 Task: Play online Dominion games in easy mode.
Action: Mouse moved to (293, 340)
Screenshot: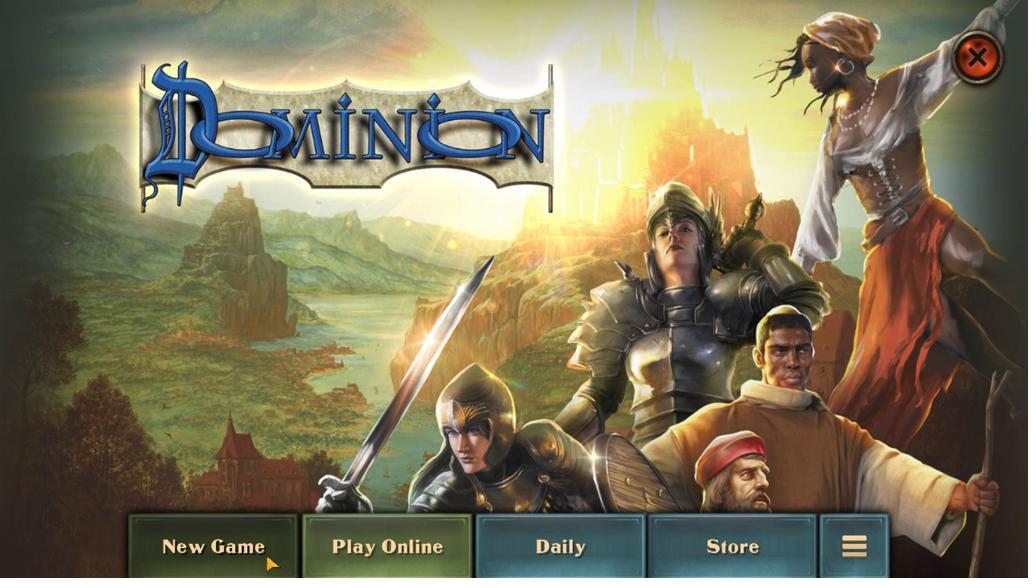 
Action: Mouse pressed left at (293, 340)
Screenshot: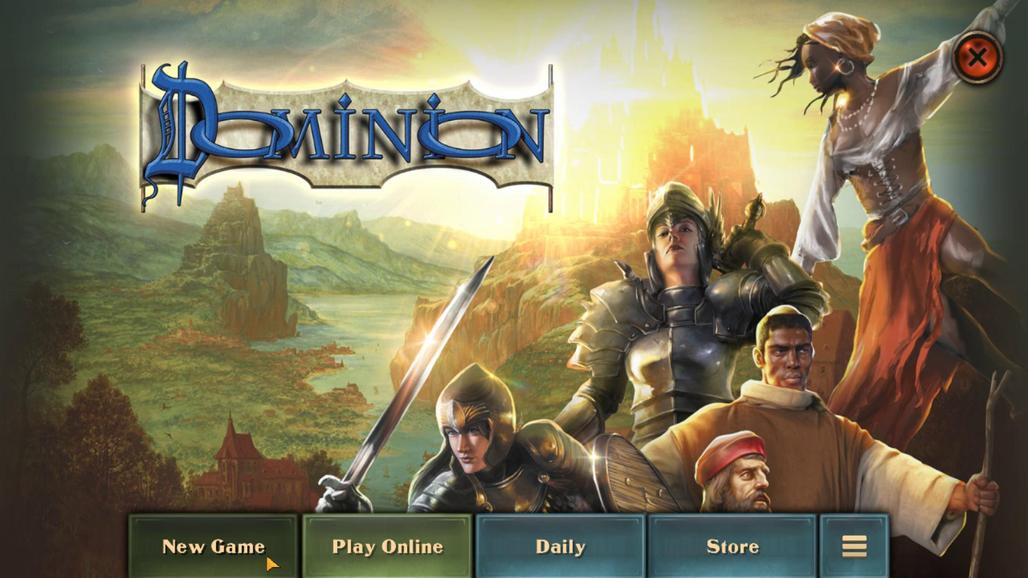 
Action: Mouse moved to (514, 234)
Screenshot: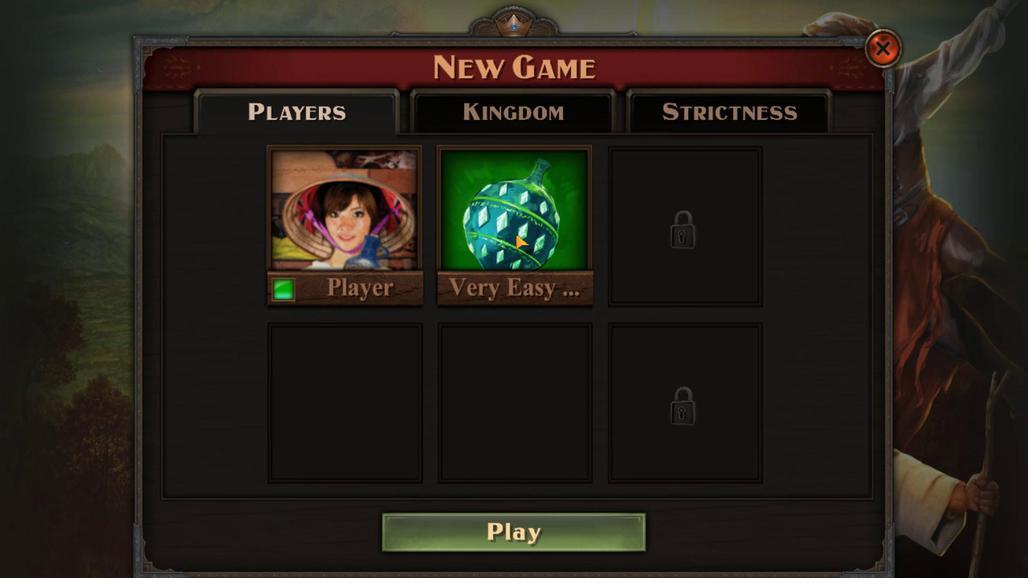 
Action: Mouse pressed left at (514, 234)
Screenshot: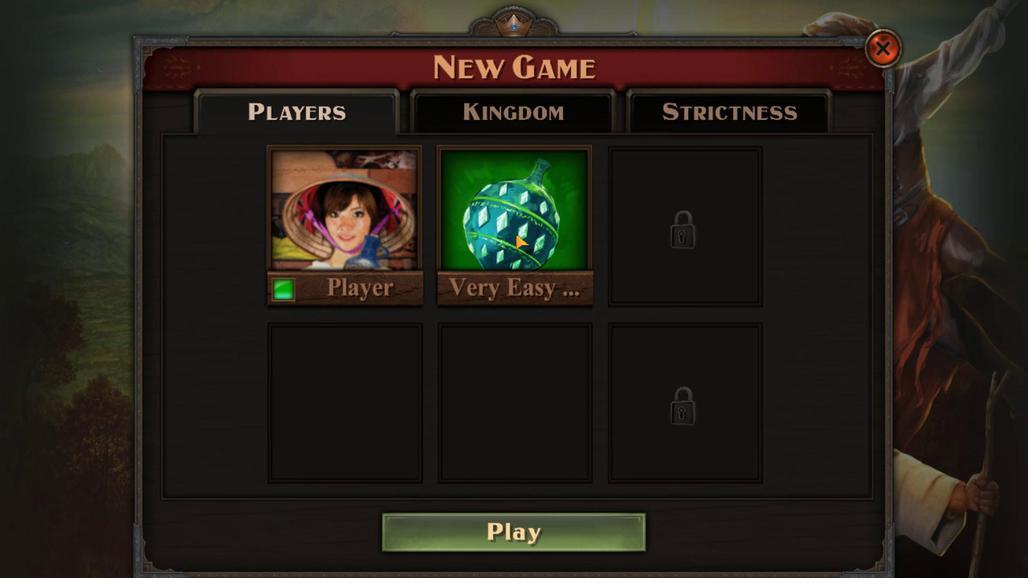 
Action: Mouse moved to (416, 263)
Screenshot: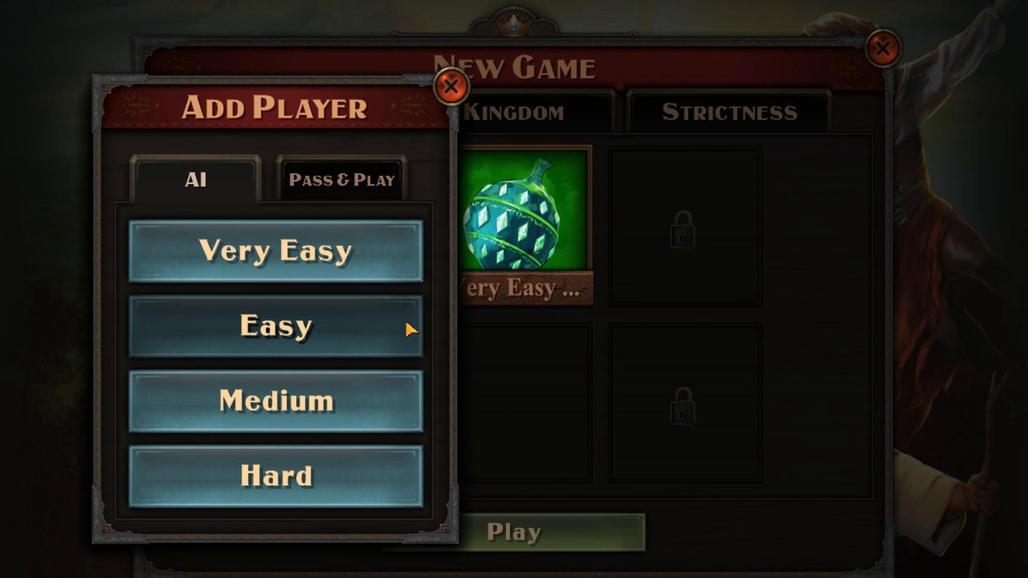 
Action: Mouse pressed left at (416, 263)
Screenshot: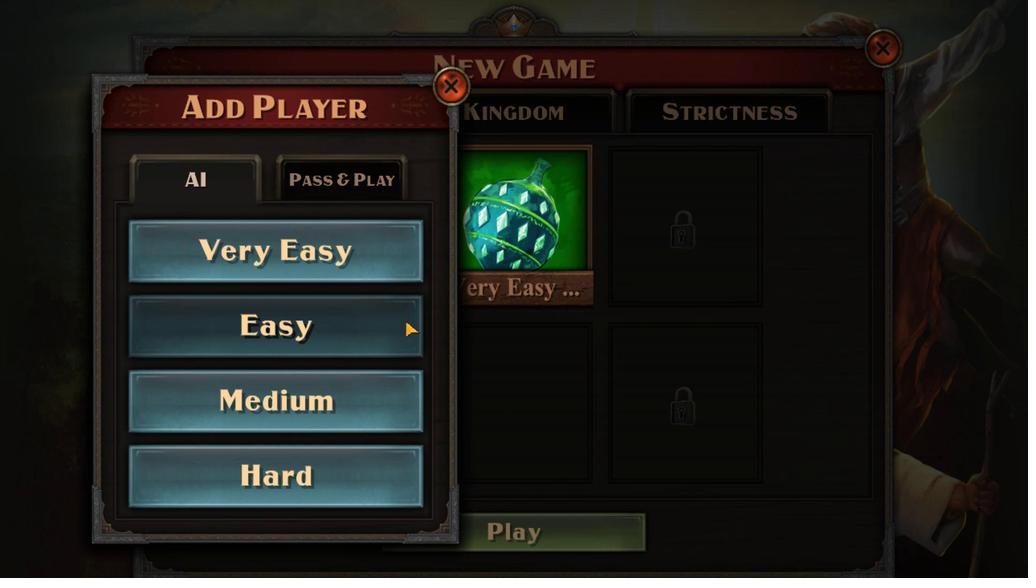 
Action: Mouse moved to (573, 332)
Screenshot: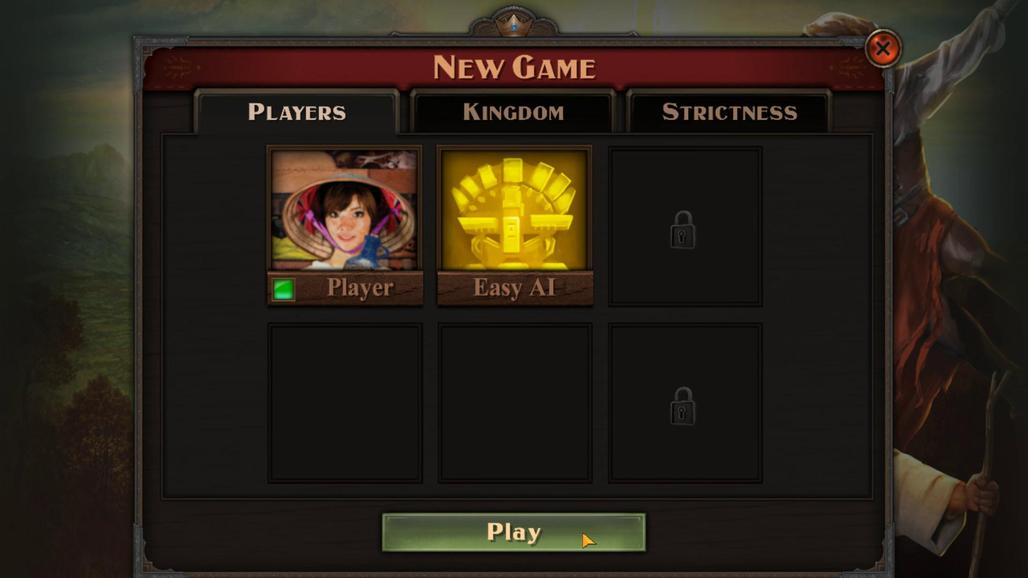 
Action: Mouse pressed left at (573, 332)
Screenshot: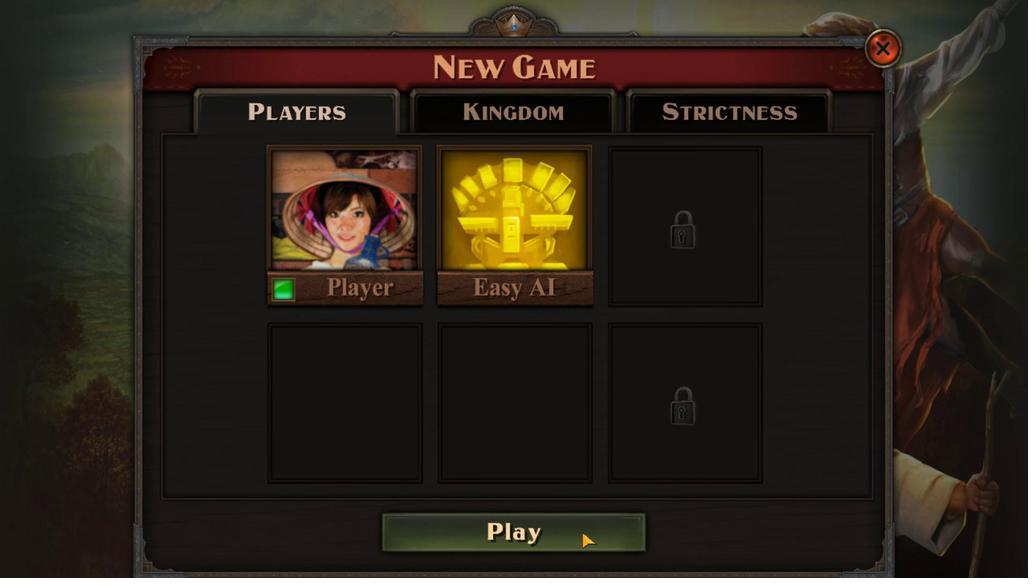 
Action: Mouse moved to (565, 317)
Screenshot: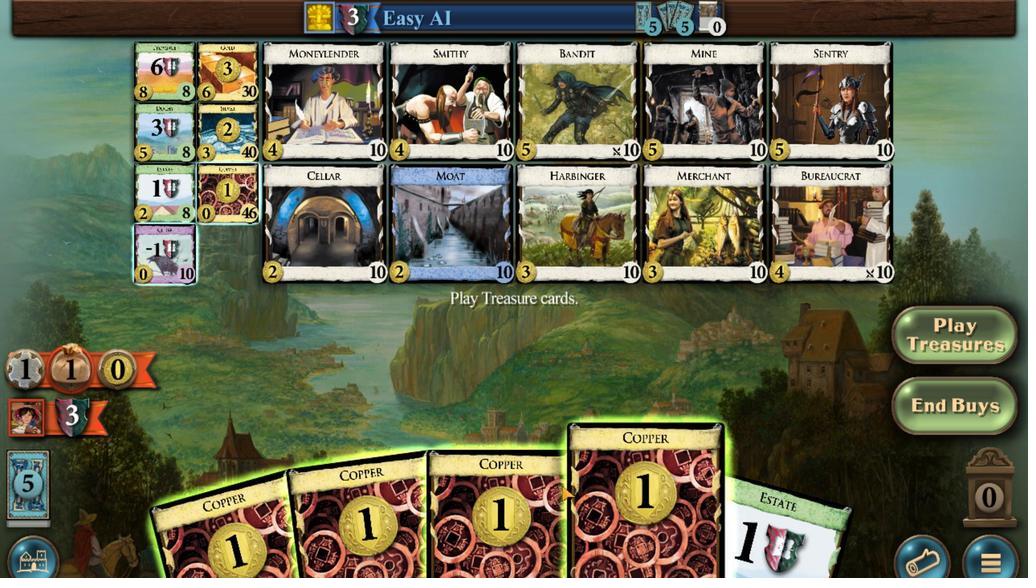 
Action: Mouse scrolled (565, 317) with delta (0, 0)
Screenshot: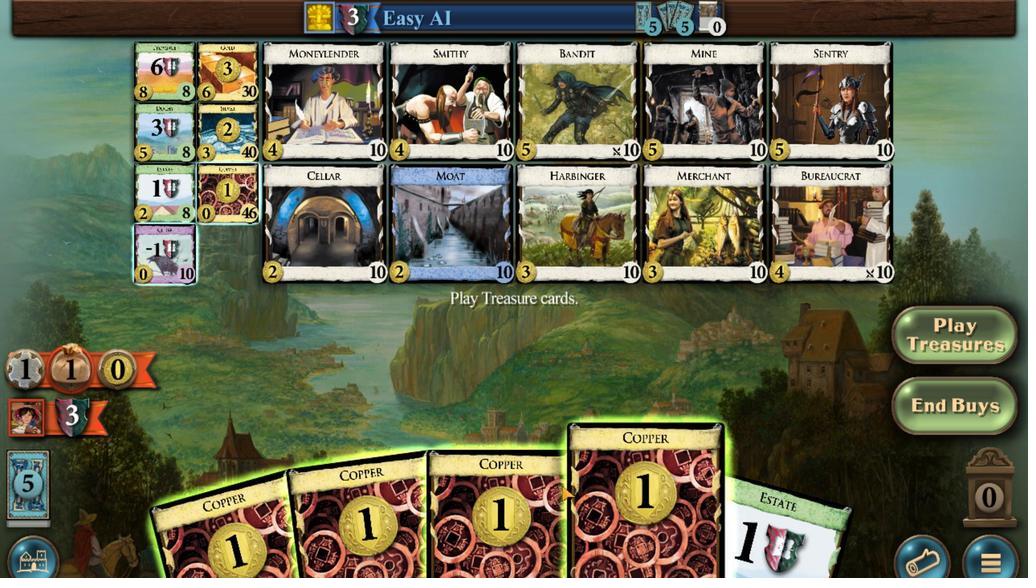 
Action: Mouse moved to (530, 315)
Screenshot: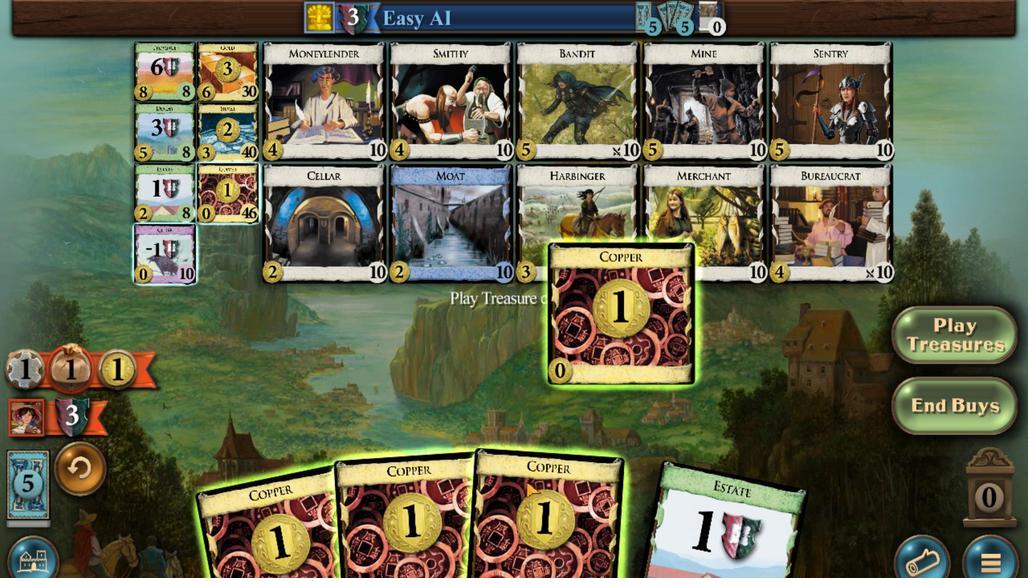 
Action: Mouse scrolled (530, 315) with delta (0, 0)
Screenshot: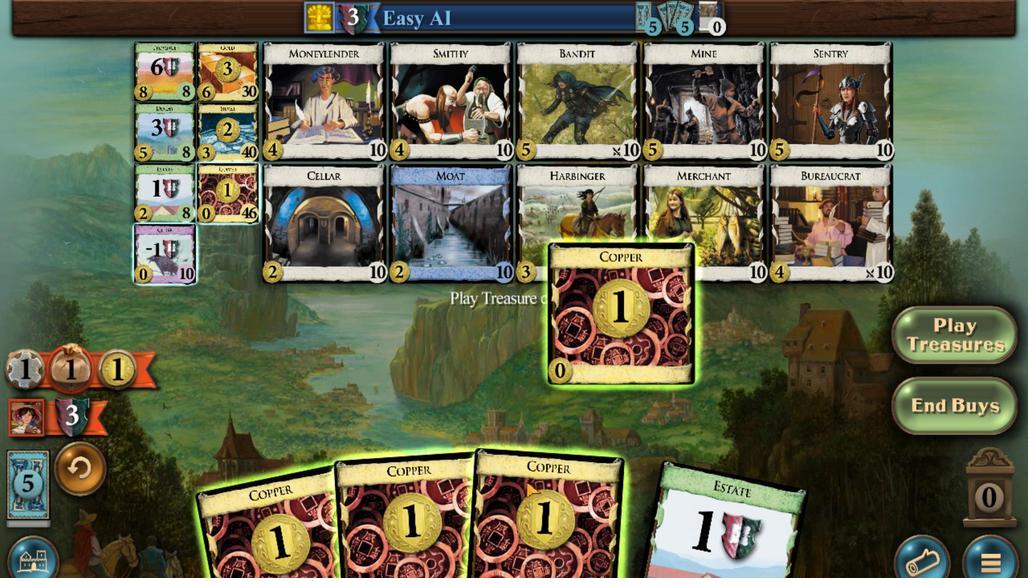 
Action: Mouse moved to (501, 315)
Screenshot: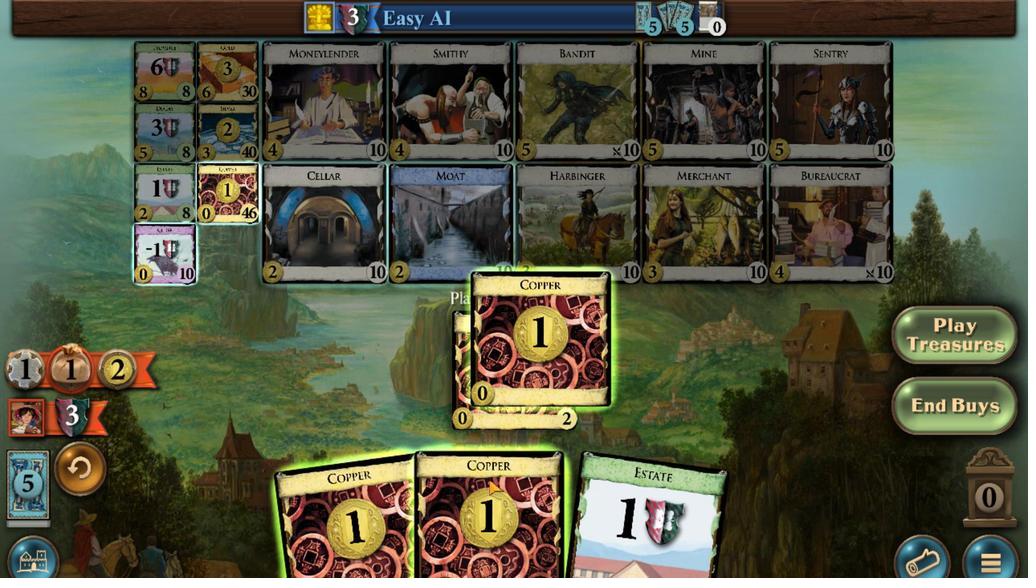 
Action: Mouse scrolled (501, 315) with delta (0, 0)
Screenshot: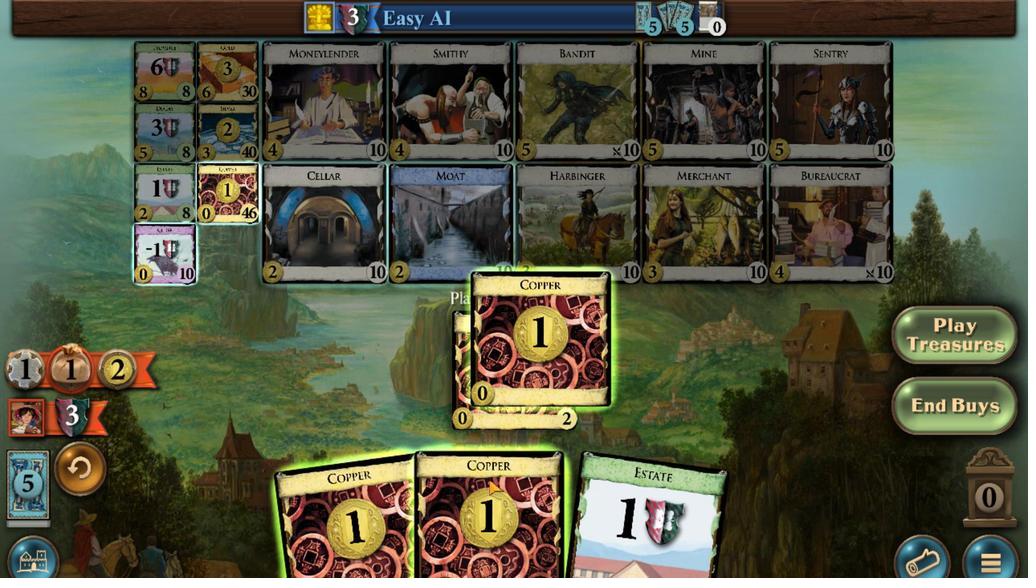 
Action: Mouse moved to (262, 202)
Screenshot: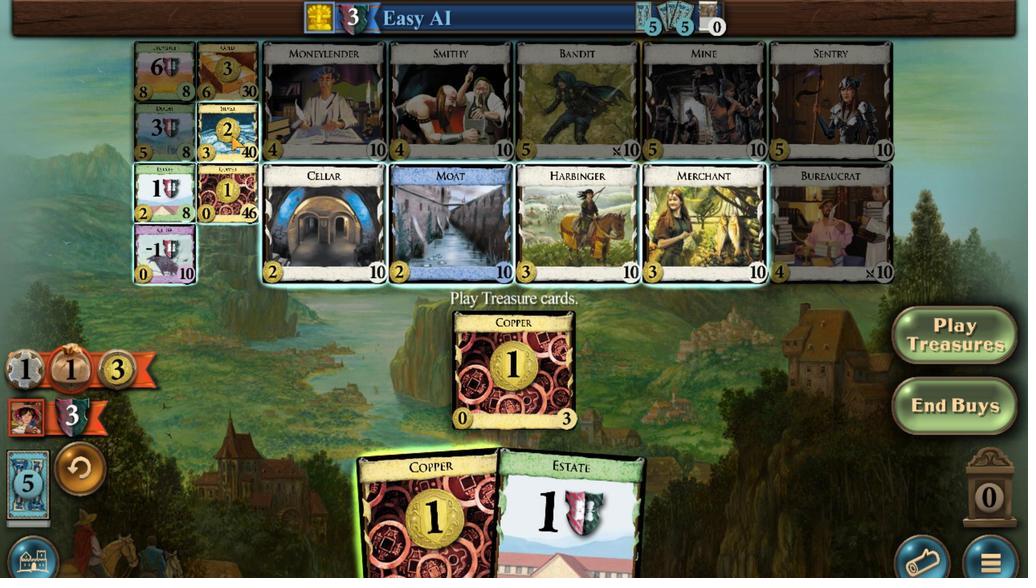 
Action: Mouse scrolled (262, 202) with delta (0, 0)
Screenshot: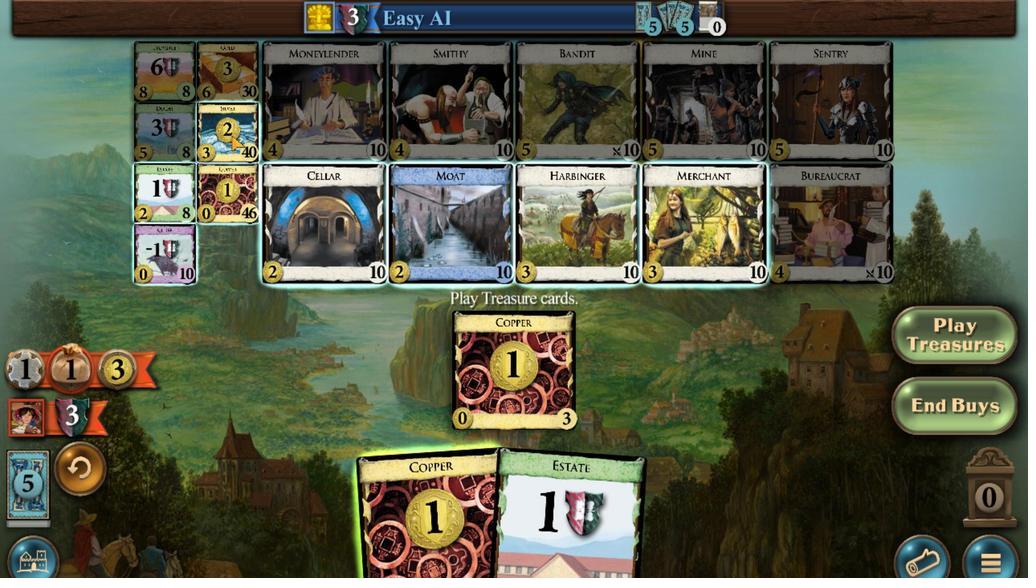 
Action: Mouse scrolled (262, 202) with delta (0, 0)
Screenshot: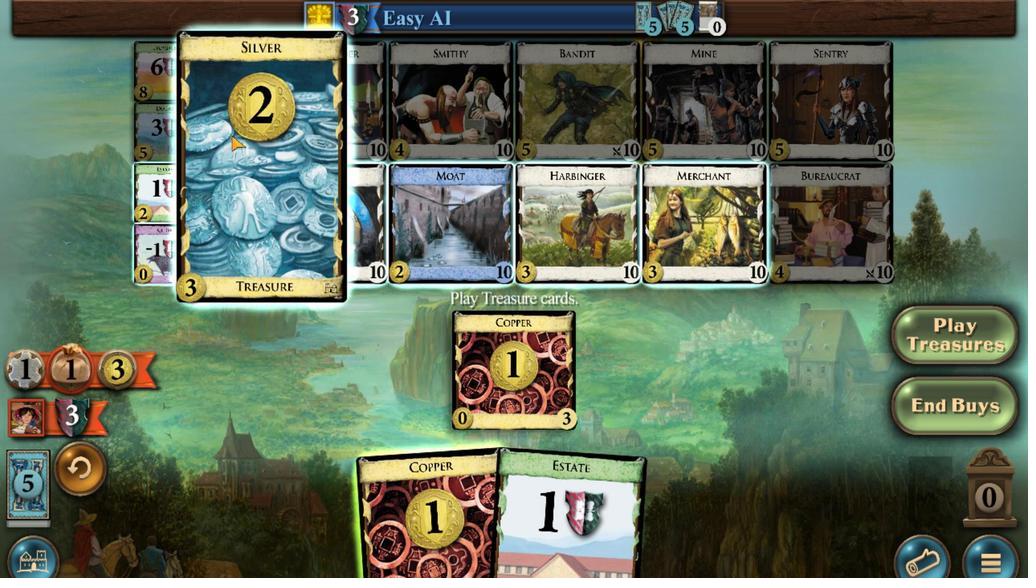 
Action: Mouse scrolled (262, 202) with delta (0, 0)
Screenshot: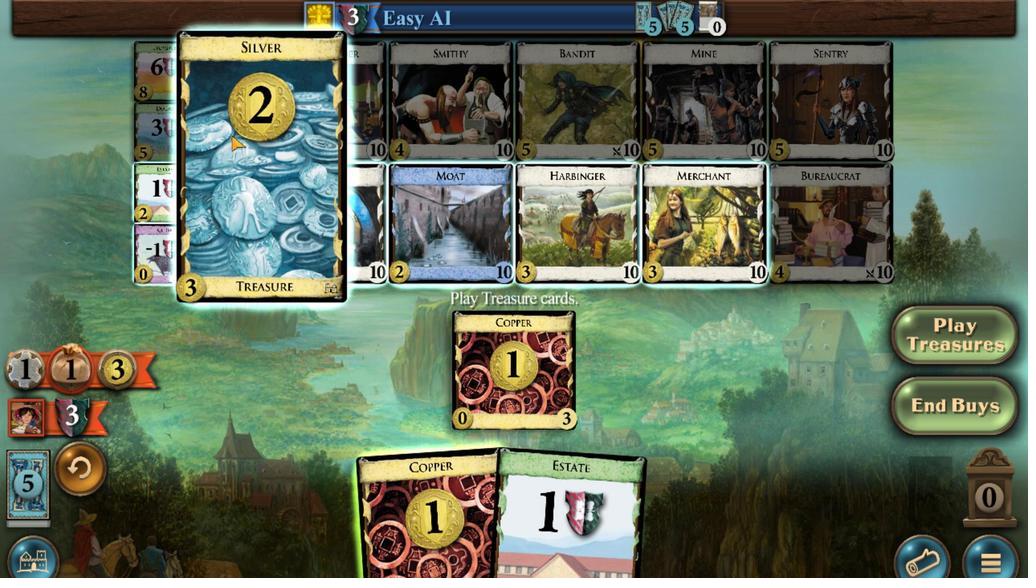 
Action: Mouse scrolled (262, 202) with delta (0, 0)
Screenshot: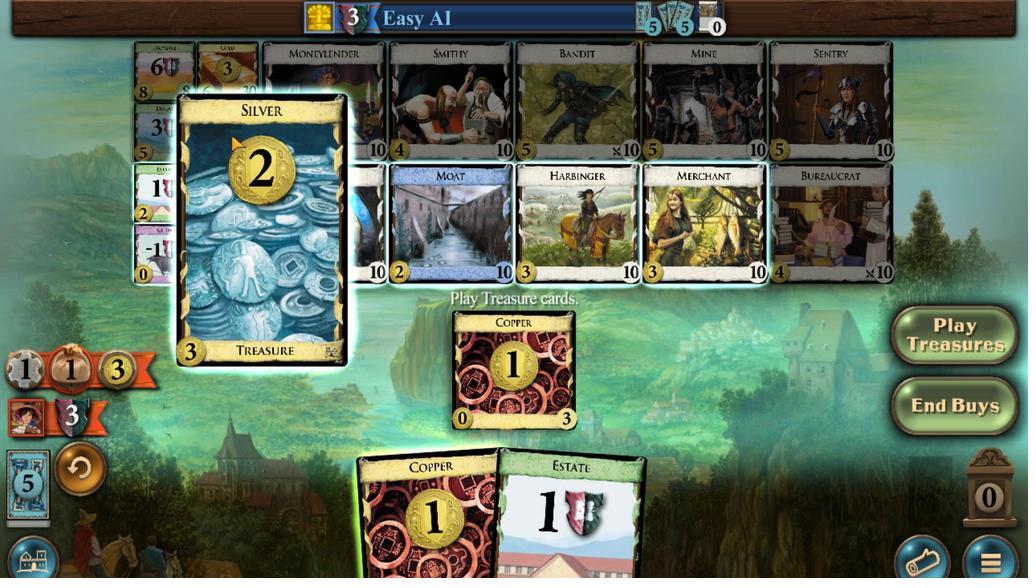 
Action: Mouse scrolled (262, 202) with delta (0, 0)
Screenshot: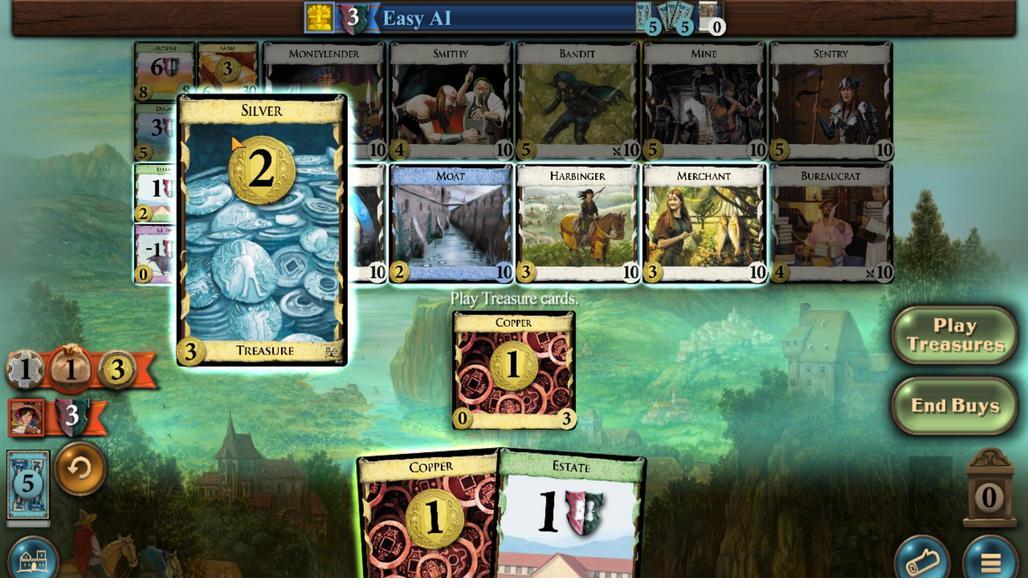 
Action: Mouse scrolled (262, 202) with delta (0, 0)
Screenshot: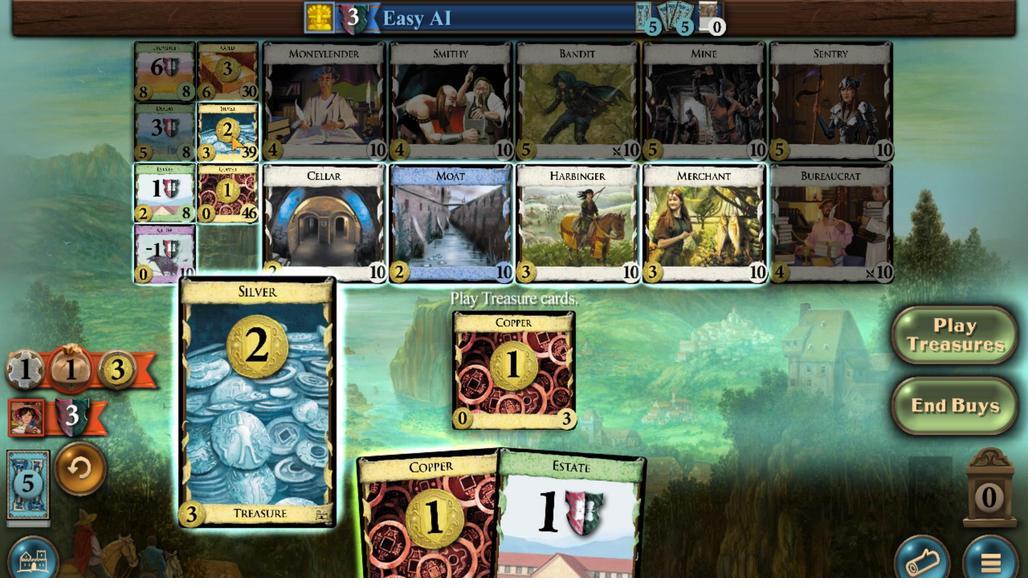 
Action: Mouse moved to (508, 315)
Screenshot: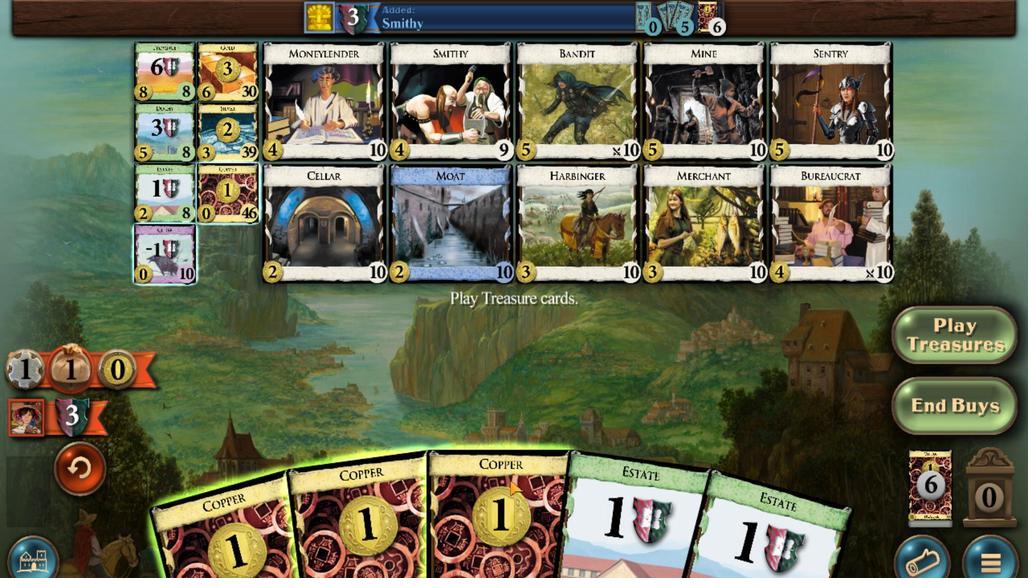 
Action: Mouse scrolled (508, 314) with delta (0, 0)
Screenshot: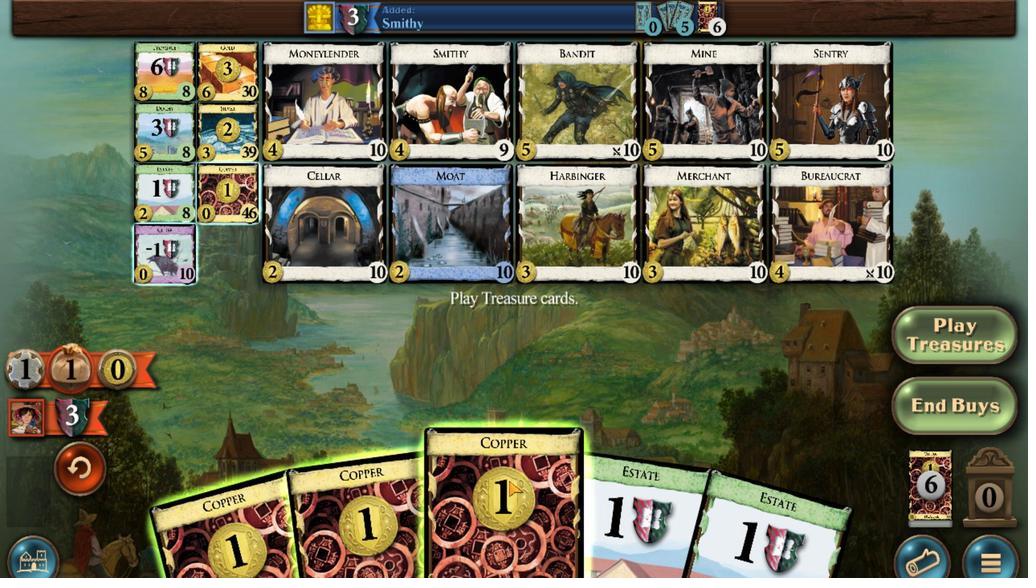 
Action: Mouse moved to (460, 316)
Screenshot: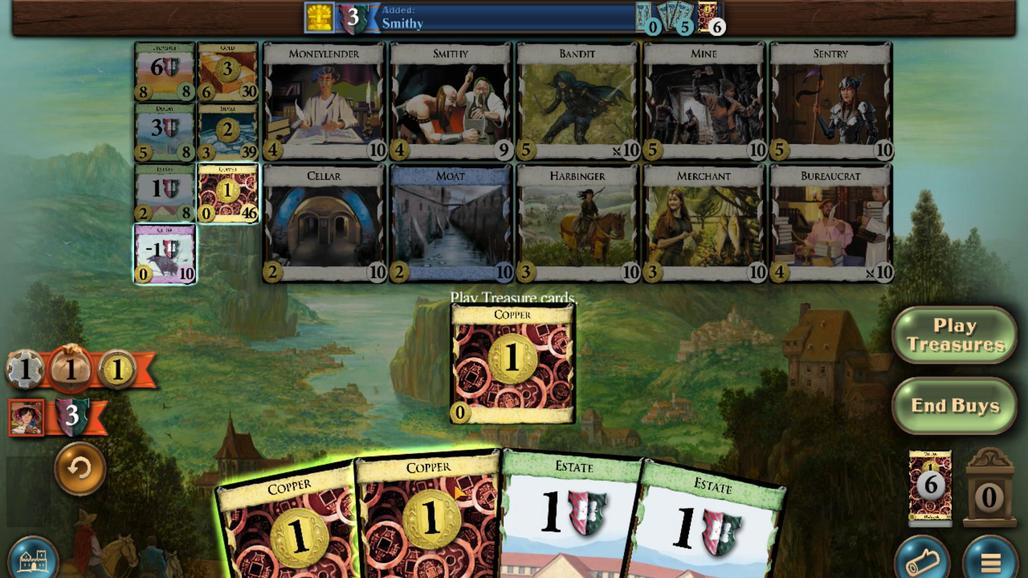 
Action: Mouse scrolled (460, 316) with delta (0, 0)
Screenshot: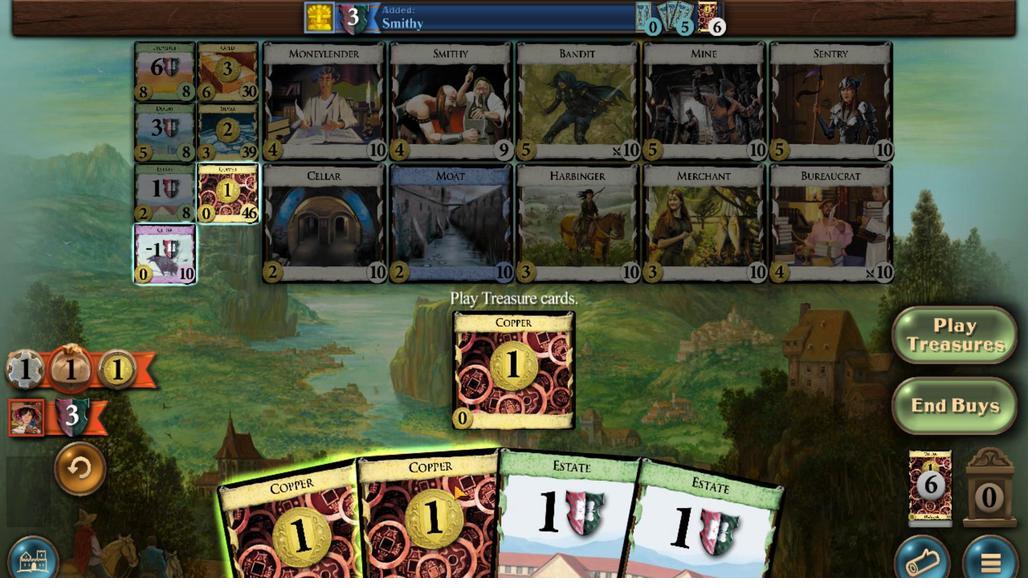 
Action: Mouse moved to (378, 329)
Screenshot: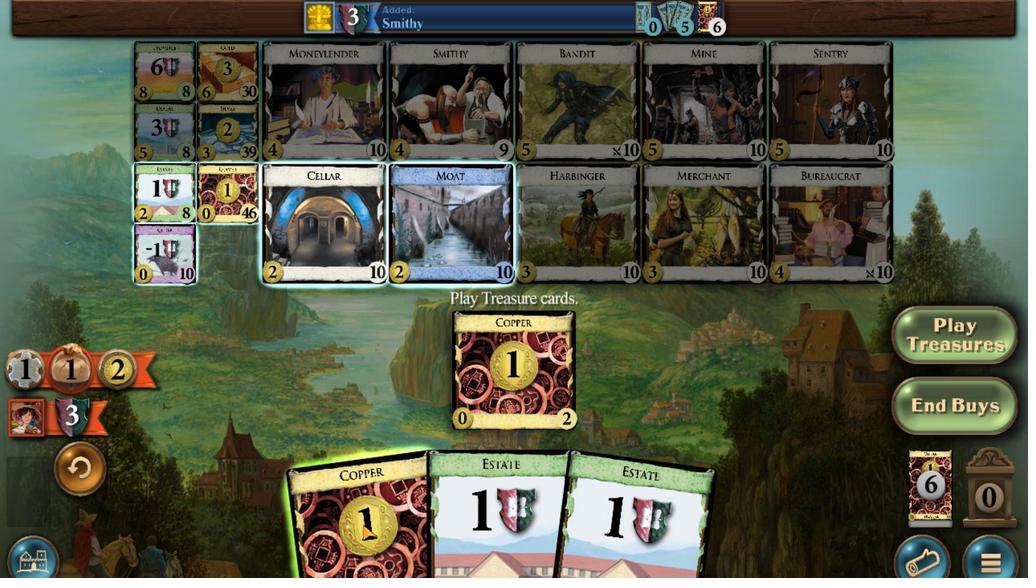 
Action: Mouse scrolled (378, 329) with delta (0, 0)
Screenshot: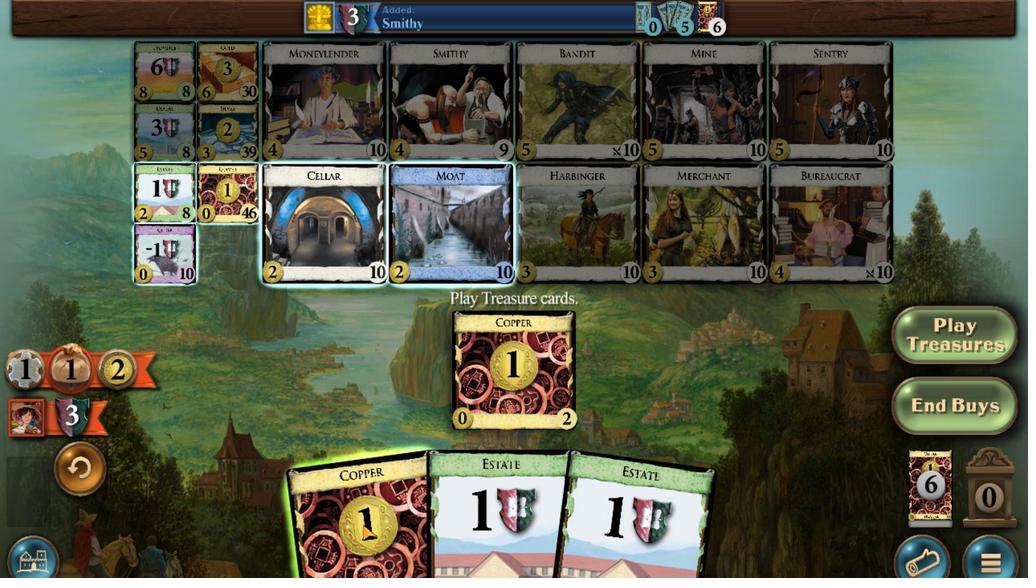 
Action: Mouse moved to (265, 205)
Screenshot: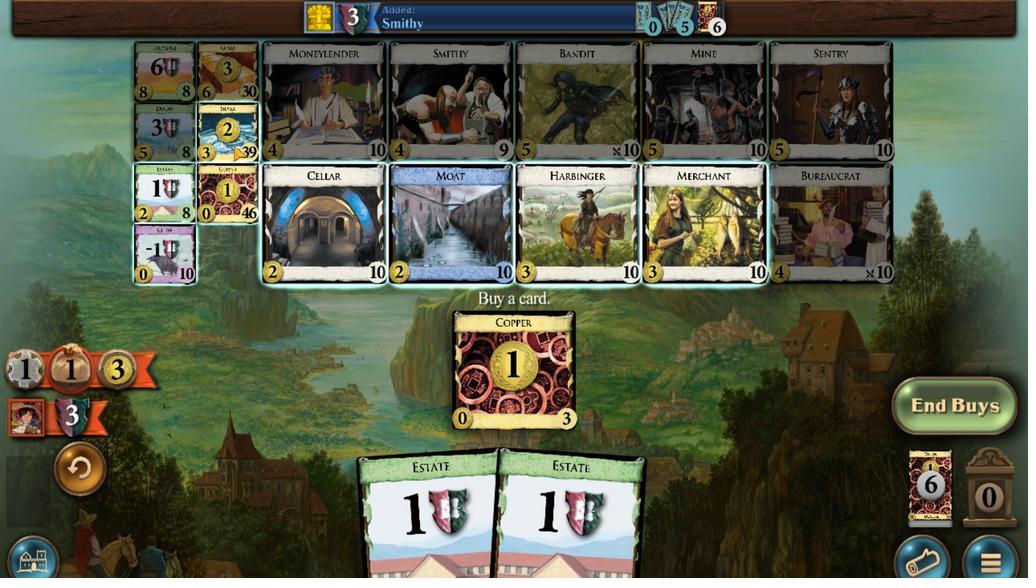 
Action: Mouse scrolled (265, 206) with delta (0, 0)
Screenshot: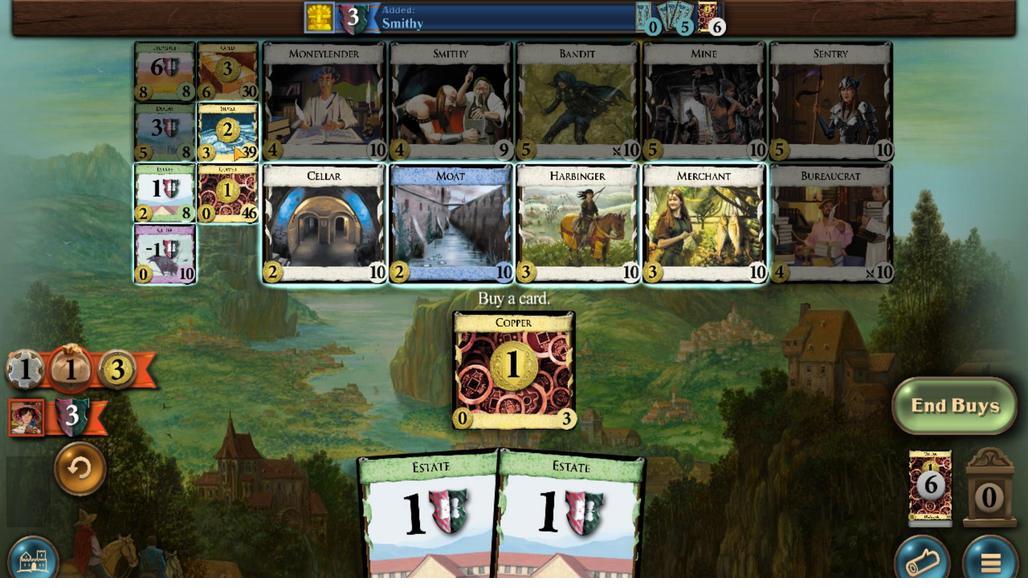 
Action: Mouse scrolled (265, 206) with delta (0, 0)
Screenshot: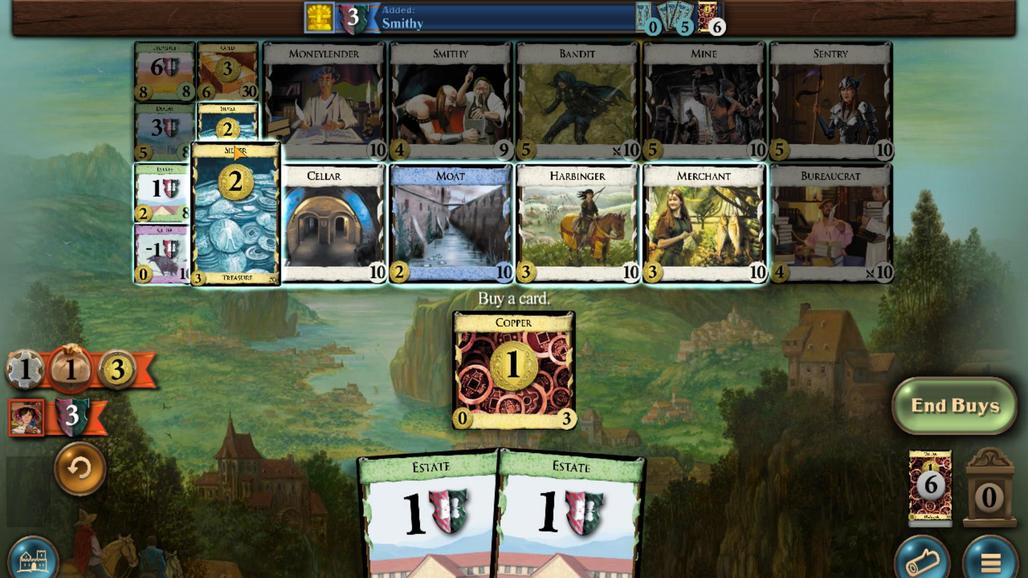 
Action: Mouse scrolled (265, 206) with delta (0, 0)
Screenshot: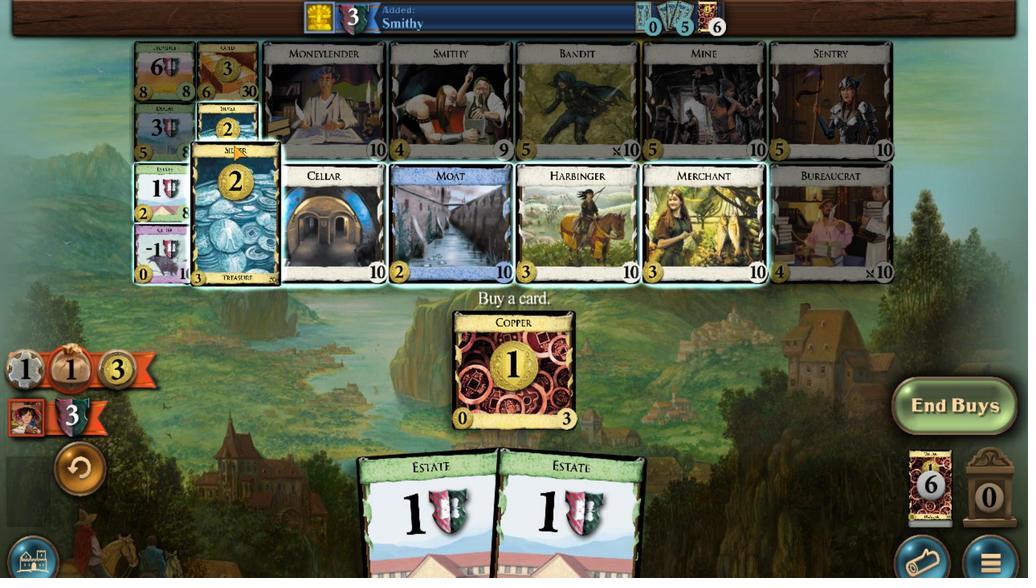
Action: Mouse scrolled (265, 206) with delta (0, 0)
Screenshot: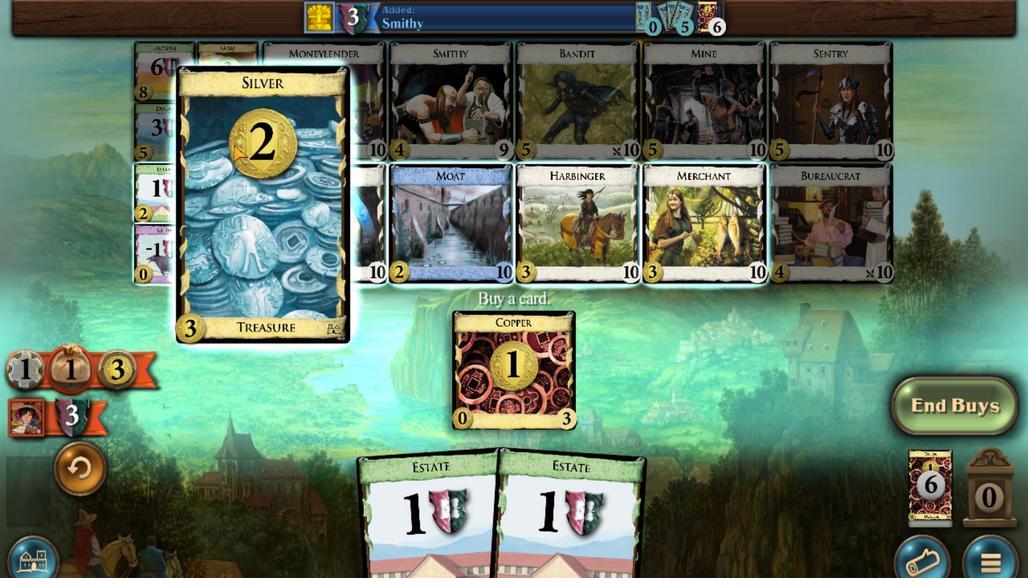 
Action: Mouse scrolled (265, 206) with delta (0, 0)
Screenshot: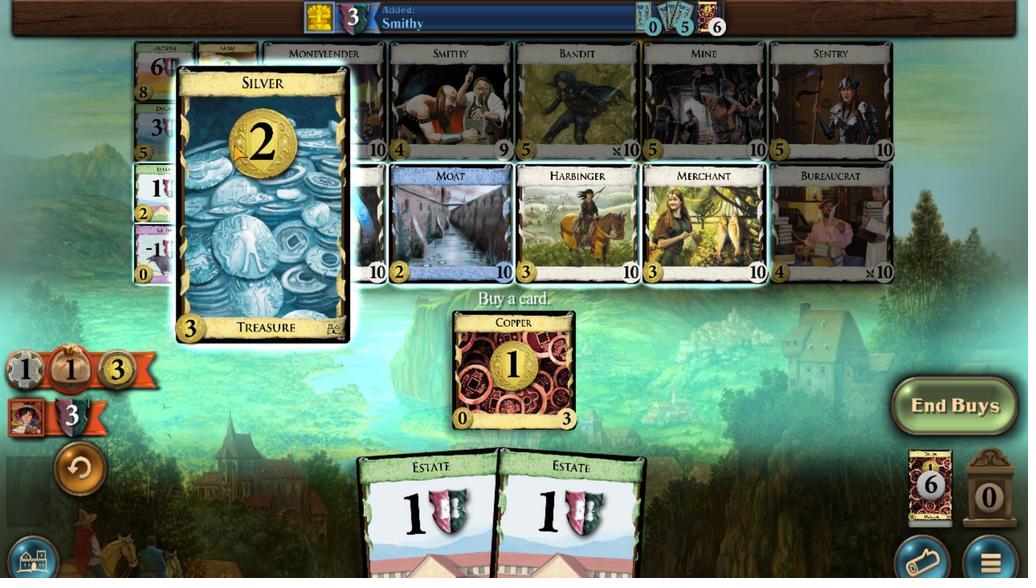 
Action: Mouse moved to (590, 322)
Screenshot: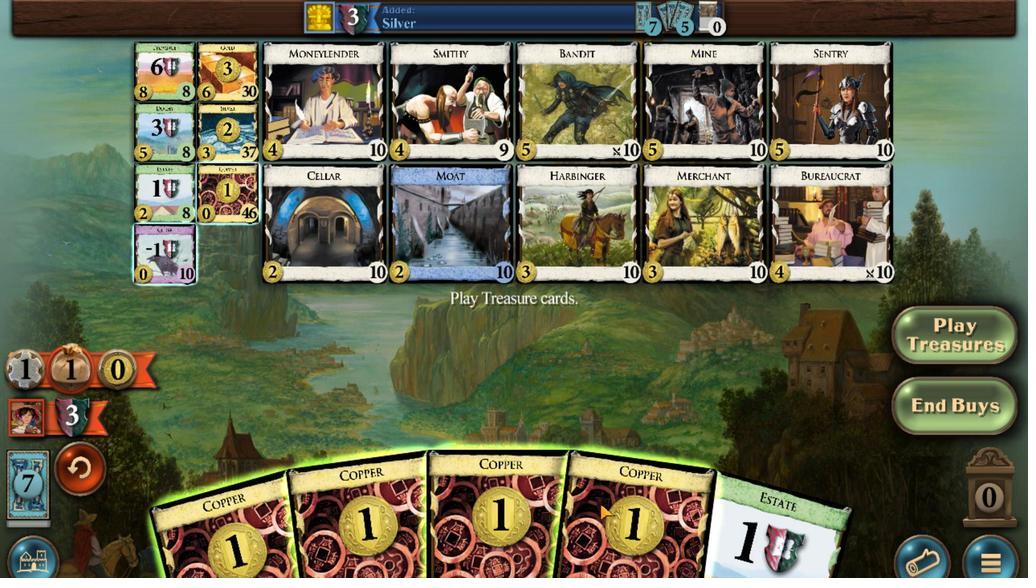 
Action: Mouse scrolled (590, 322) with delta (0, 0)
Screenshot: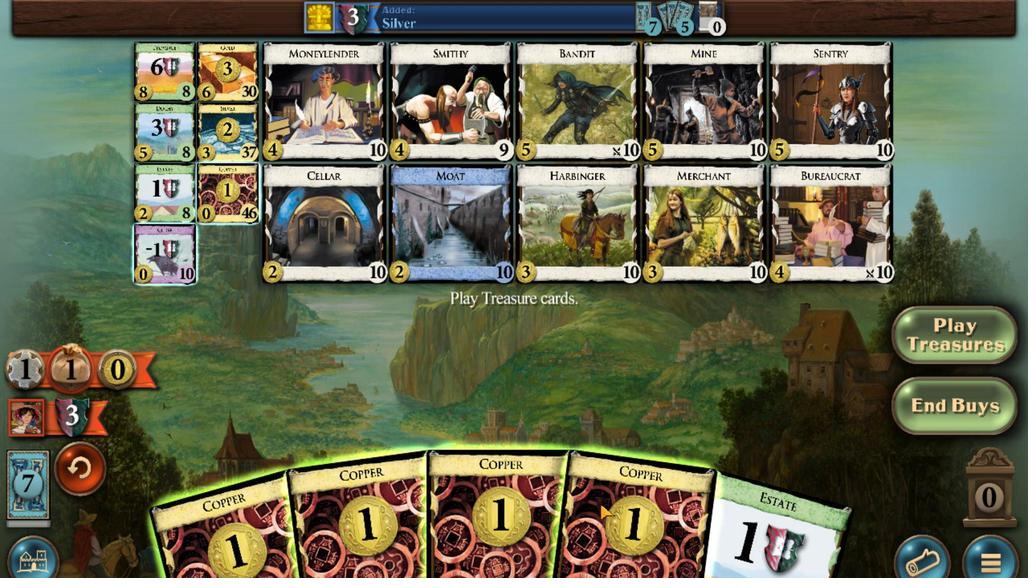 
Action: Mouse moved to (571, 325)
Screenshot: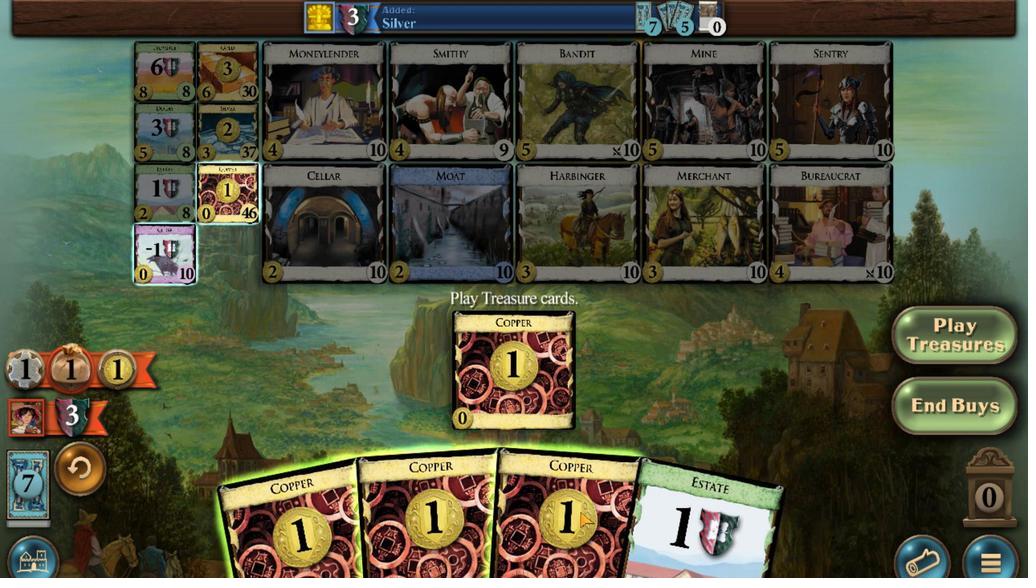 
Action: Mouse scrolled (571, 325) with delta (0, 0)
Screenshot: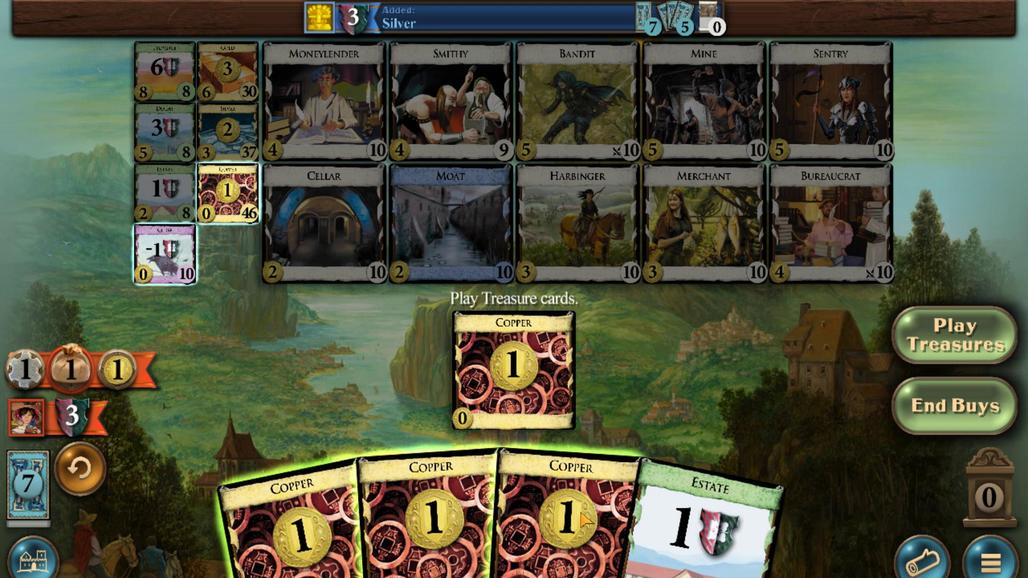 
Action: Mouse moved to (536, 326)
Screenshot: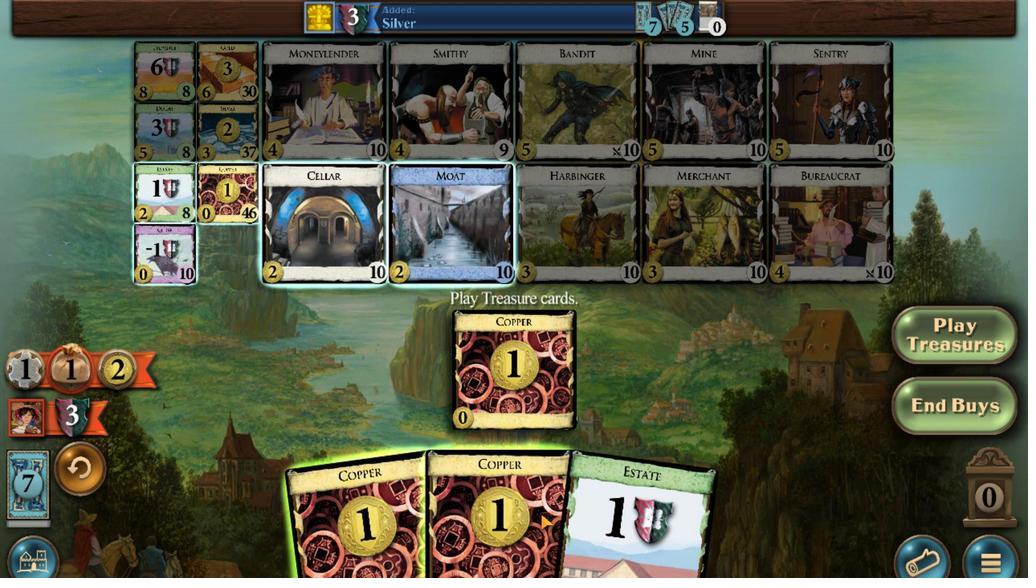 
Action: Mouse scrolled (536, 326) with delta (0, 0)
Screenshot: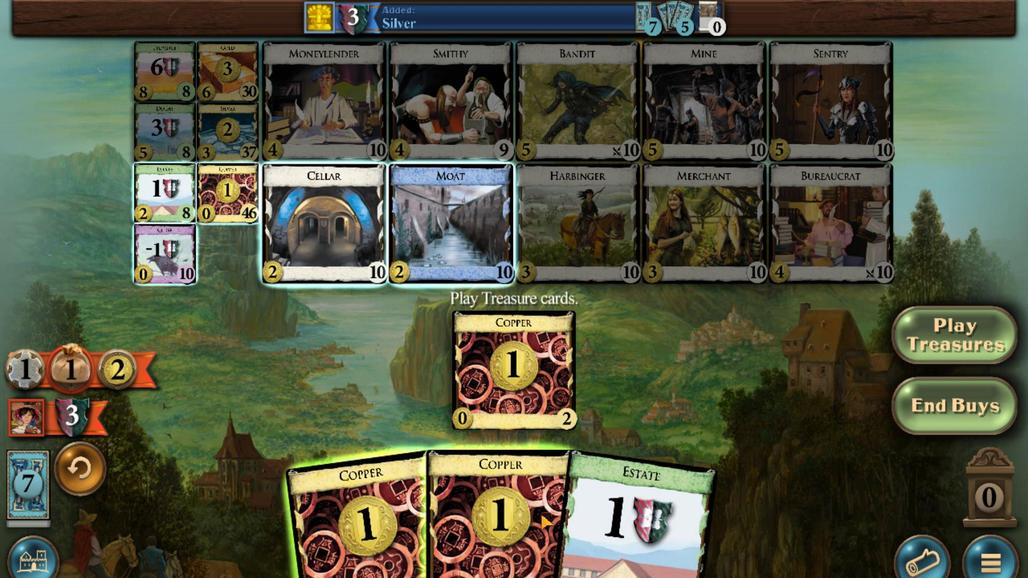 
Action: Mouse moved to (259, 198)
Screenshot: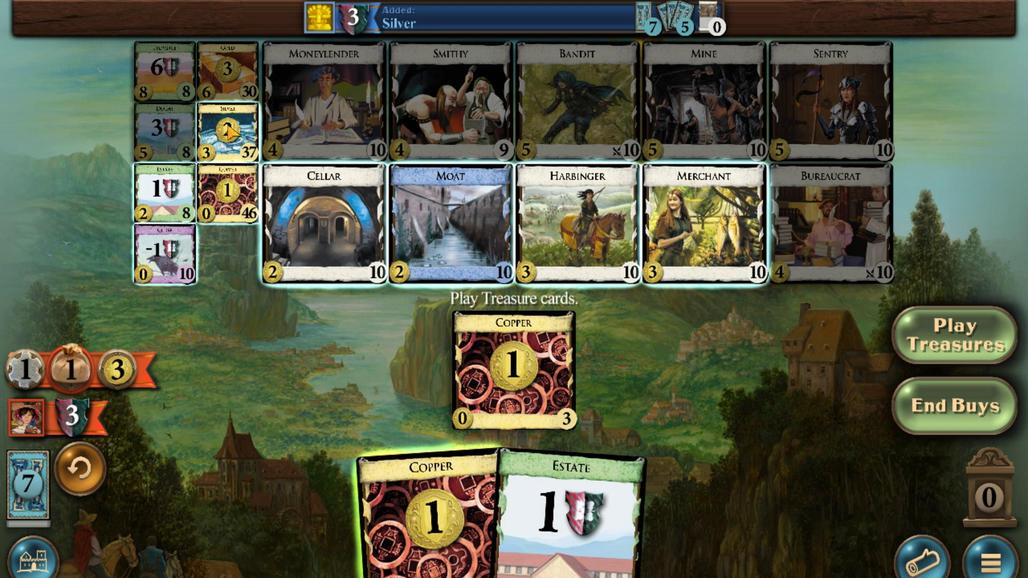 
Action: Mouse scrolled (259, 199) with delta (0, 0)
Screenshot: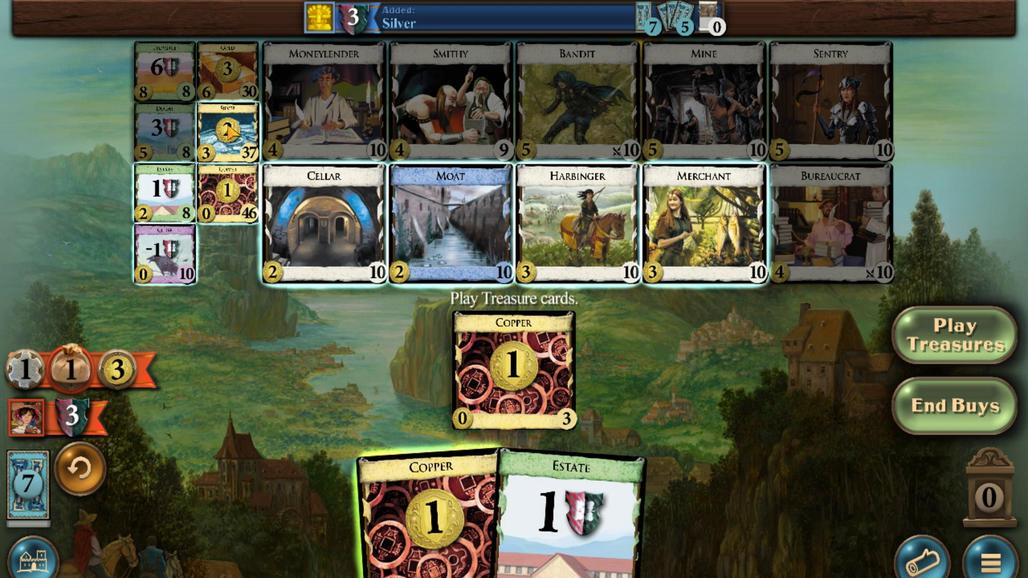 
Action: Mouse scrolled (259, 199) with delta (0, 0)
Screenshot: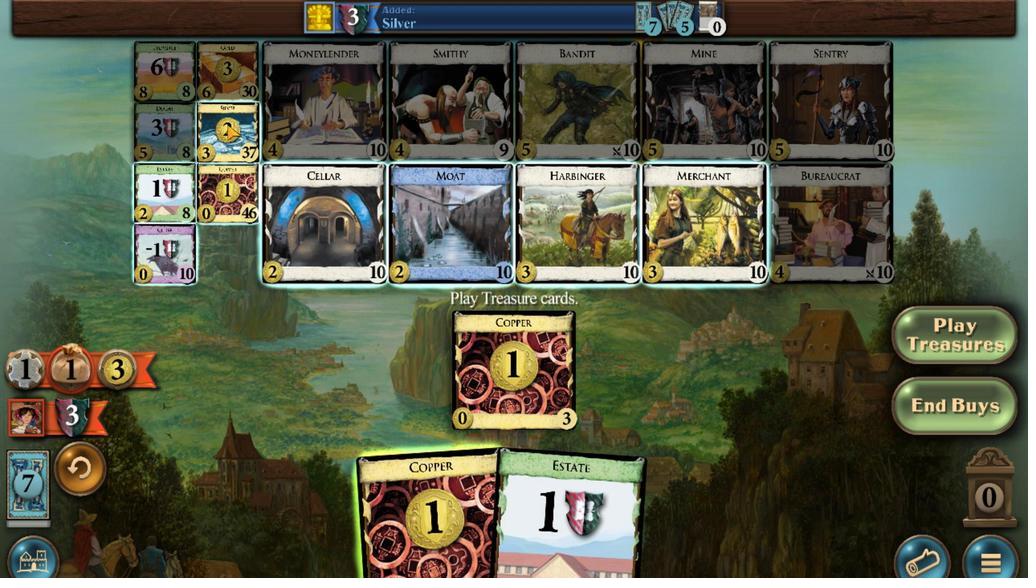 
Action: Mouse scrolled (259, 199) with delta (0, 0)
Screenshot: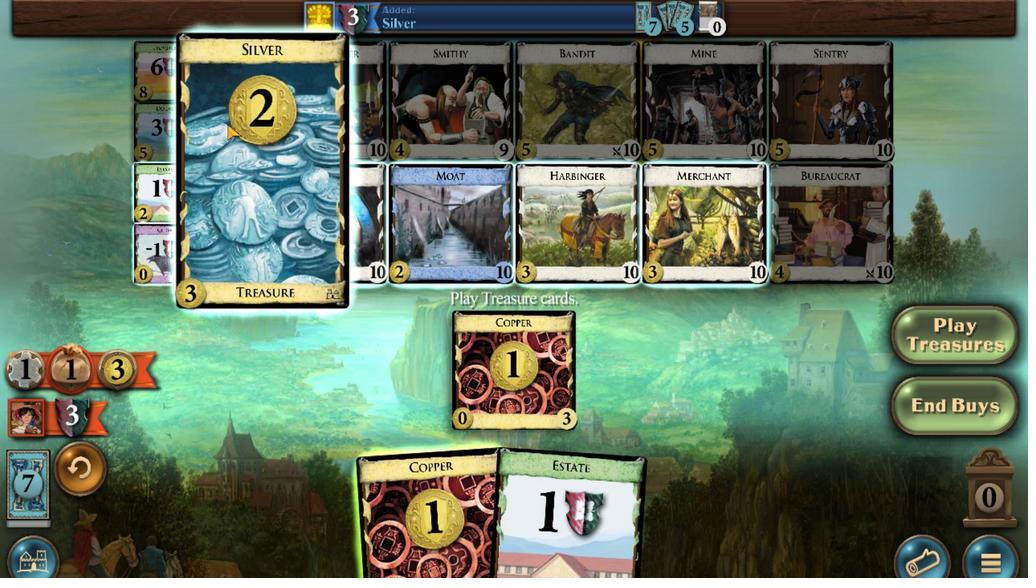 
Action: Mouse scrolled (259, 199) with delta (0, 0)
Screenshot: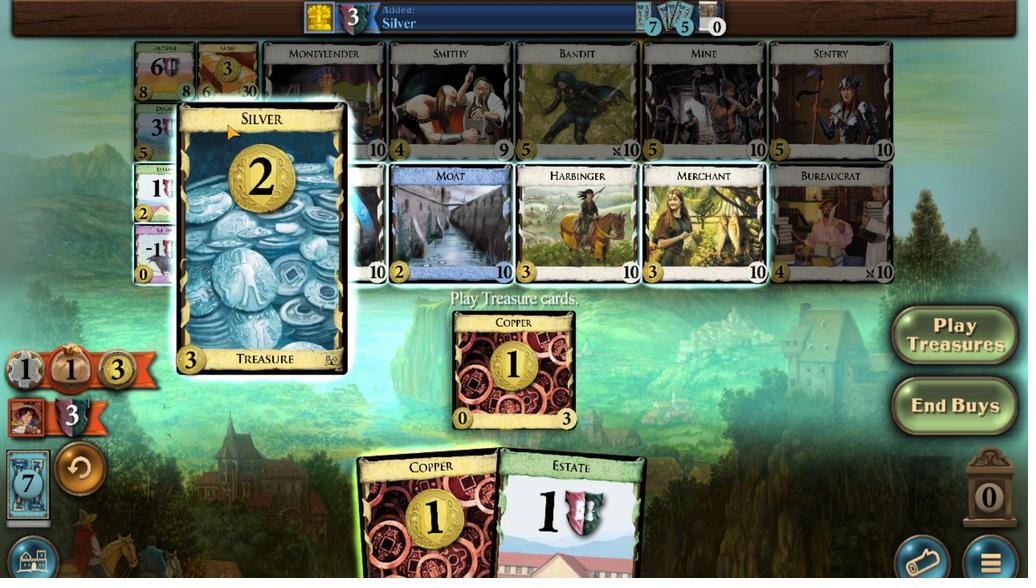 
Action: Mouse scrolled (259, 199) with delta (0, 0)
Screenshot: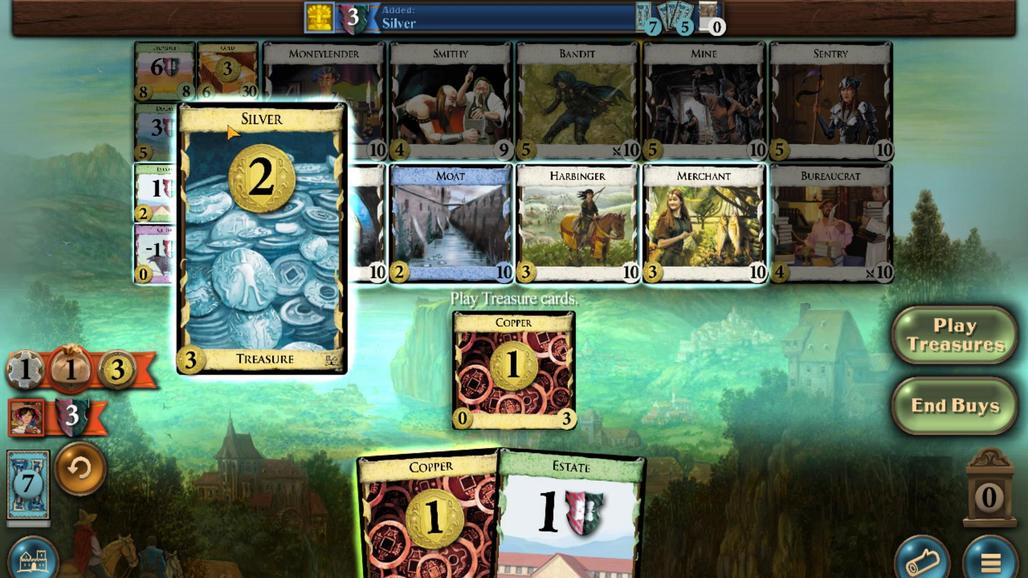 
Action: Mouse moved to (594, 314)
Screenshot: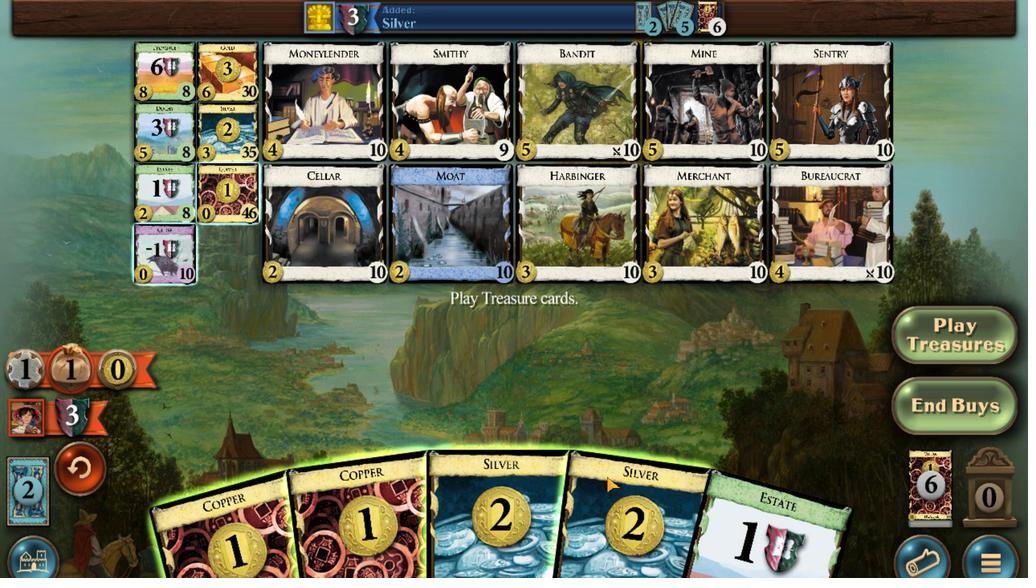 
Action: Mouse scrolled (594, 313) with delta (0, 0)
Screenshot: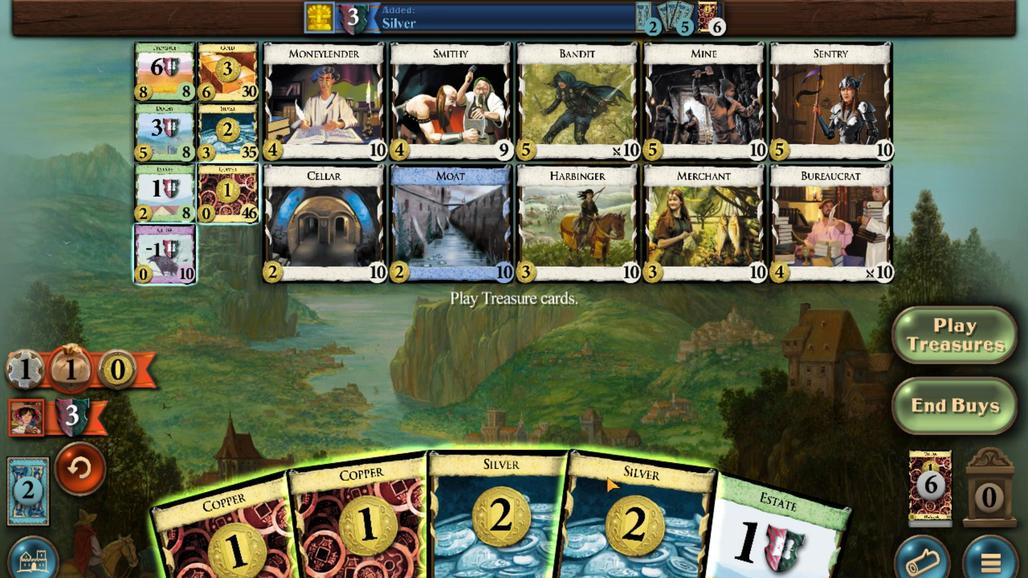 
Action: Mouse moved to (558, 318)
Screenshot: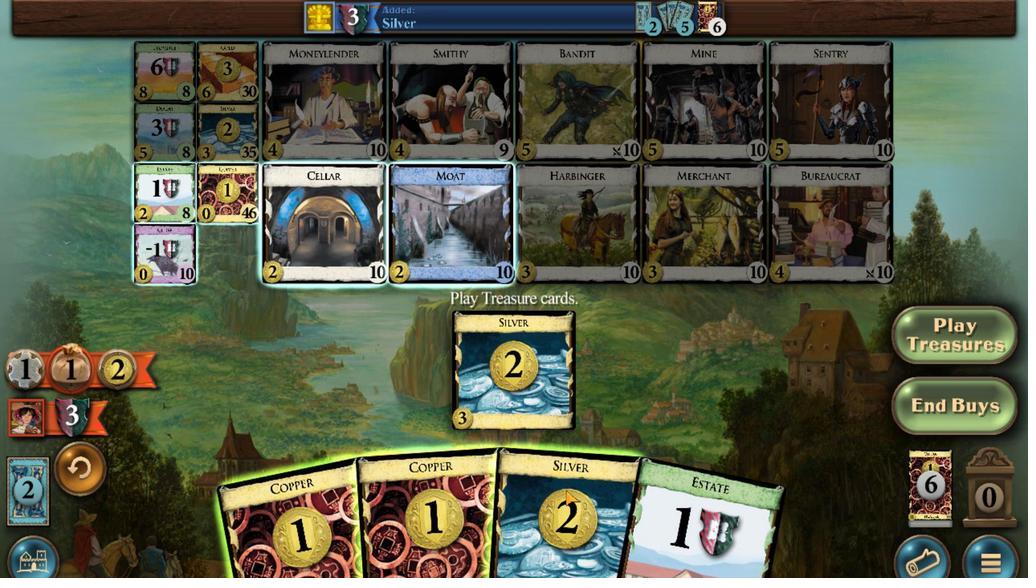 
Action: Mouse scrolled (558, 318) with delta (0, 0)
Screenshot: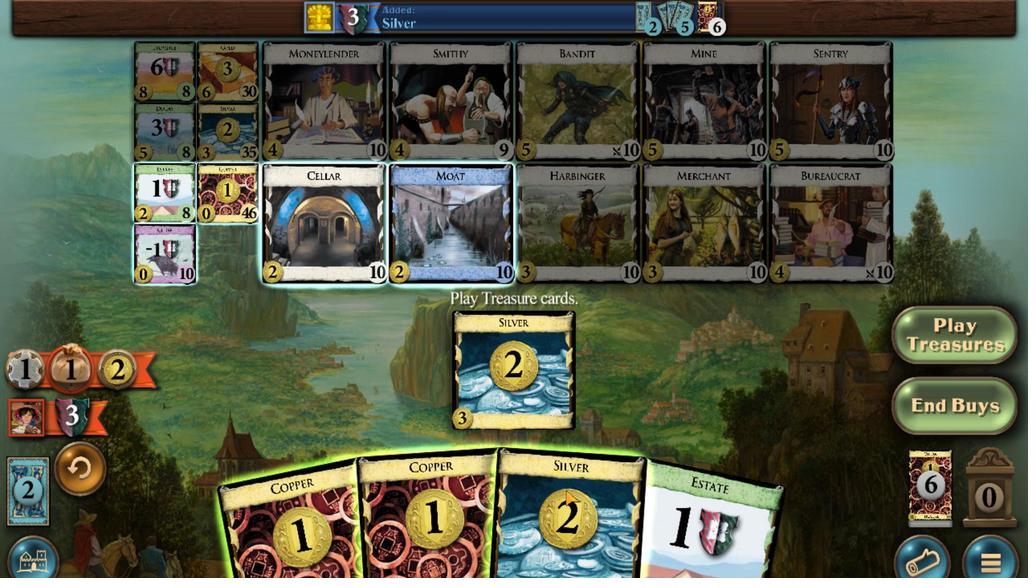 
Action: Mouse moved to (517, 319)
Screenshot: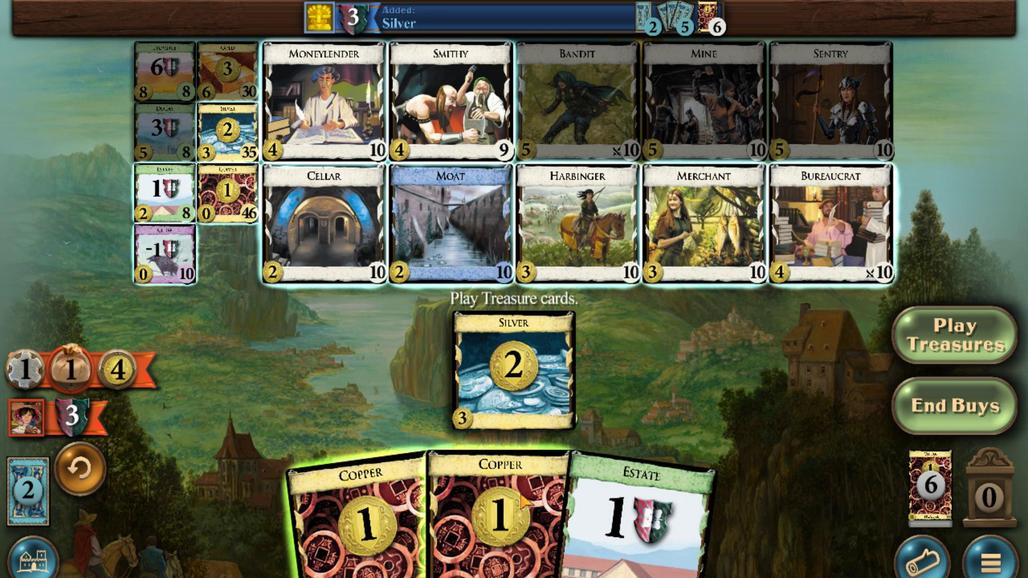 
Action: Mouse scrolled (517, 319) with delta (0, 0)
Screenshot: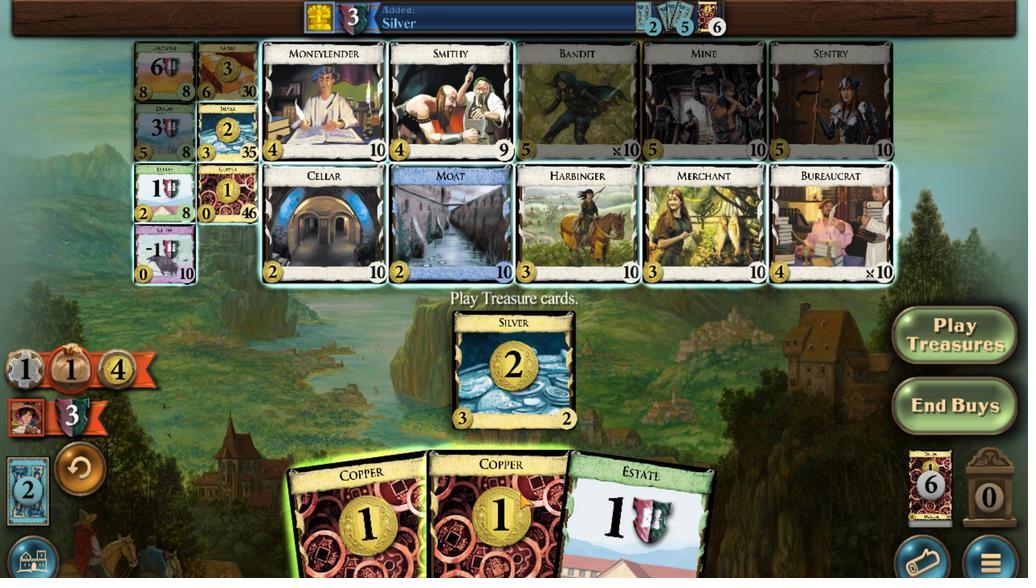 
Action: Mouse moved to (460, 315)
Screenshot: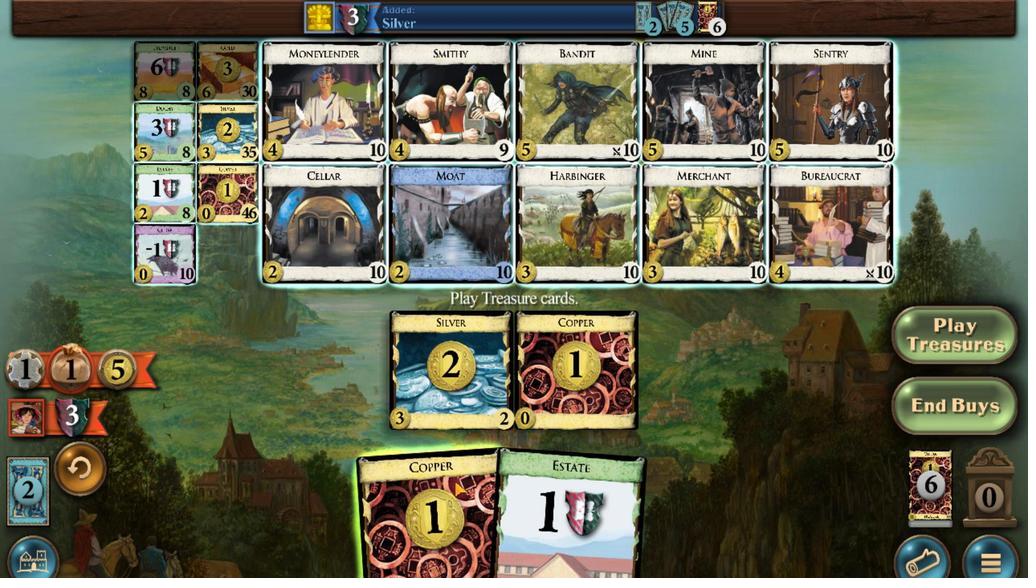 
Action: Mouse scrolled (460, 315) with delta (0, 0)
Screenshot: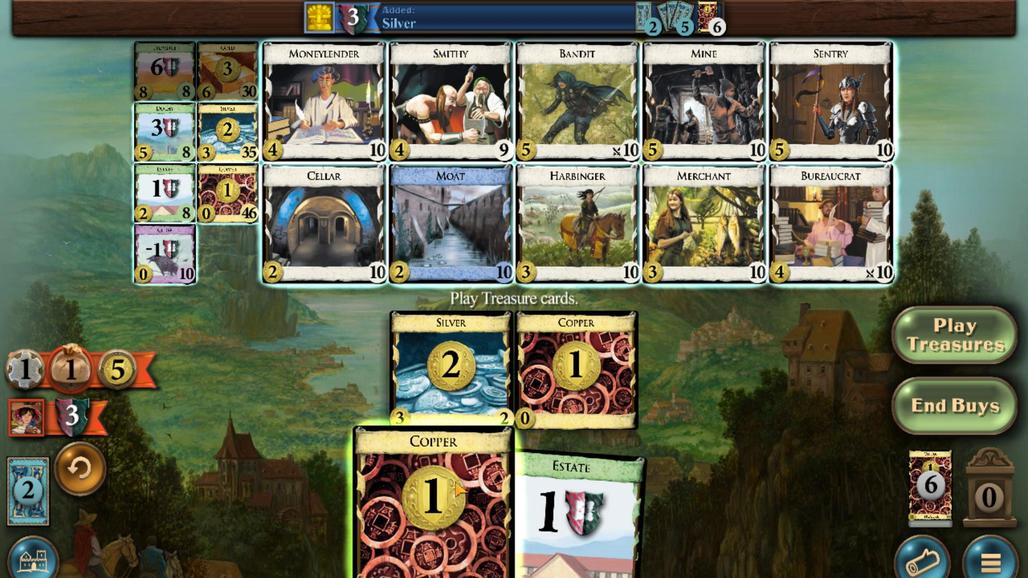 
Action: Mouse moved to (264, 179)
Screenshot: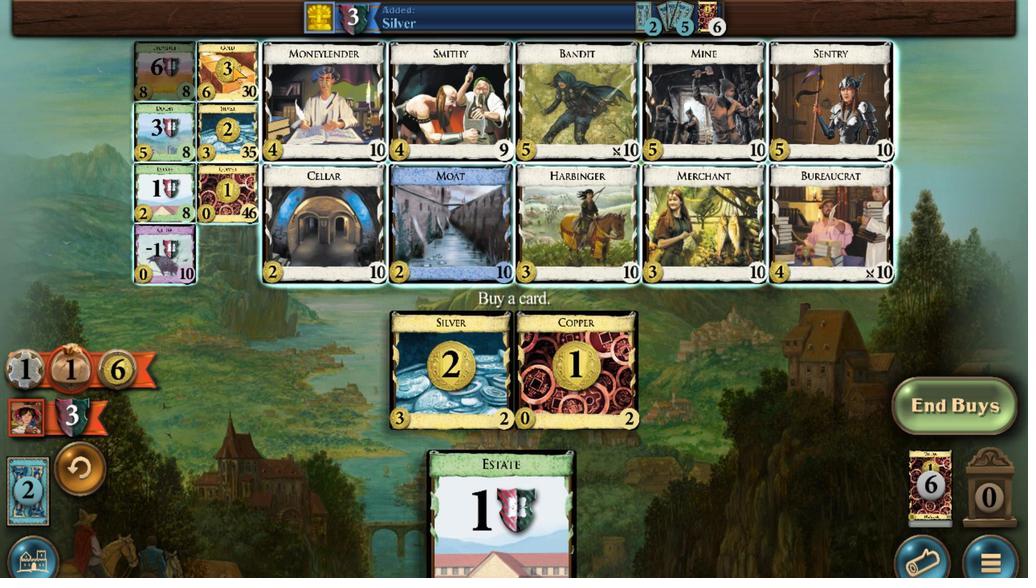 
Action: Mouse scrolled (264, 179) with delta (0, 0)
Screenshot: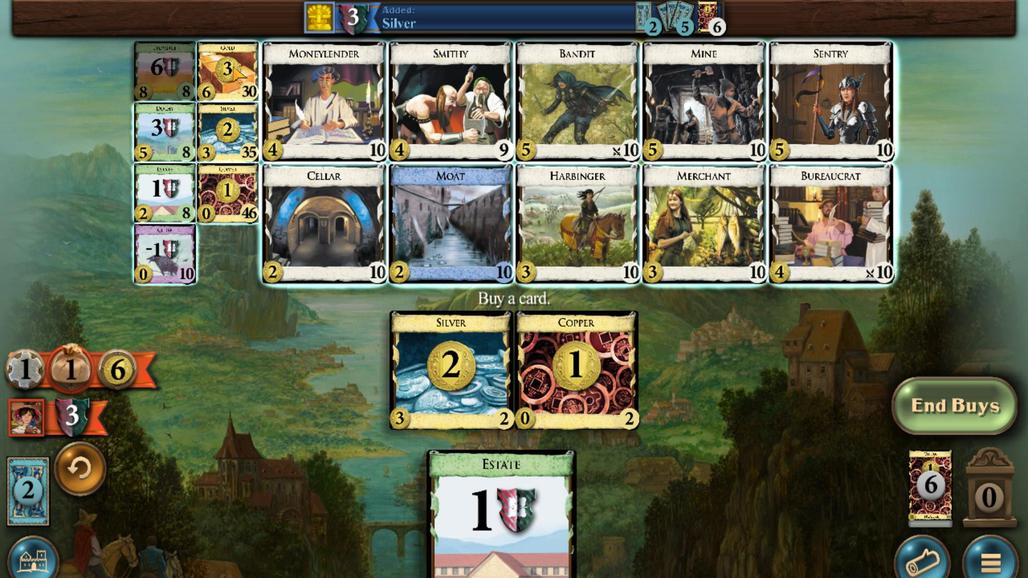 
Action: Mouse scrolled (264, 179) with delta (0, 0)
Screenshot: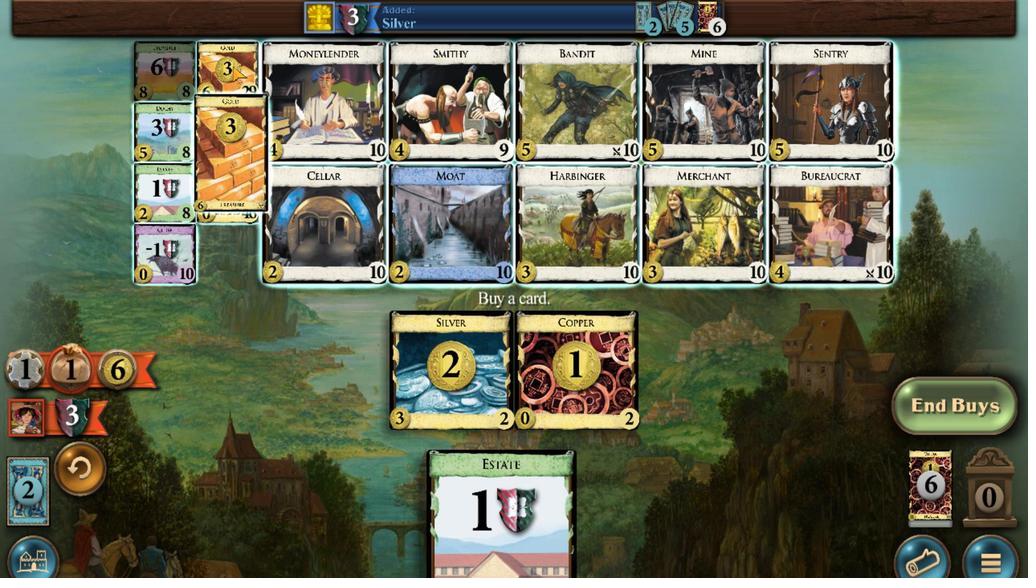 
Action: Mouse scrolled (264, 179) with delta (0, 0)
Screenshot: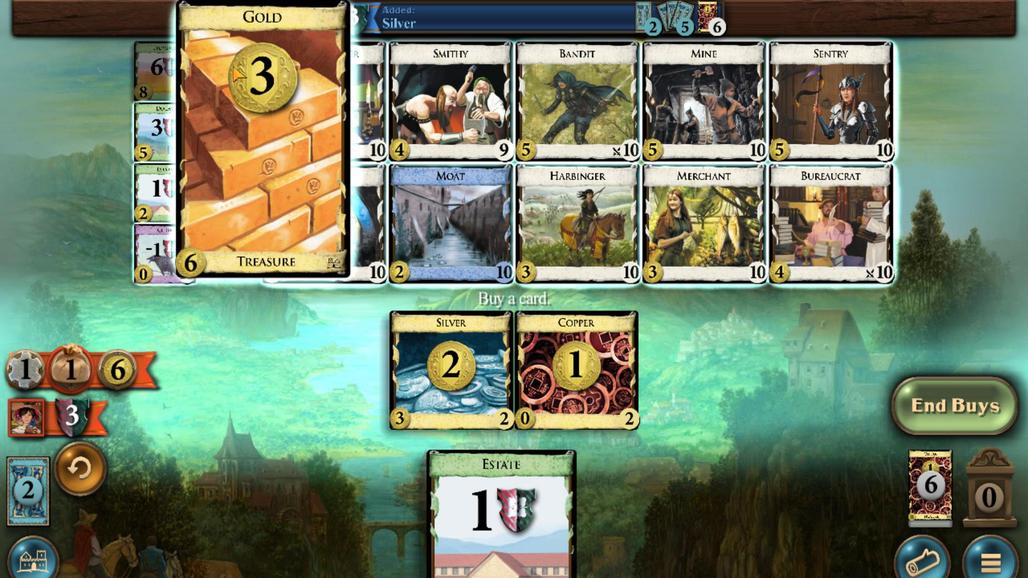 
Action: Mouse scrolled (264, 179) with delta (0, 0)
Screenshot: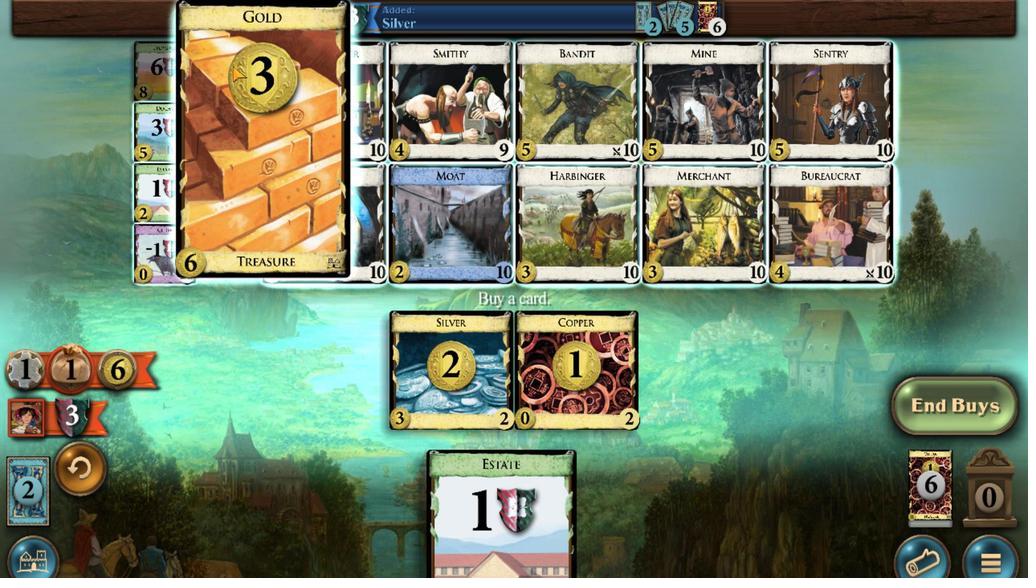 
Action: Mouse scrolled (264, 179) with delta (0, 0)
Screenshot: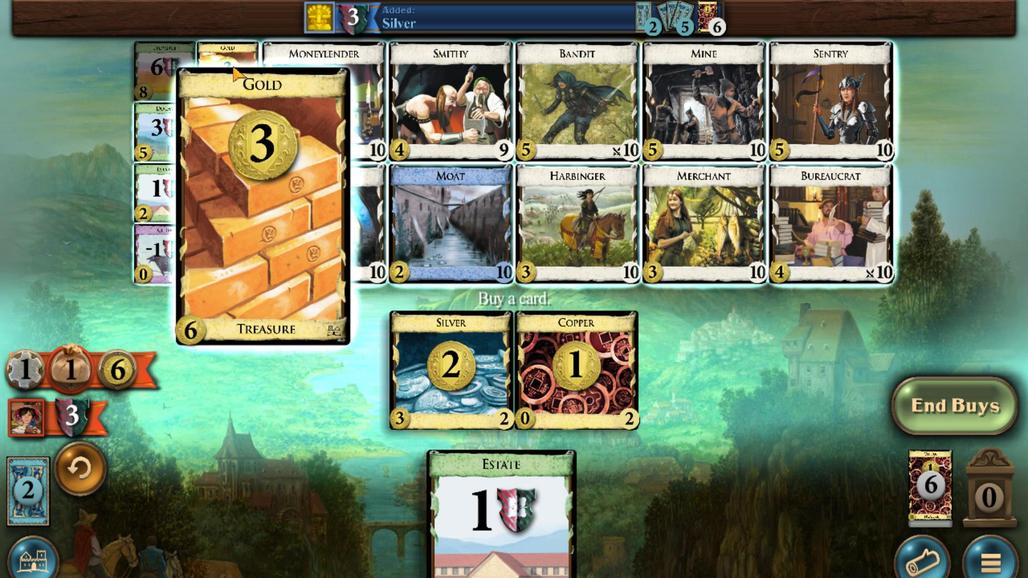 
Action: Mouse moved to (508, 320)
Screenshot: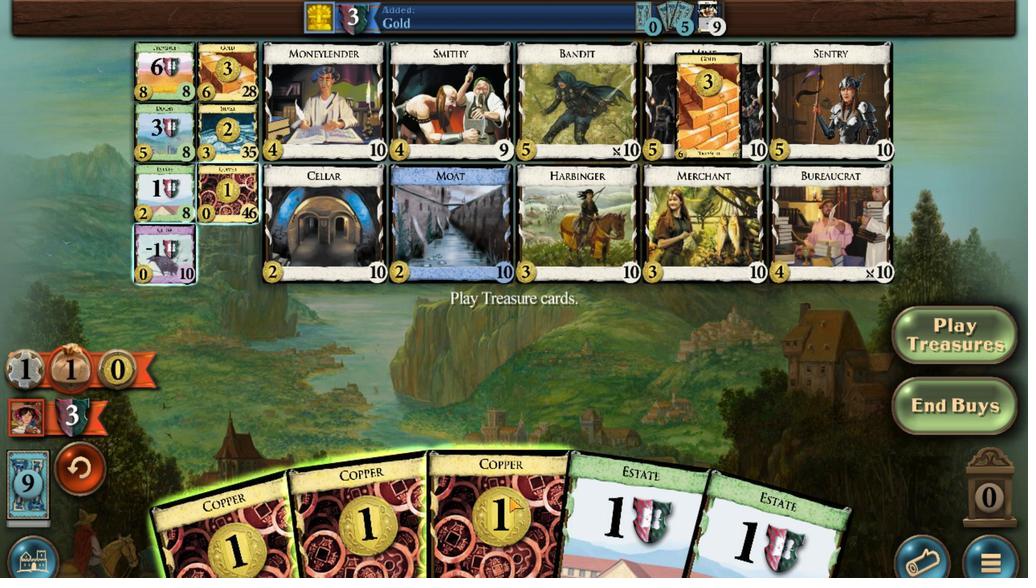 
Action: Mouse scrolled (508, 320) with delta (0, 0)
Screenshot: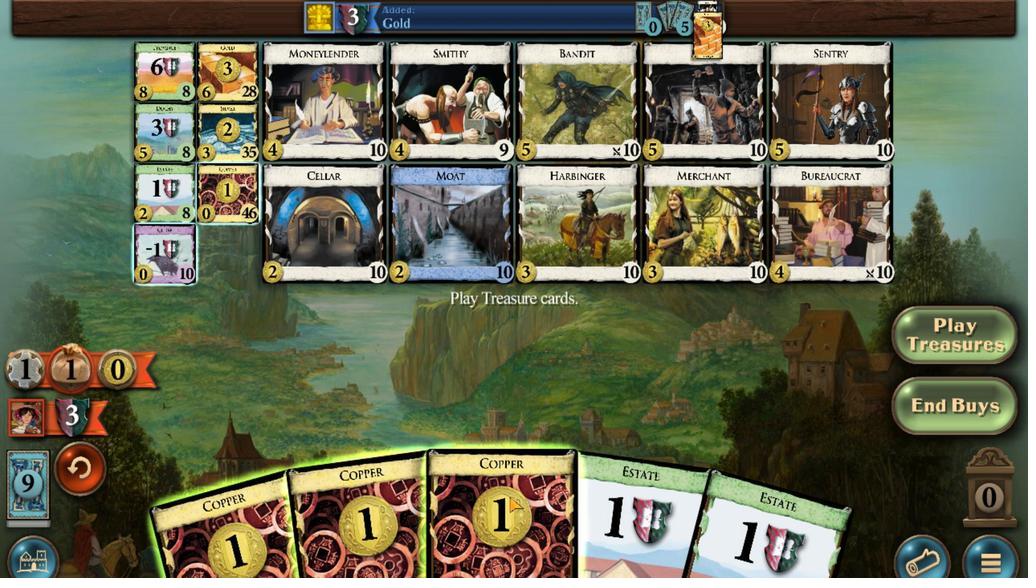 
Action: Mouse moved to (462, 321)
Screenshot: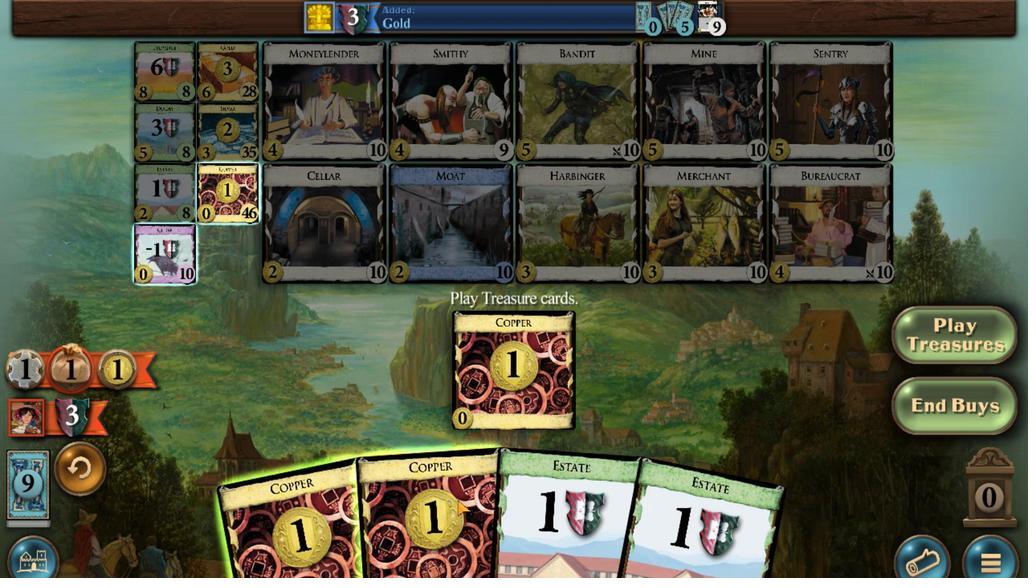 
Action: Mouse scrolled (462, 321) with delta (0, 0)
Screenshot: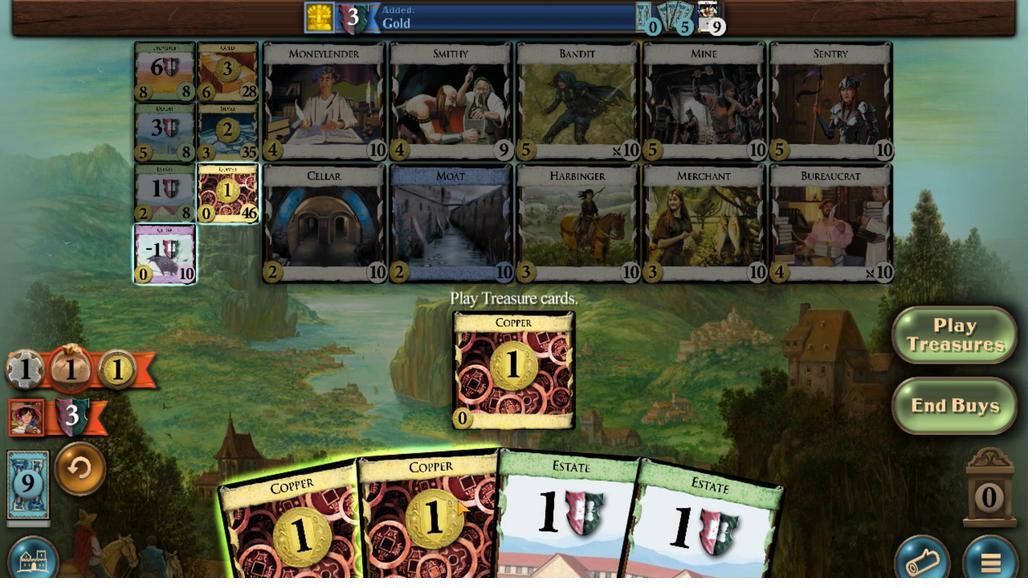 
Action: Mouse moved to (423, 321)
Screenshot: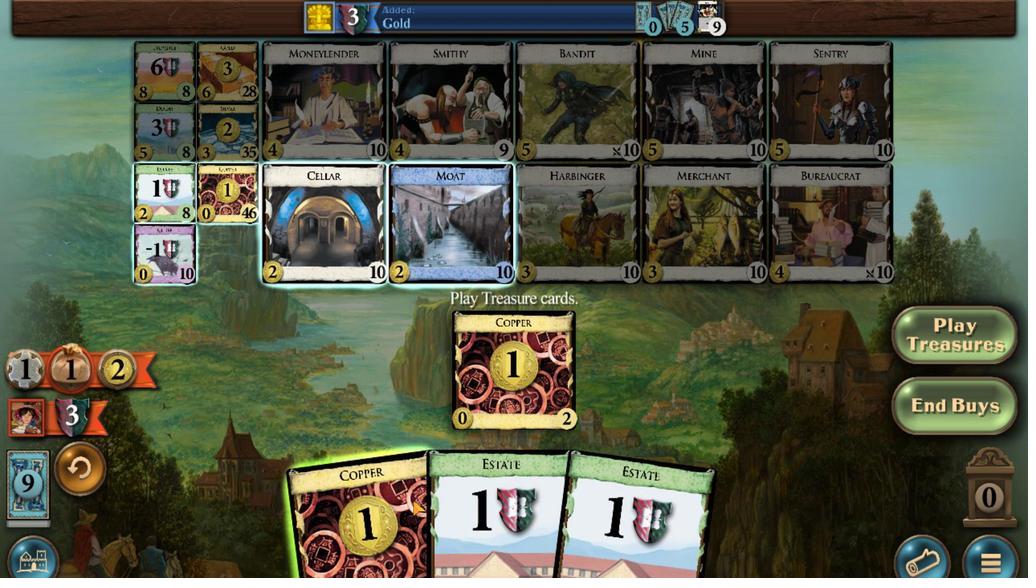 
Action: Mouse scrolled (423, 321) with delta (0, 0)
Screenshot: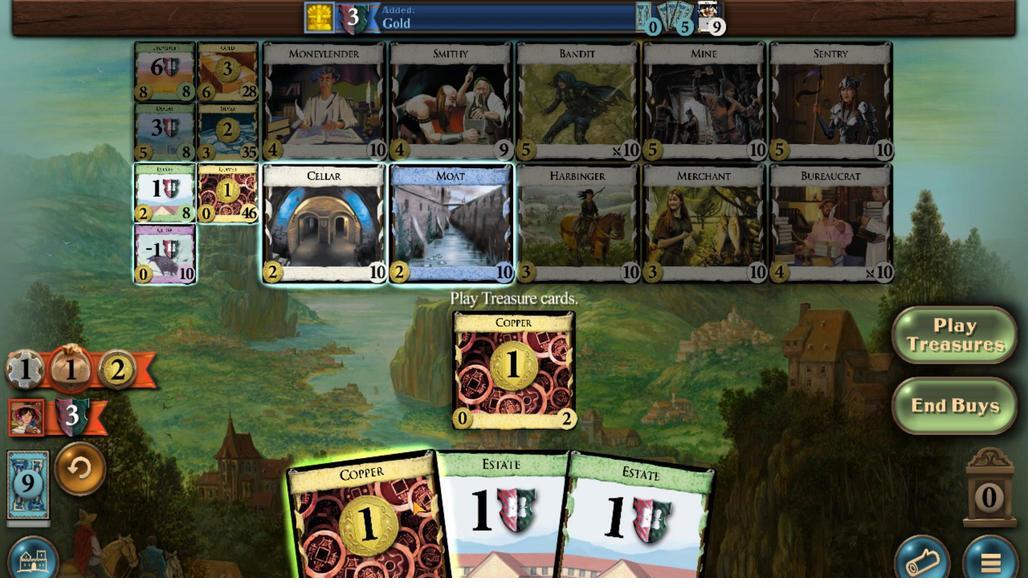 
Action: Mouse moved to (262, 198)
Screenshot: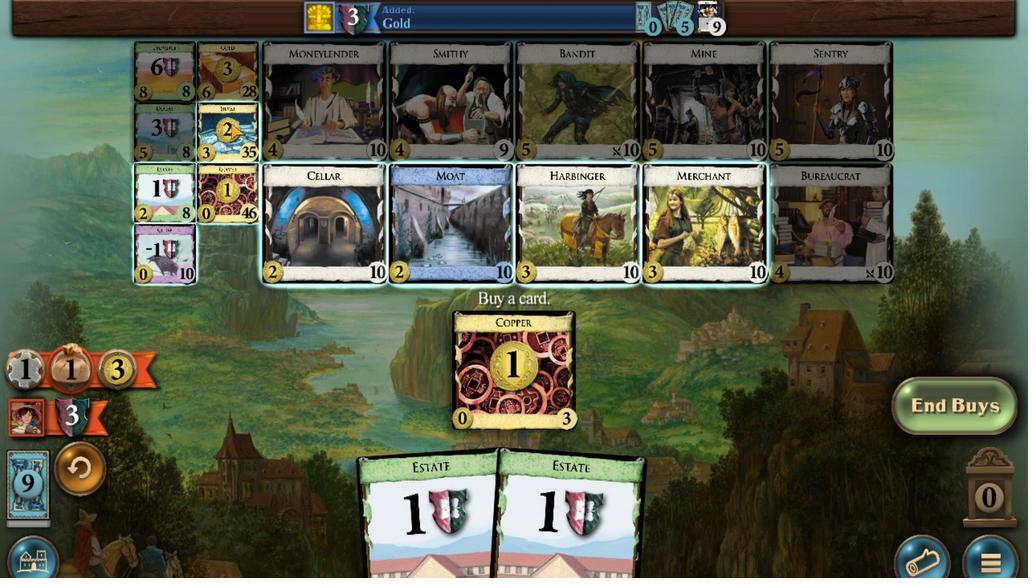 
Action: Mouse scrolled (262, 198) with delta (0, 0)
Screenshot: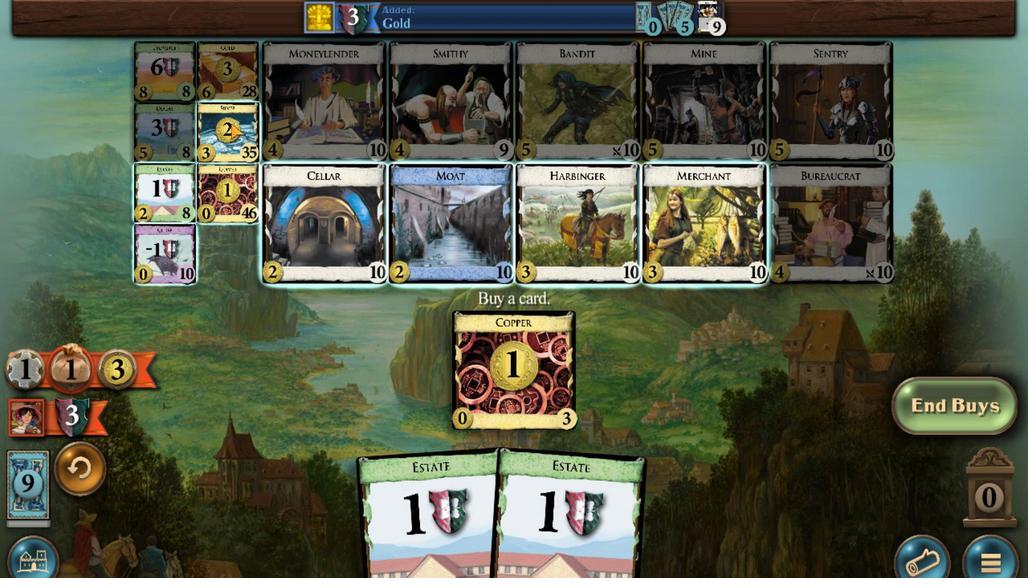 
Action: Mouse scrolled (262, 198) with delta (0, 0)
Screenshot: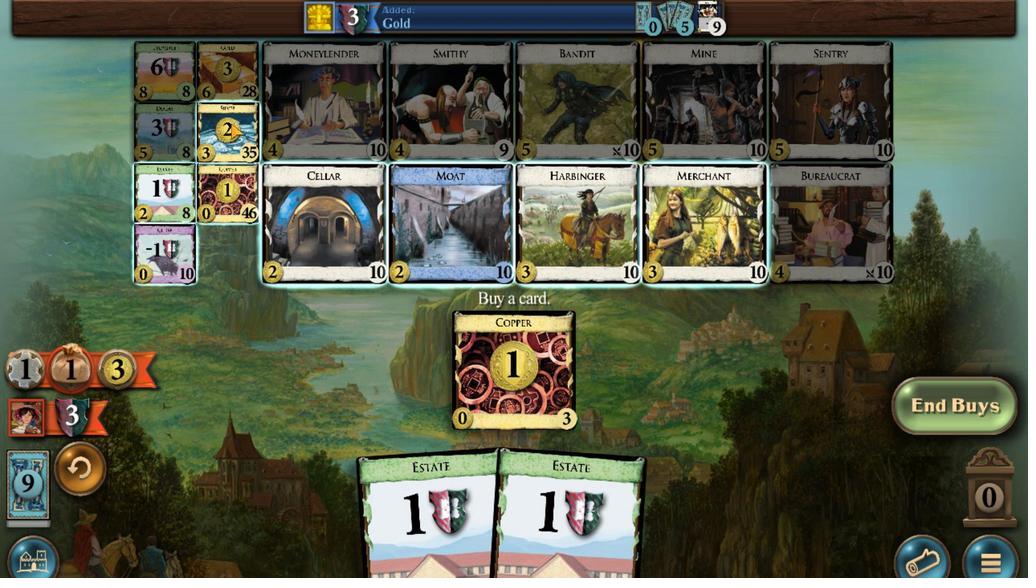 
Action: Mouse scrolled (262, 198) with delta (0, 0)
Screenshot: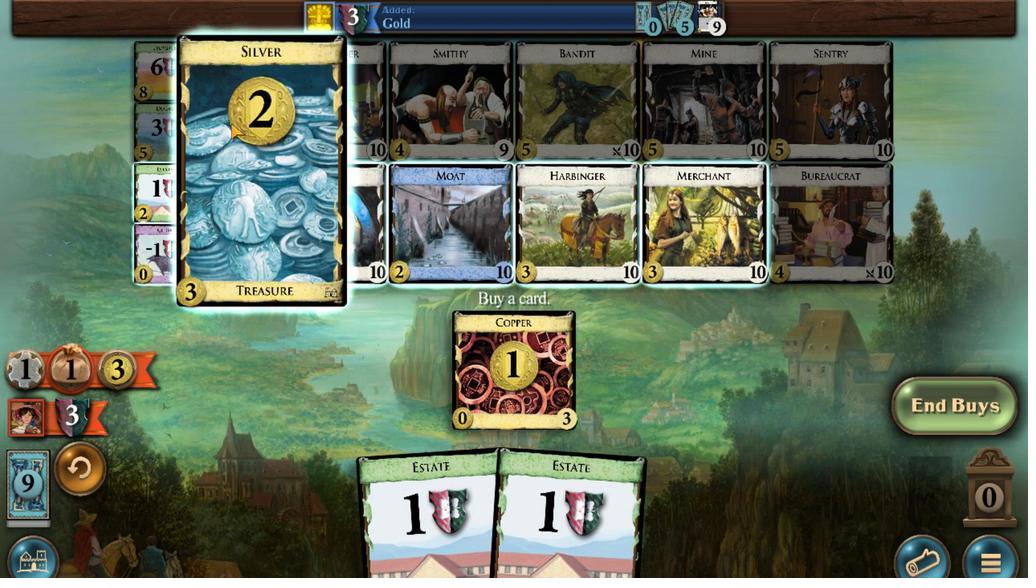 
Action: Mouse scrolled (262, 198) with delta (0, 0)
Screenshot: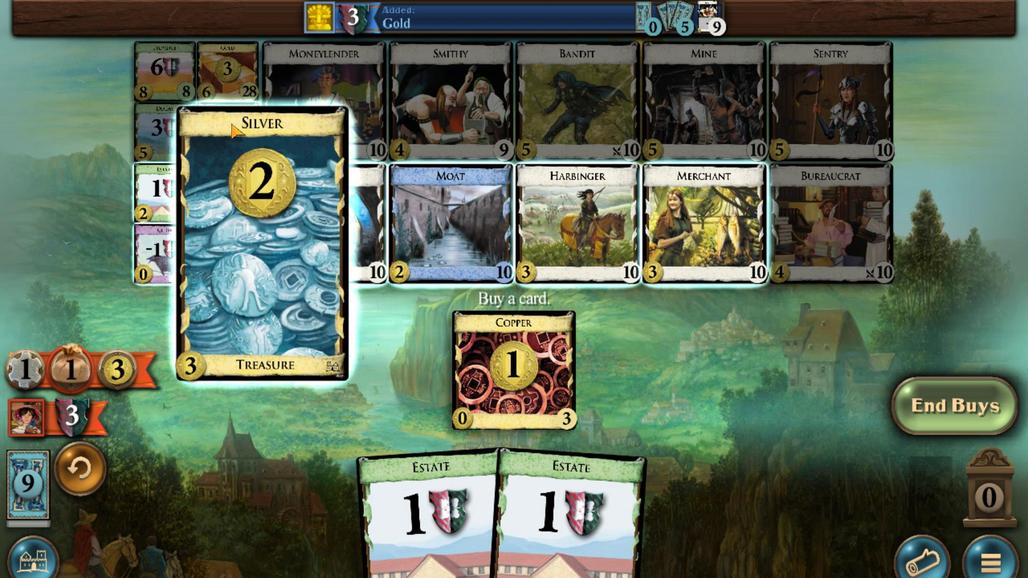 
Action: Mouse scrolled (262, 198) with delta (0, 0)
Screenshot: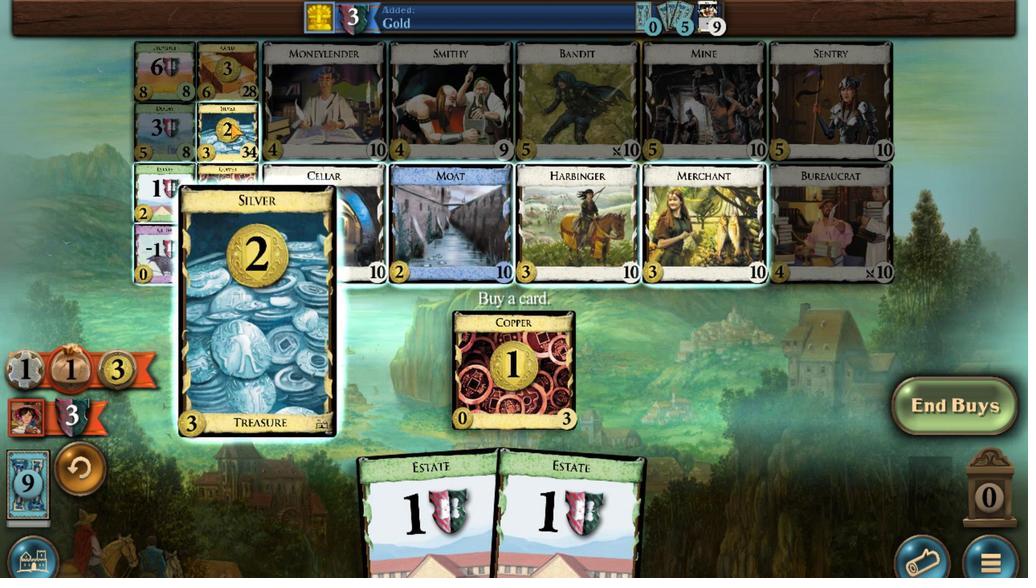 
Action: Mouse moved to (725, 319)
Screenshot: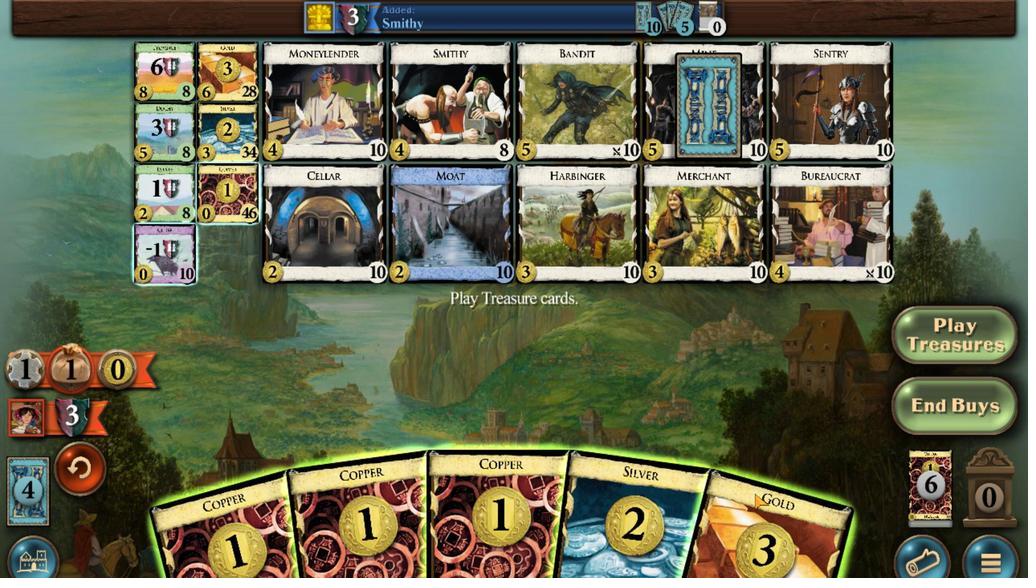 
Action: Mouse scrolled (725, 319) with delta (0, 0)
Screenshot: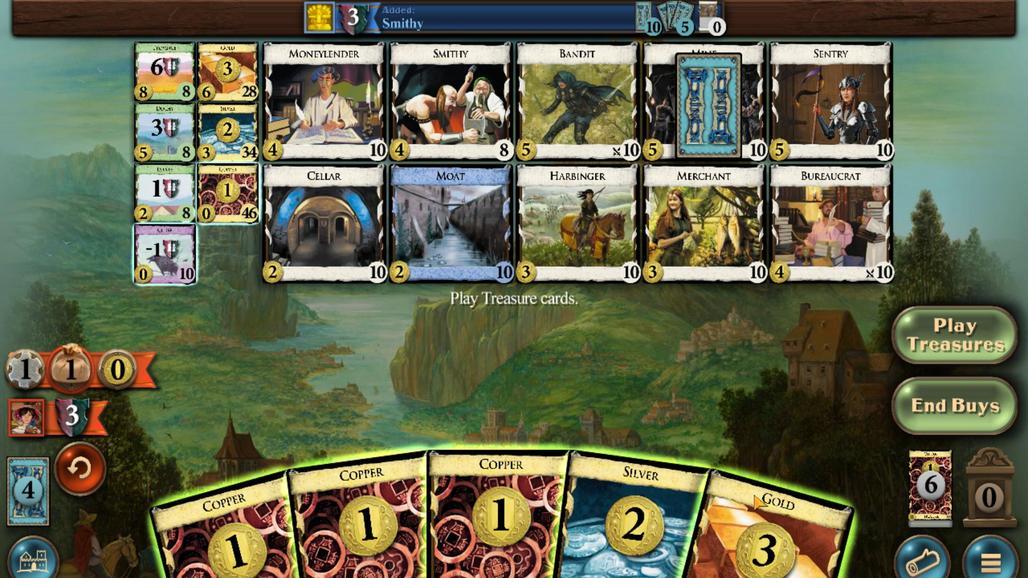 
Action: Mouse moved to (664, 322)
Screenshot: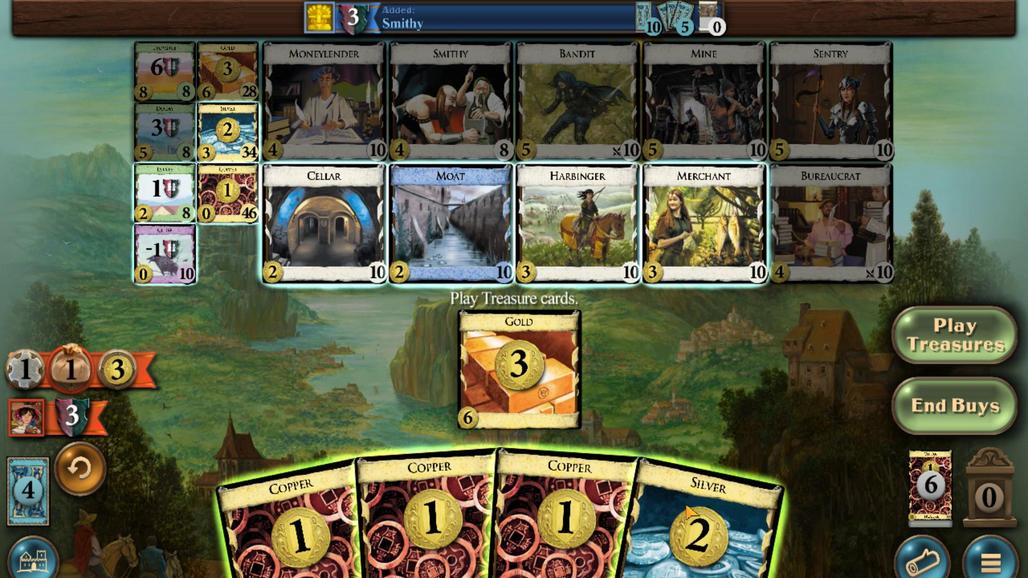 
Action: Mouse scrolled (664, 322) with delta (0, 0)
Screenshot: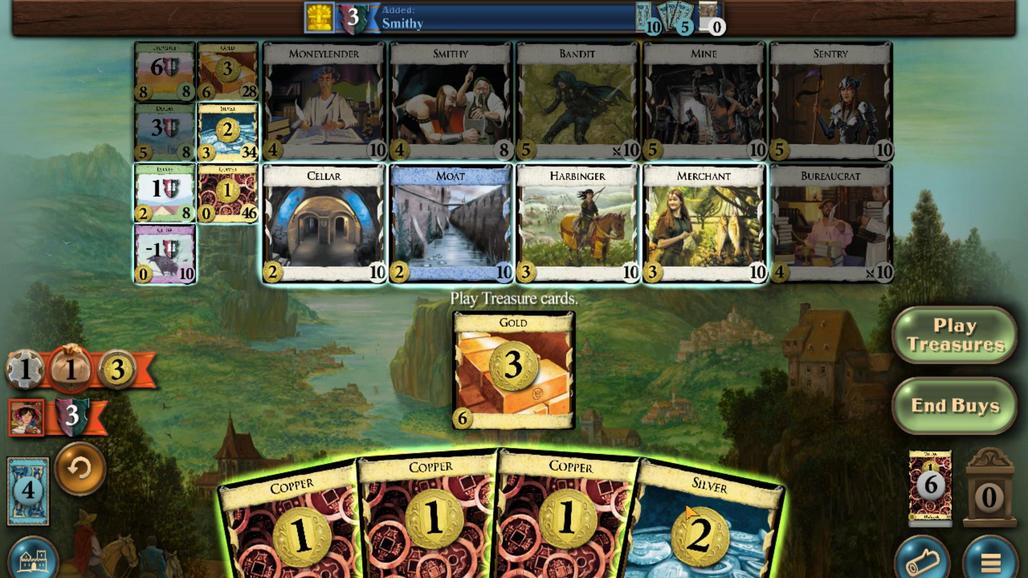 
Action: Mouse moved to (623, 324)
Screenshot: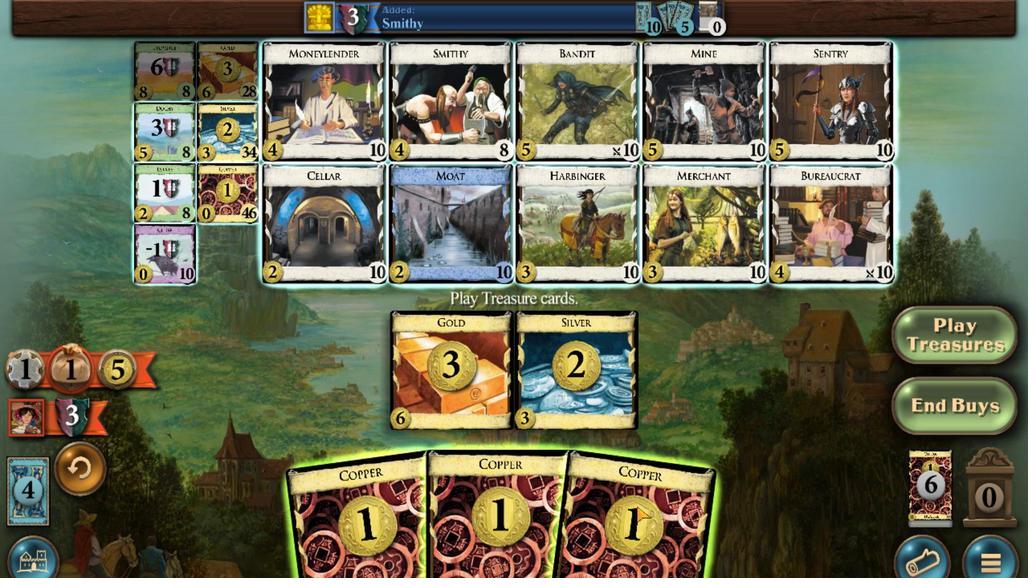 
Action: Mouse scrolled (623, 323) with delta (0, 0)
Screenshot: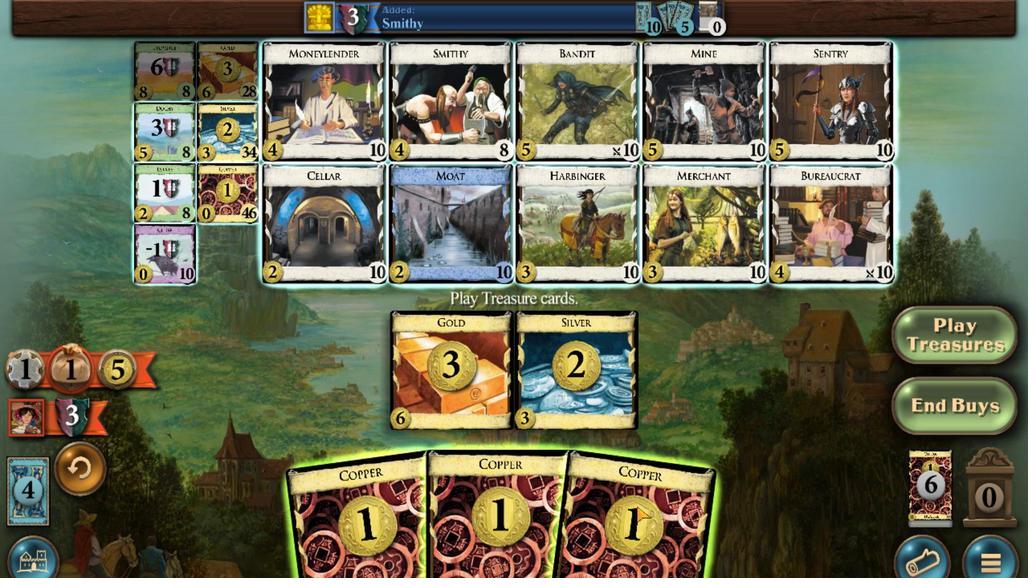 
Action: Mouse moved to (561, 324)
Screenshot: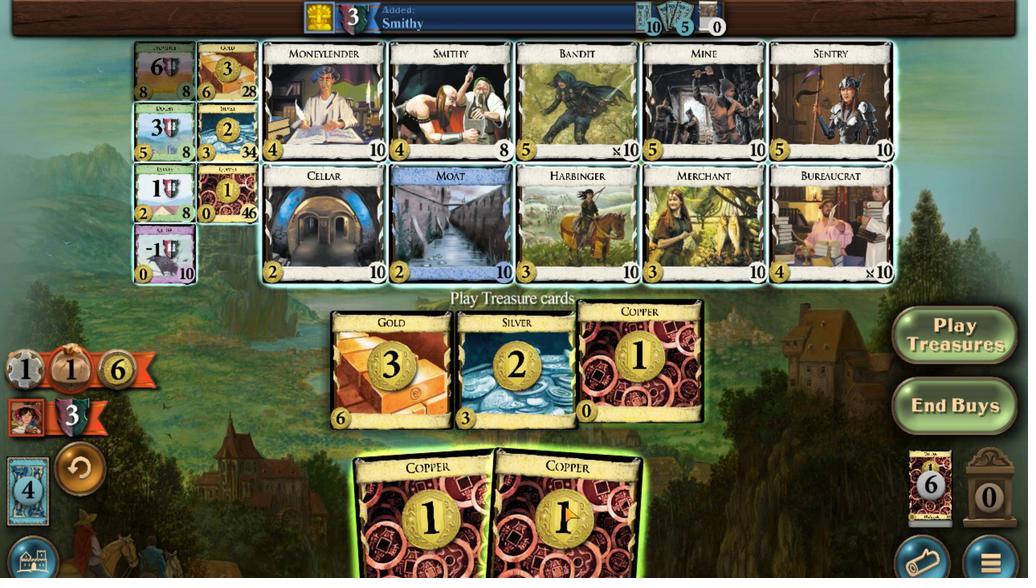 
Action: Mouse scrolled (561, 323) with delta (0, 0)
Screenshot: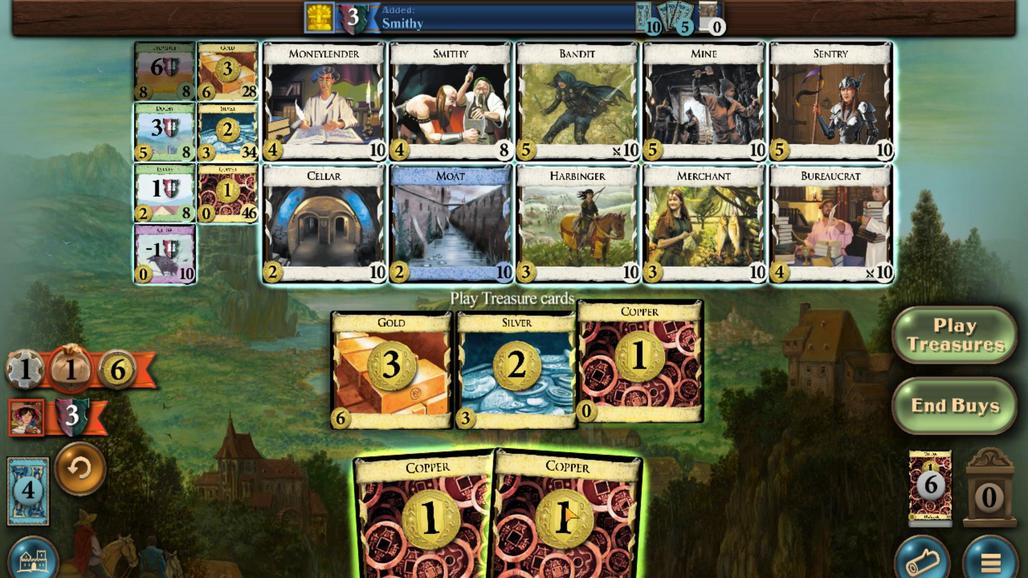 
Action: Mouse moved to (480, 325)
Screenshot: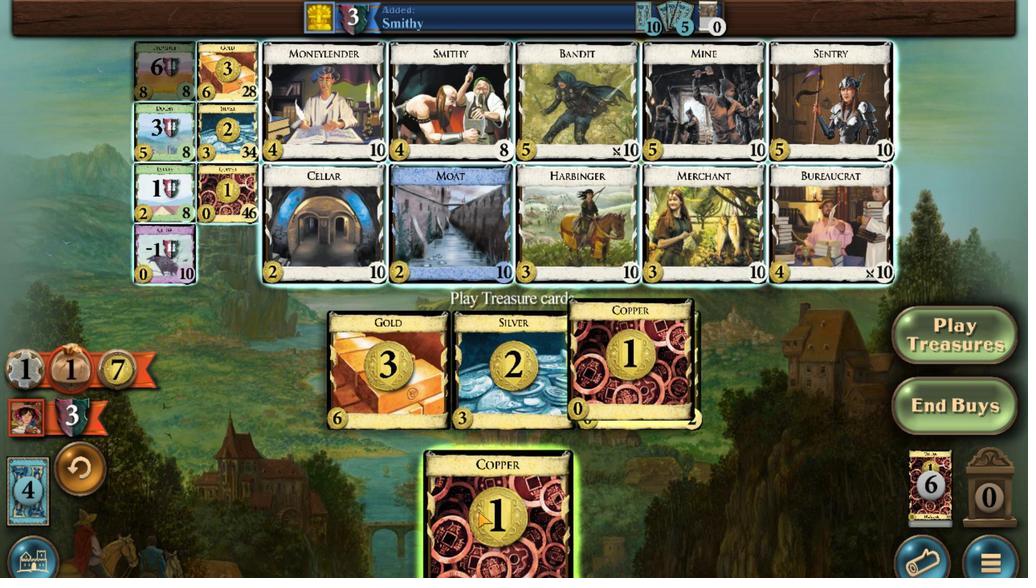 
Action: Mouse scrolled (480, 325) with delta (0, 0)
Screenshot: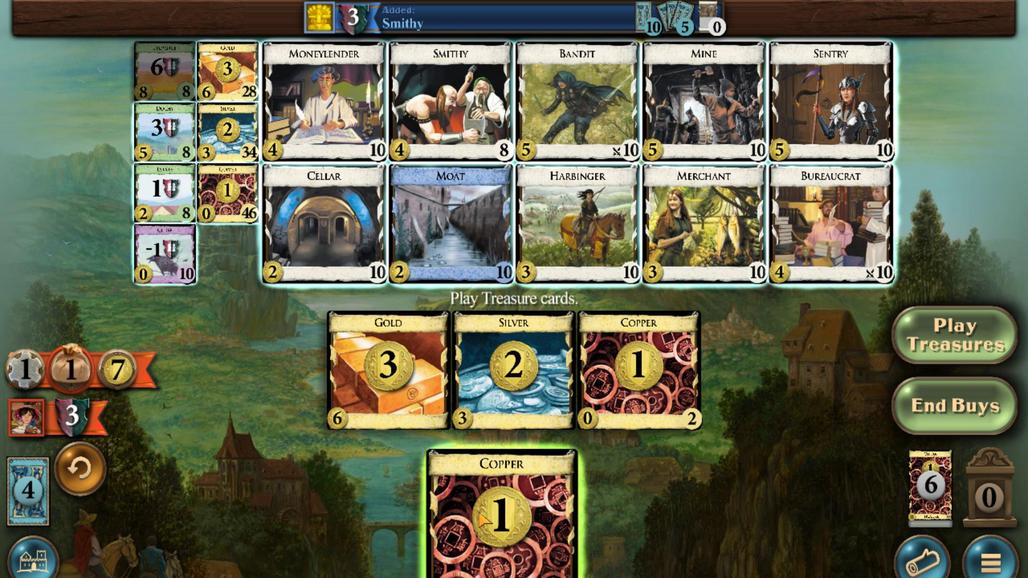
Action: Mouse moved to (200, 181)
Screenshot: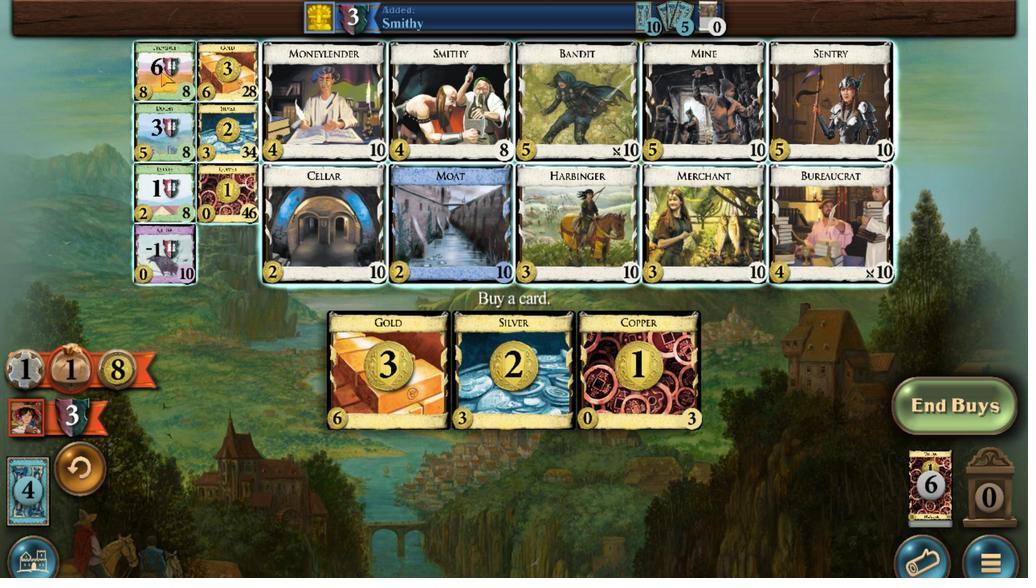 
Action: Mouse scrolled (200, 181) with delta (0, 0)
Screenshot: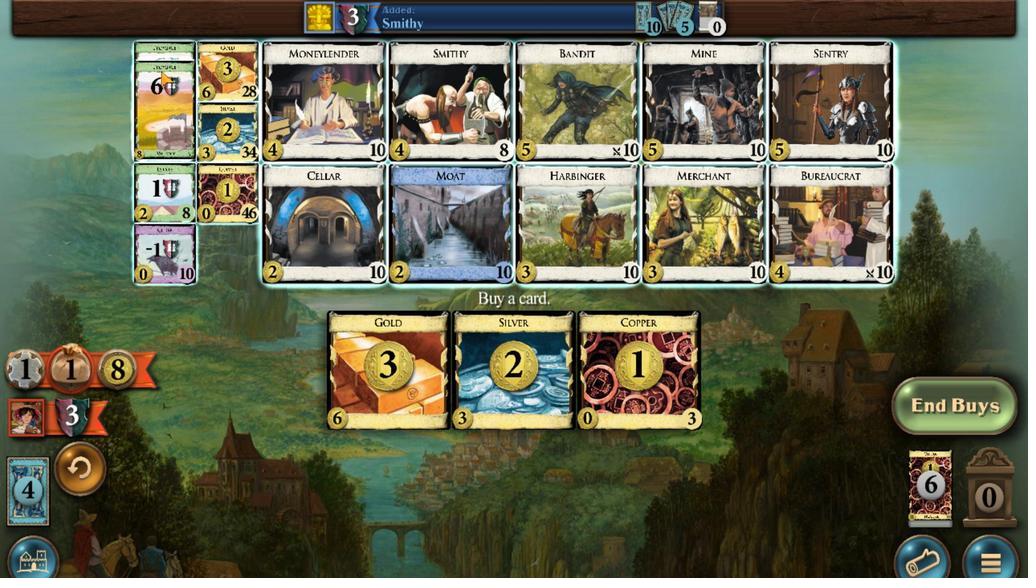 
Action: Mouse scrolled (200, 181) with delta (0, 0)
Screenshot: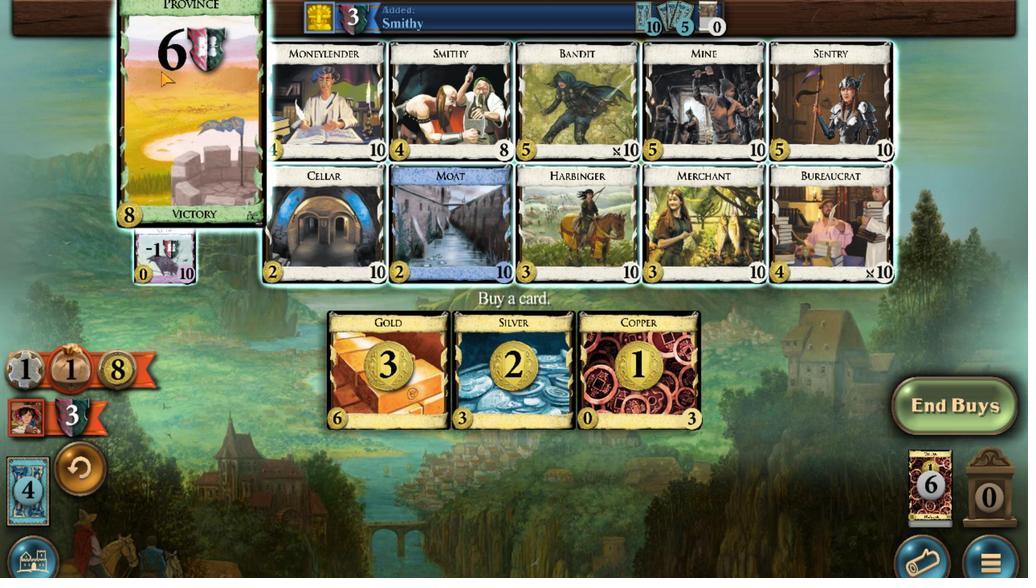 
Action: Mouse scrolled (200, 181) with delta (0, 0)
Screenshot: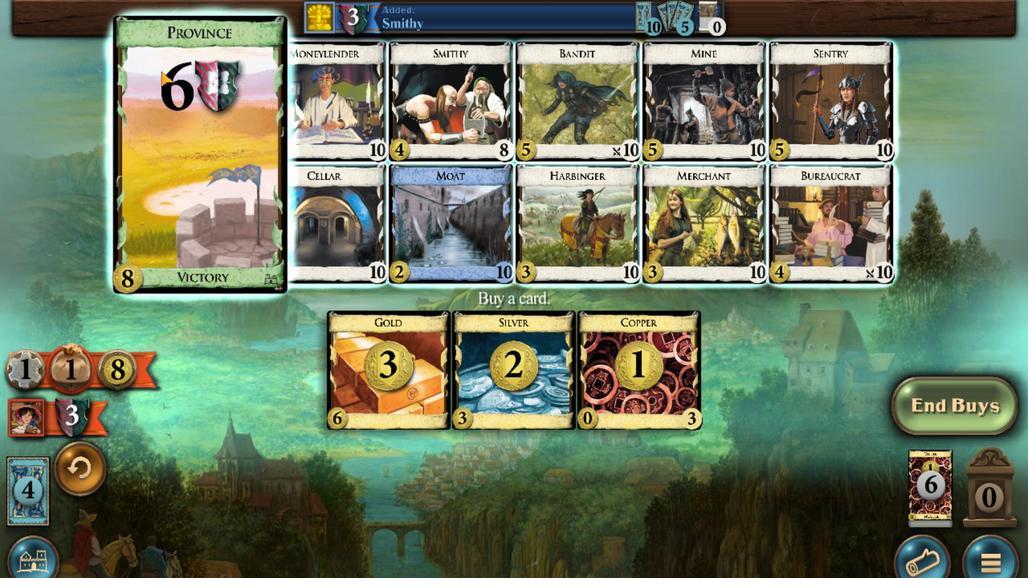 
Action: Mouse scrolled (200, 181) with delta (0, 0)
Screenshot: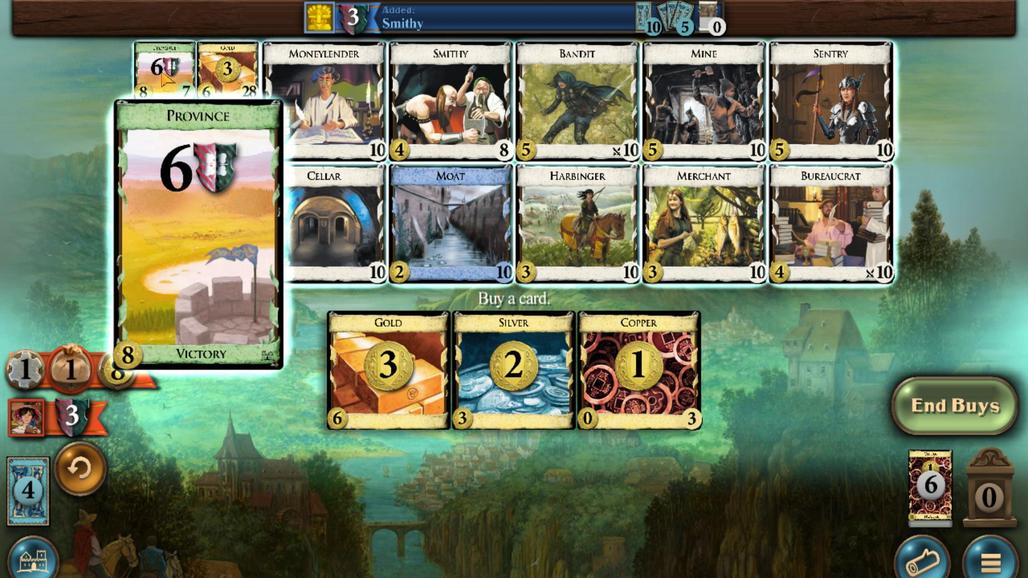 
Action: Mouse moved to (582, 310)
Screenshot: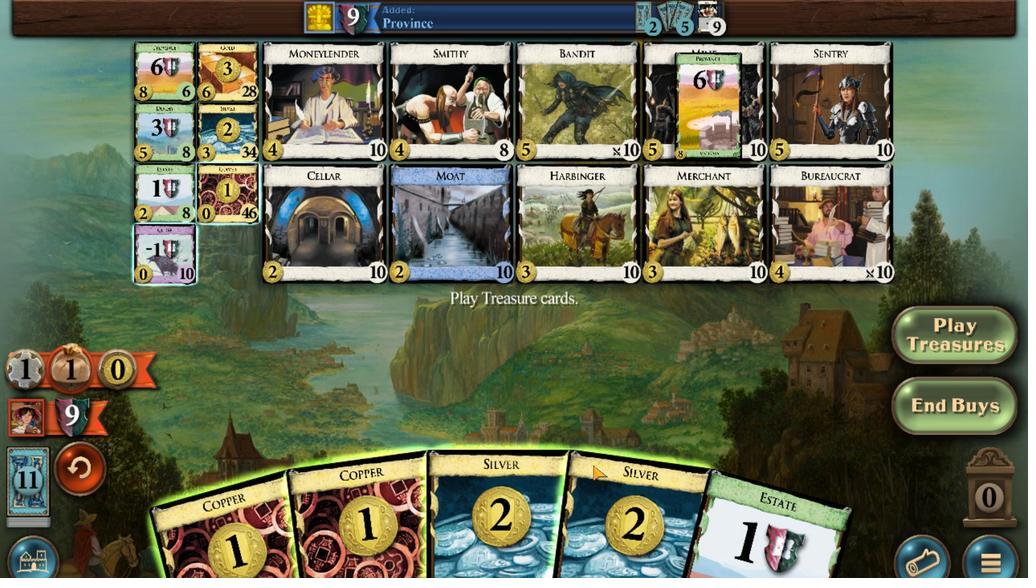 
Action: Mouse scrolled (582, 310) with delta (0, 0)
Screenshot: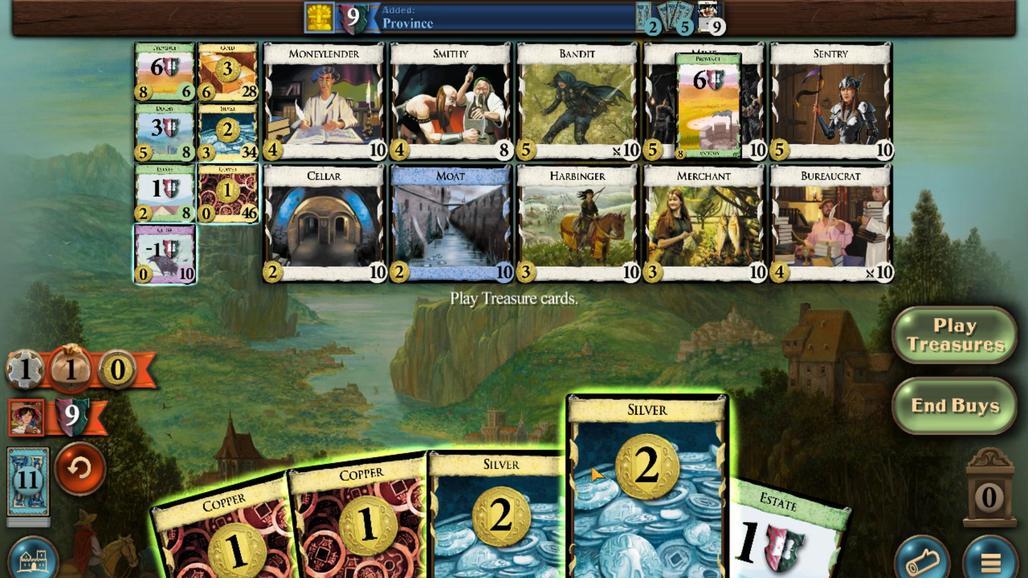 
Action: Mouse moved to (541, 312)
Screenshot: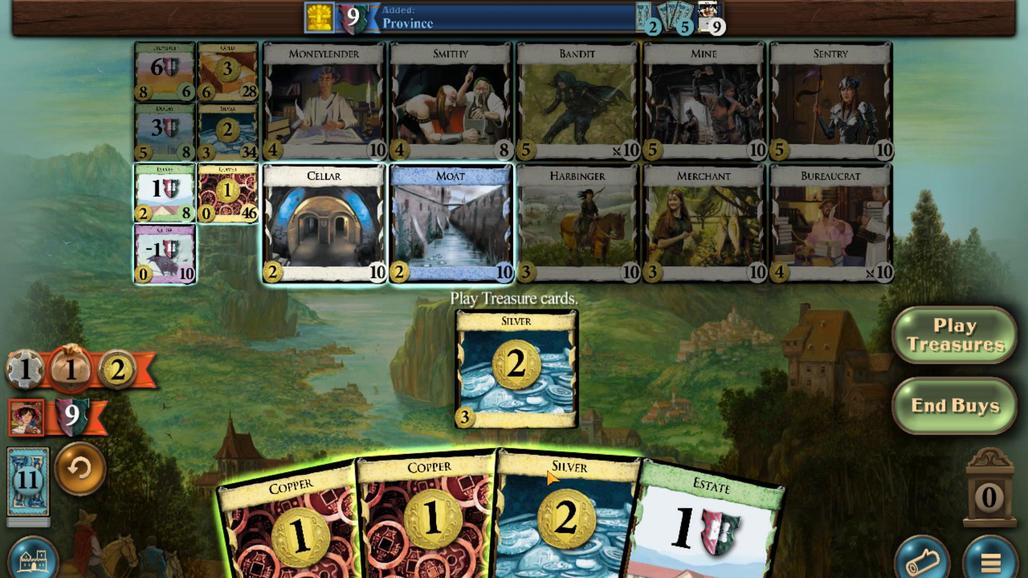 
Action: Mouse scrolled (541, 311) with delta (0, 0)
Screenshot: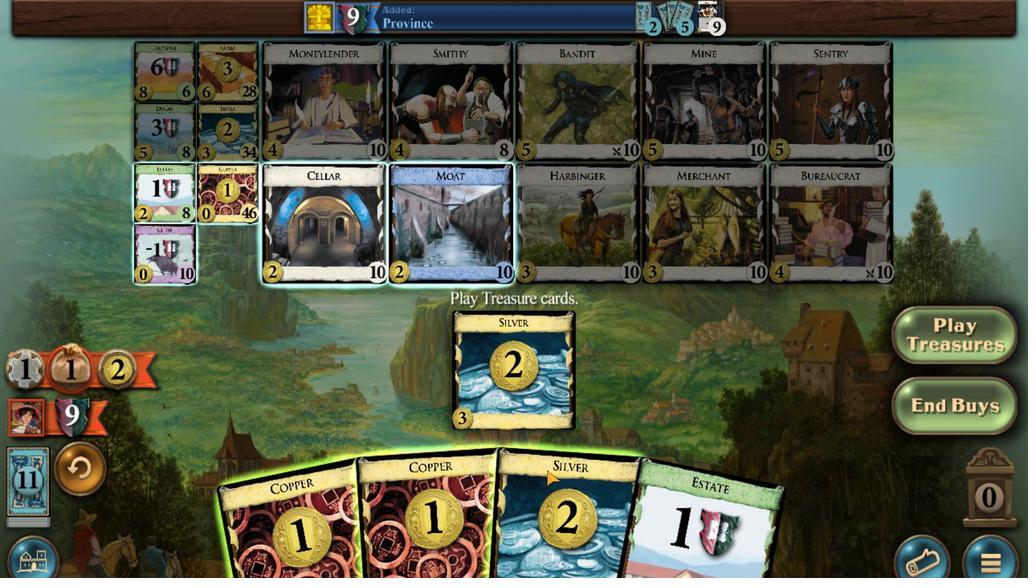 
Action: Mouse moved to (500, 318)
Screenshot: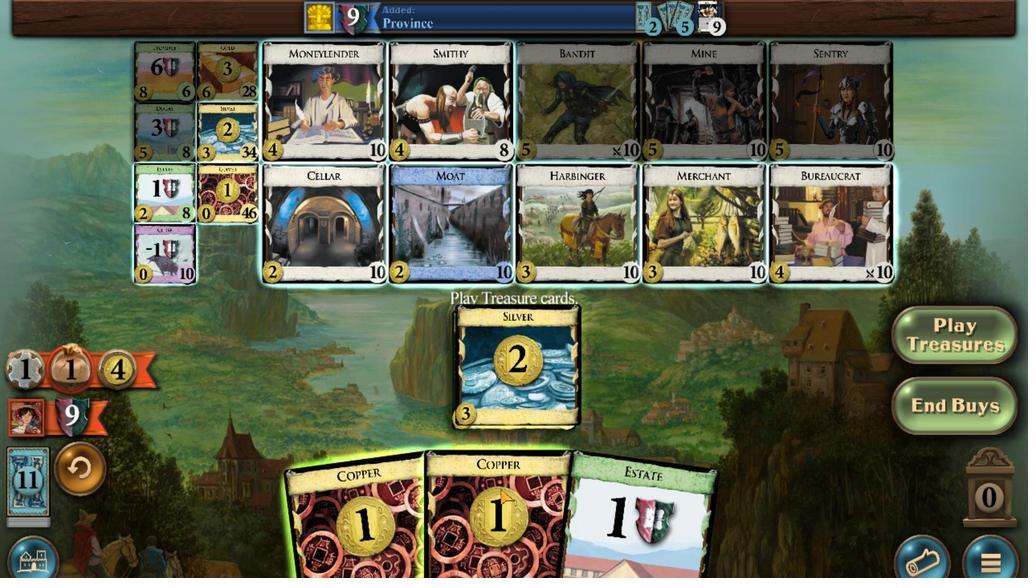 
Action: Mouse scrolled (500, 318) with delta (0, 0)
Screenshot: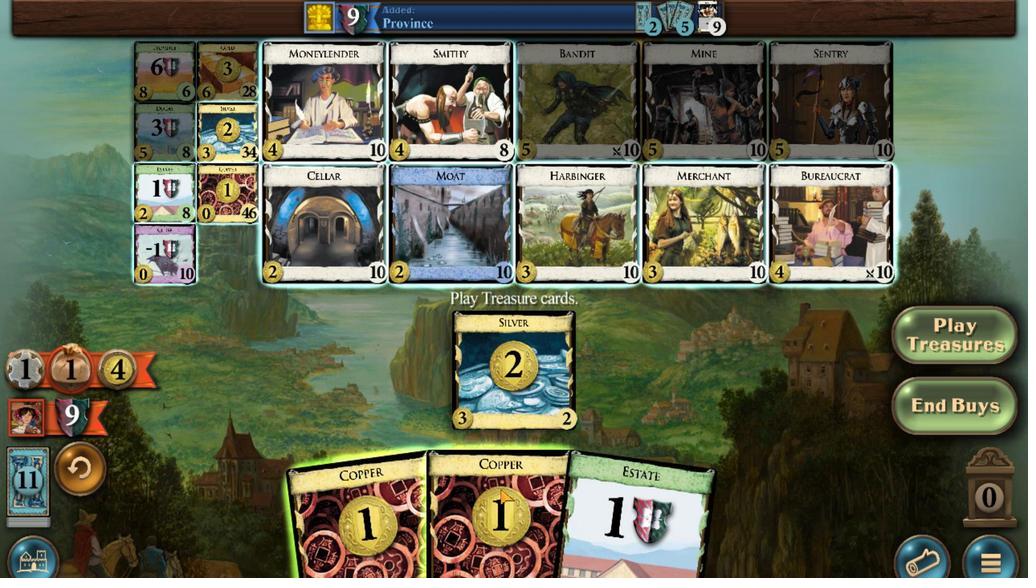 
Action: Mouse moved to (441, 318)
Screenshot: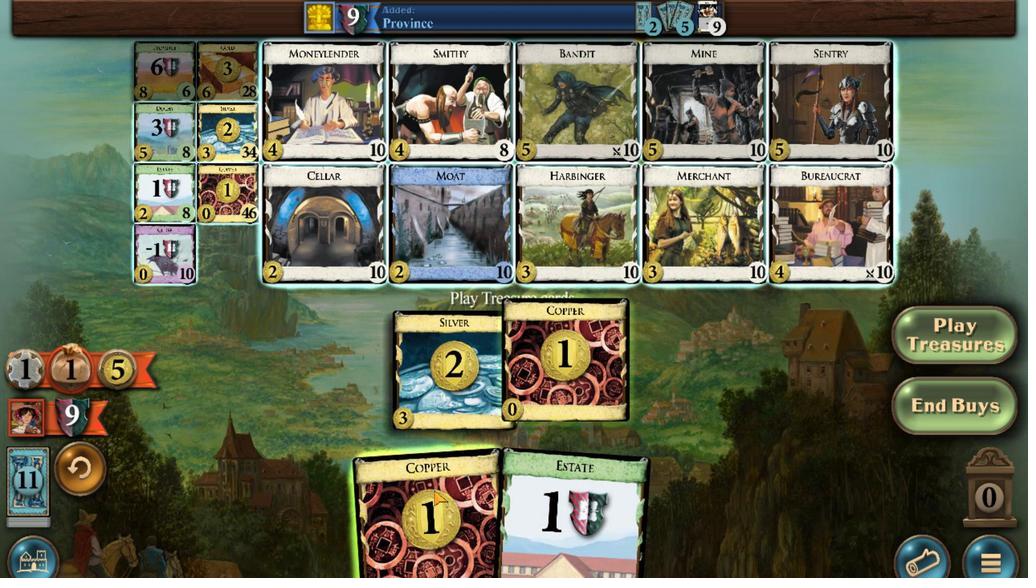 
Action: Mouse scrolled (441, 318) with delta (0, 0)
Screenshot: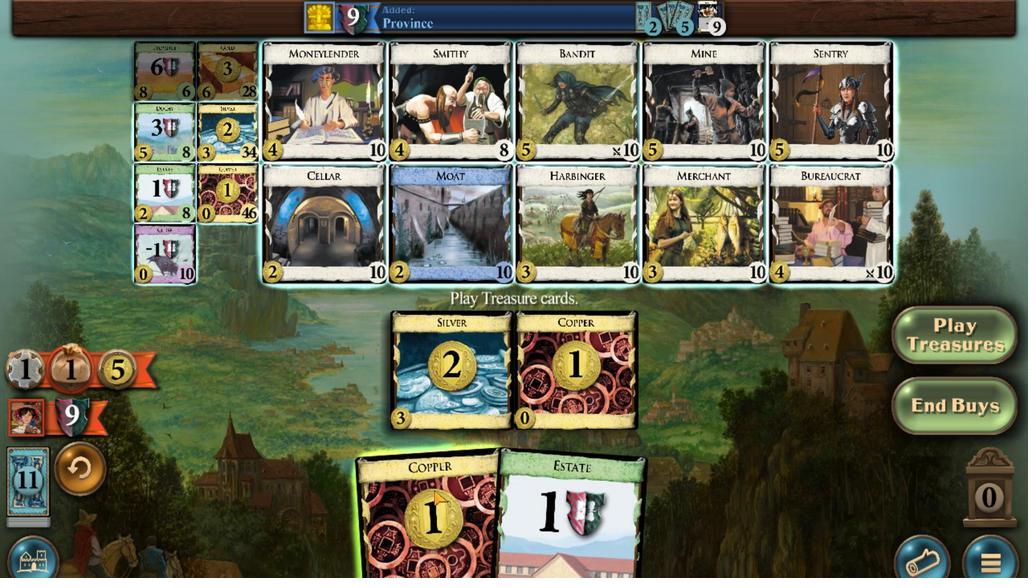 
Action: Mouse moved to (260, 181)
Screenshot: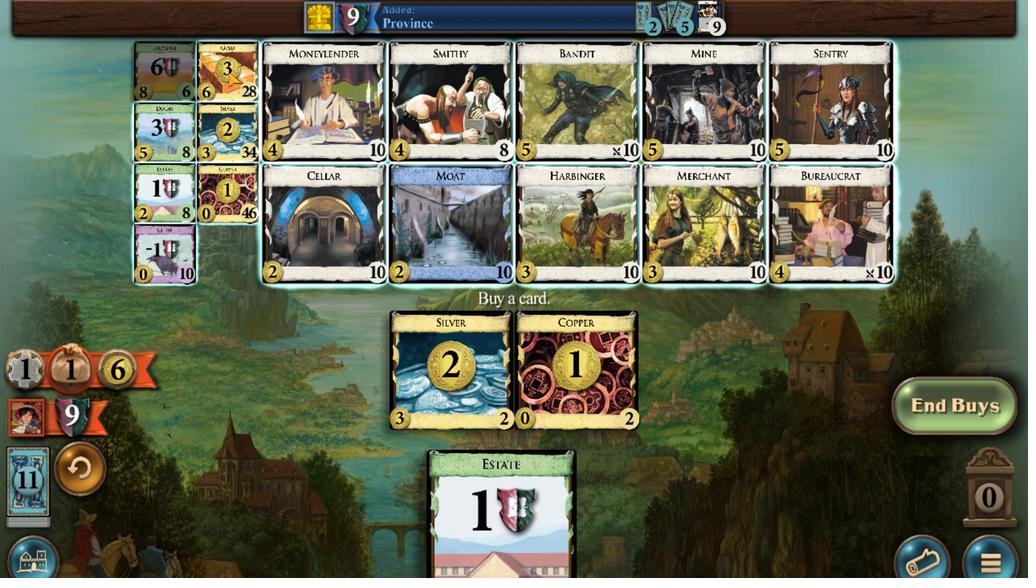 
Action: Mouse scrolled (260, 181) with delta (0, 0)
Screenshot: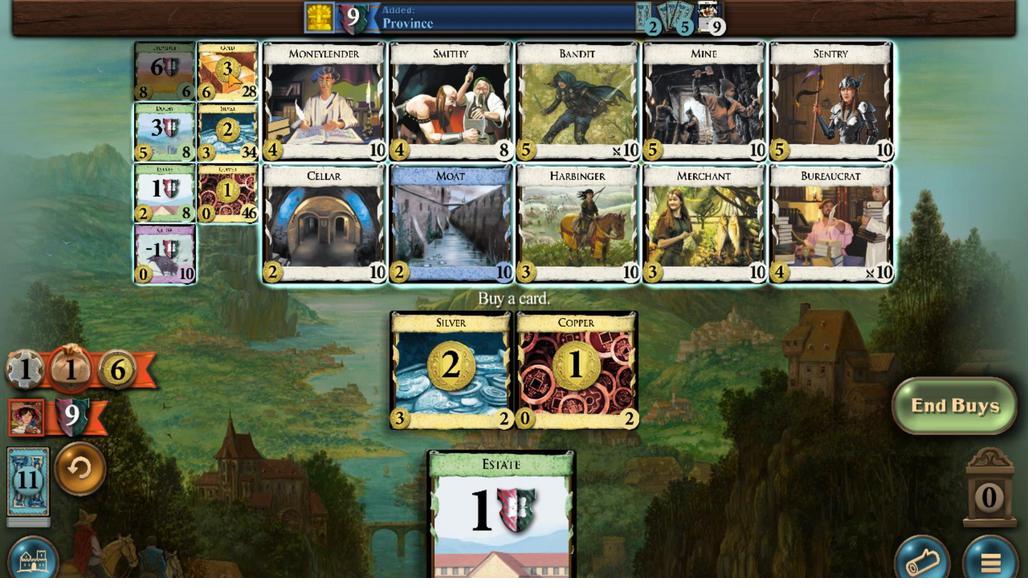 
Action: Mouse scrolled (260, 181) with delta (0, 0)
Screenshot: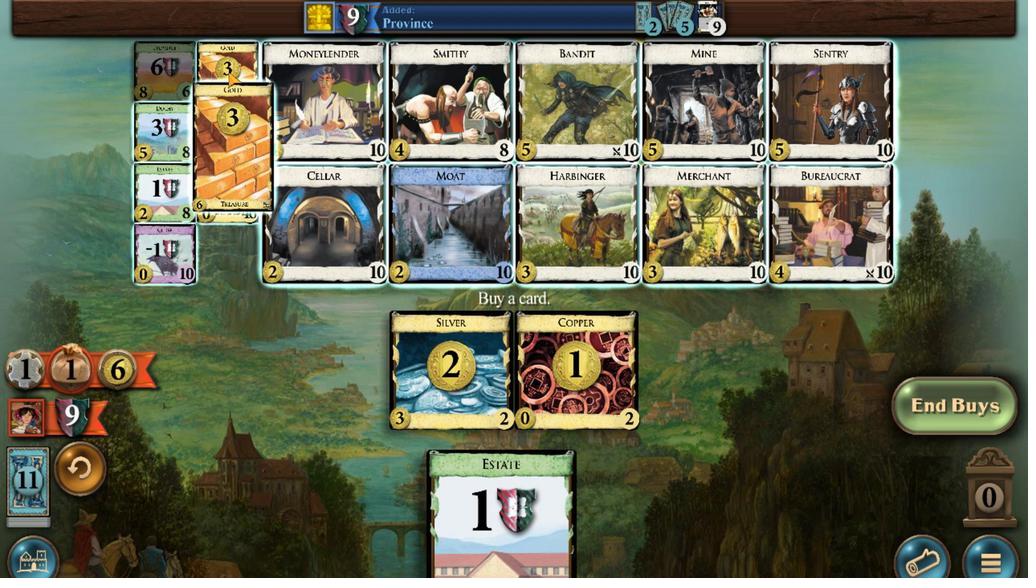 
Action: Mouse scrolled (260, 181) with delta (0, 0)
Screenshot: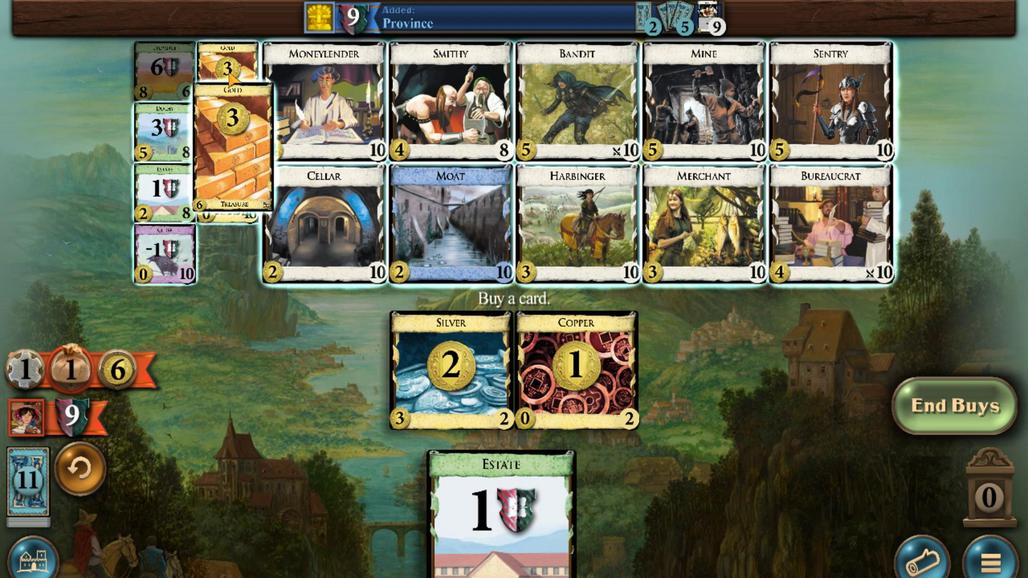 
Action: Mouse scrolled (260, 181) with delta (0, 0)
Screenshot: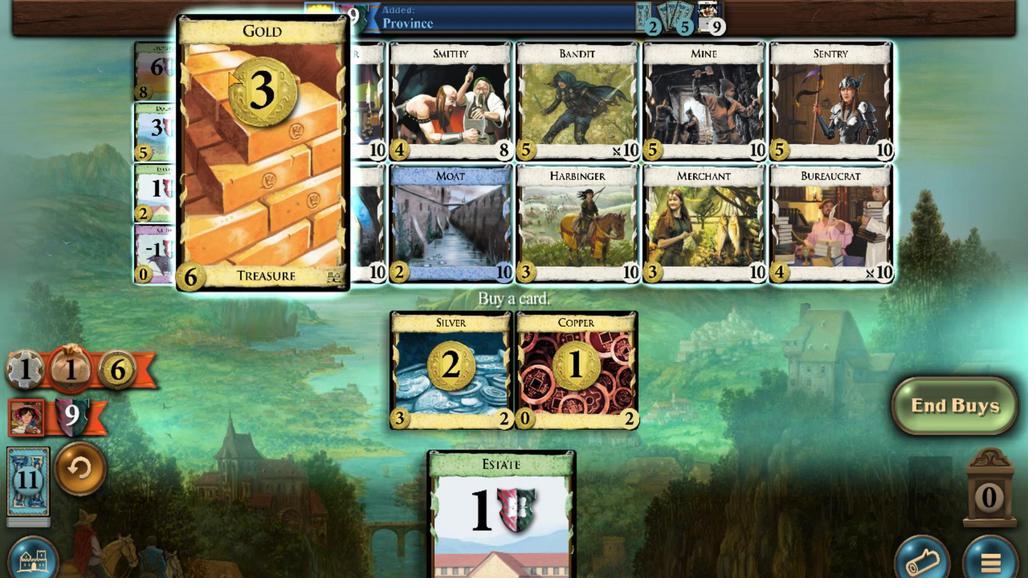 
Action: Mouse scrolled (260, 181) with delta (0, 0)
Screenshot: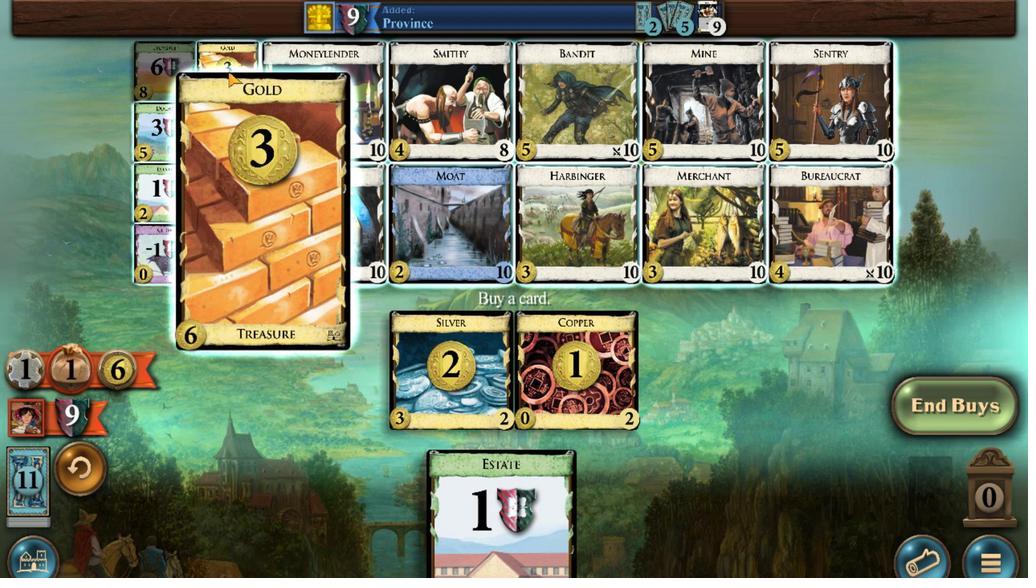 
Action: Mouse scrolled (260, 181) with delta (0, 0)
Screenshot: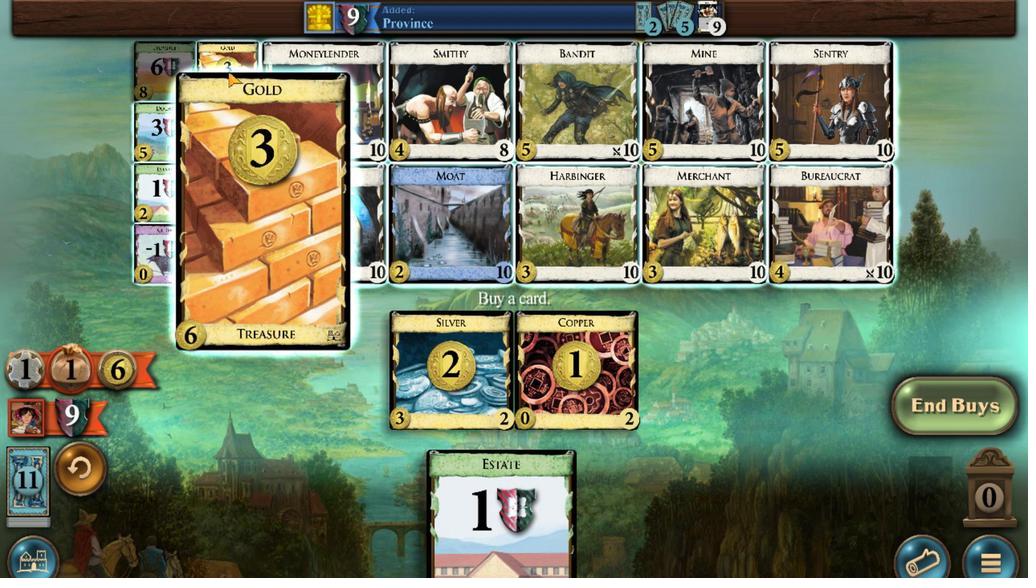 
Action: Mouse scrolled (260, 181) with delta (0, 0)
Screenshot: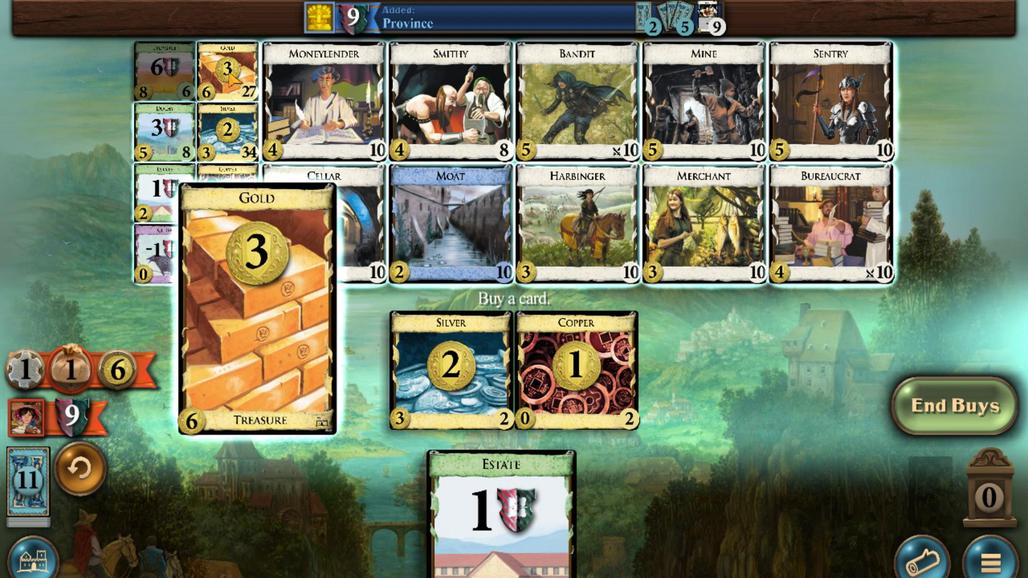 
Action: Mouse moved to (514, 318)
Screenshot: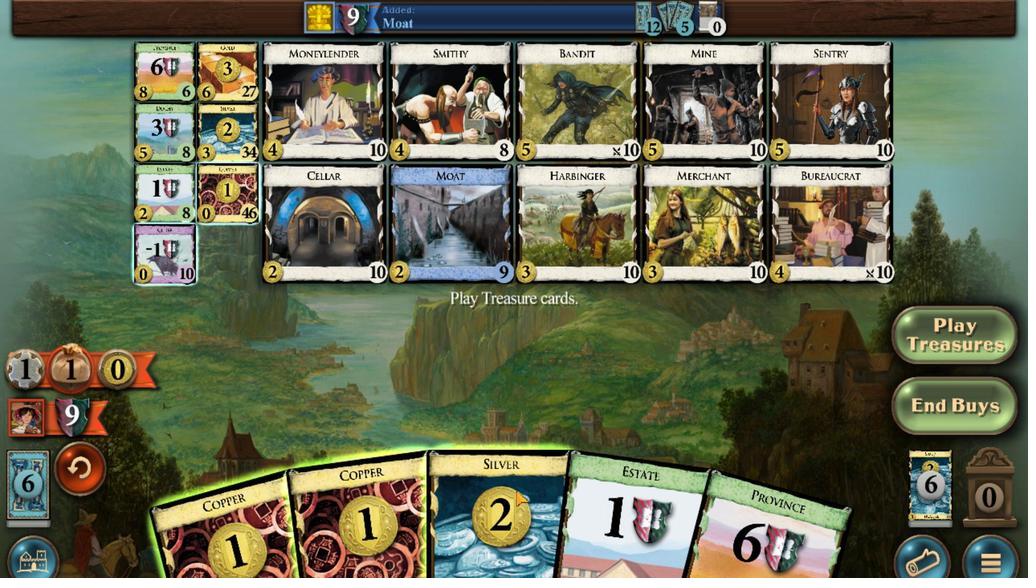
Action: Mouse scrolled (514, 318) with delta (0, 0)
Screenshot: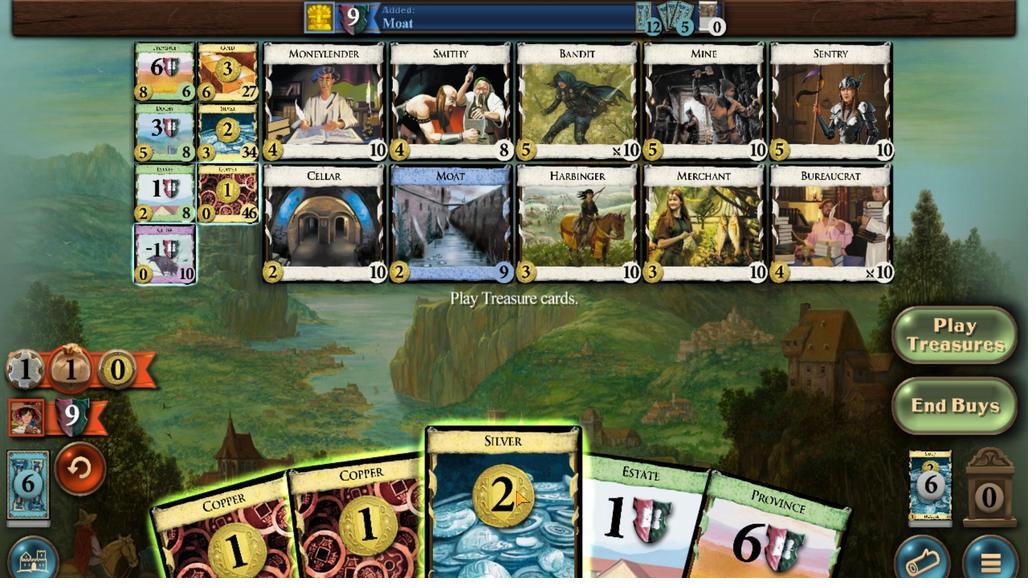 
Action: Mouse moved to (432, 336)
Screenshot: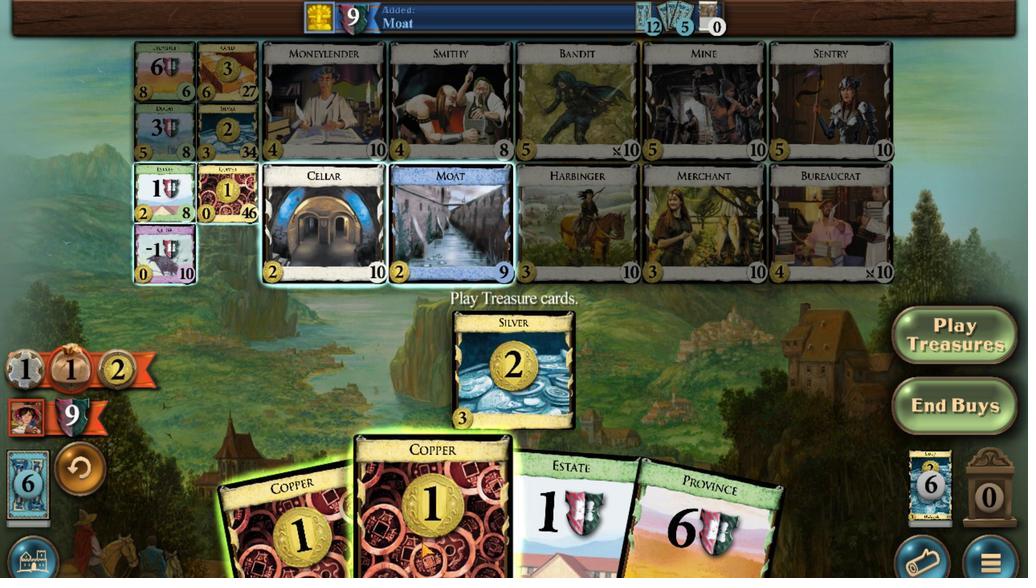 
Action: Mouse scrolled (432, 335) with delta (0, 0)
Screenshot: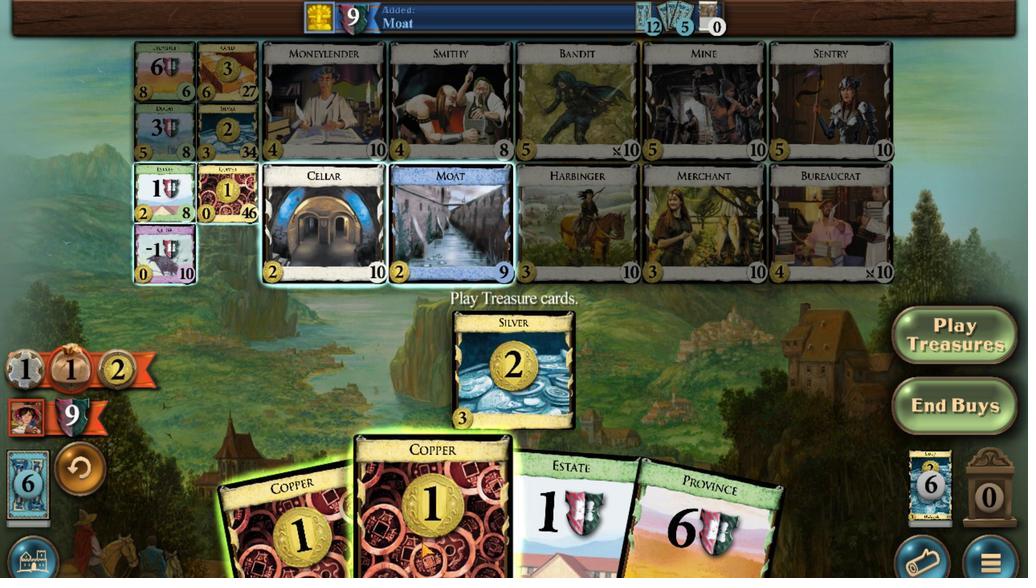 
Action: Mouse moved to (382, 326)
Screenshot: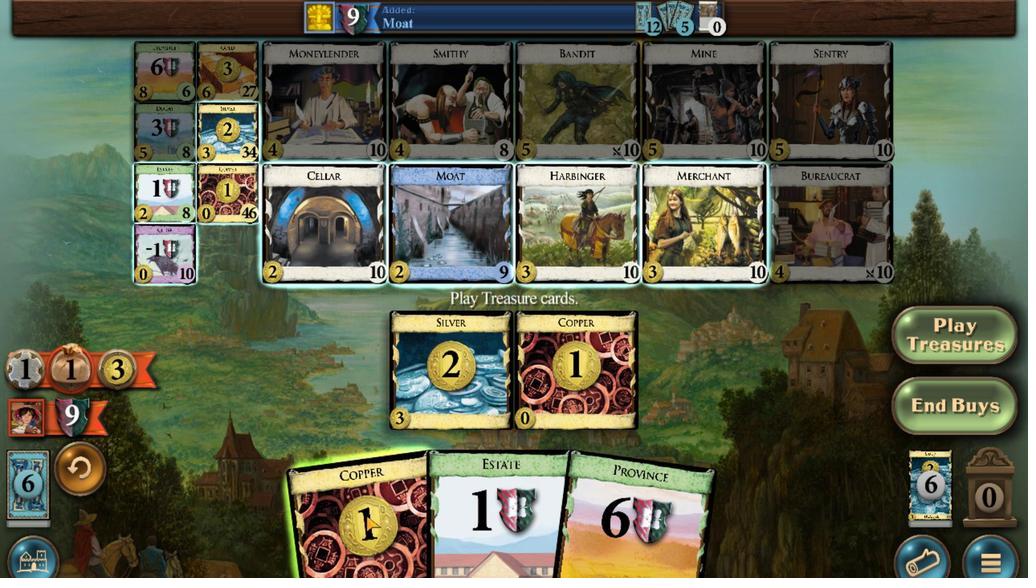 
Action: Mouse scrolled (382, 326) with delta (0, 0)
Screenshot: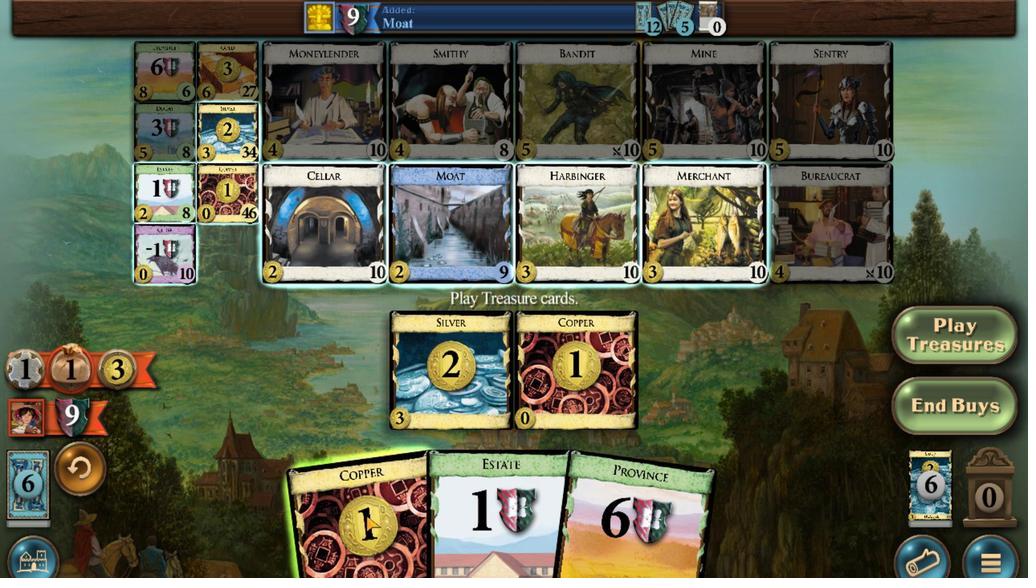 
Action: Mouse moved to (353, 191)
Screenshot: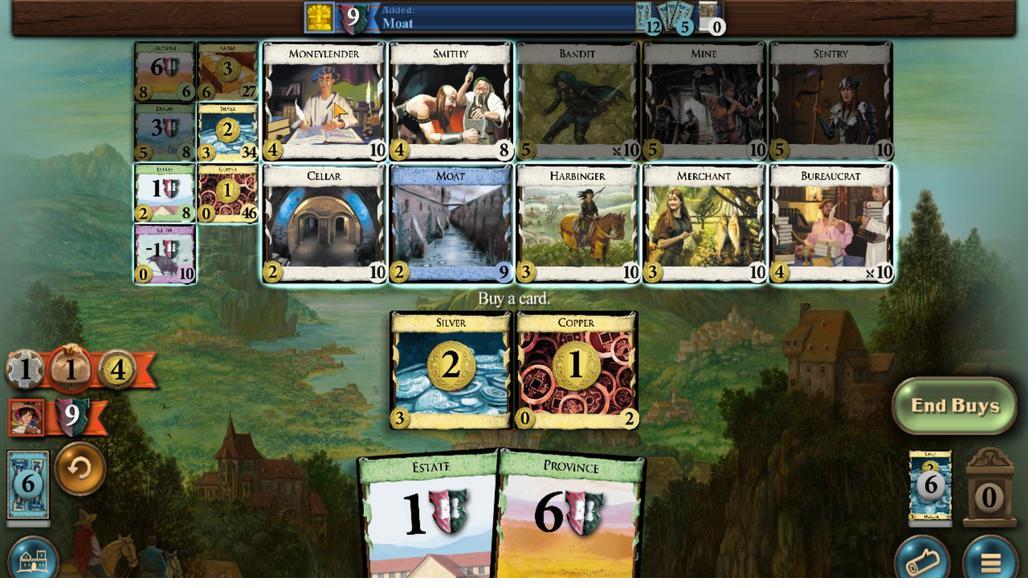 
Action: Mouse scrolled (353, 191) with delta (0, 0)
Screenshot: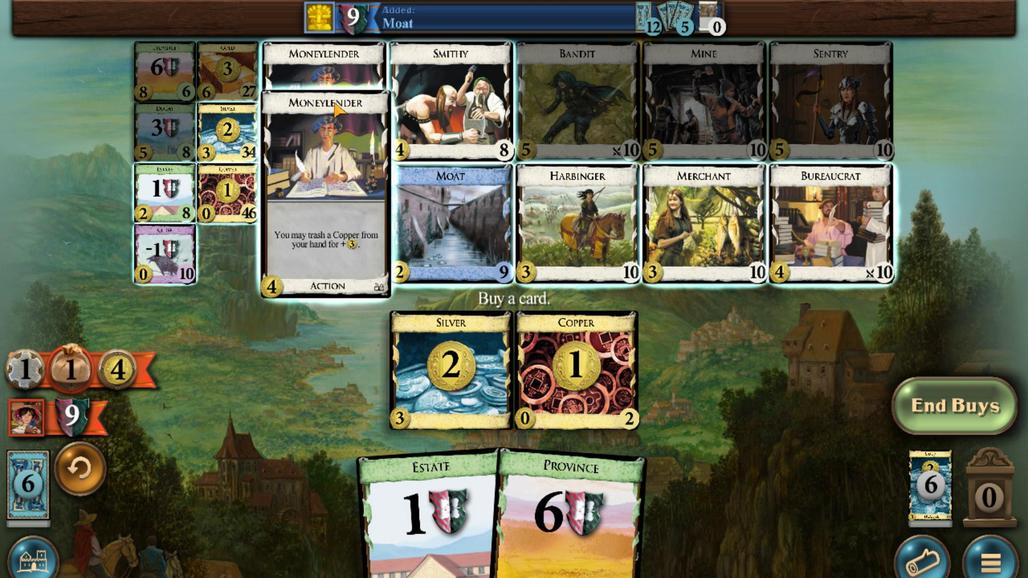 
Action: Mouse scrolled (353, 191) with delta (0, 0)
Screenshot: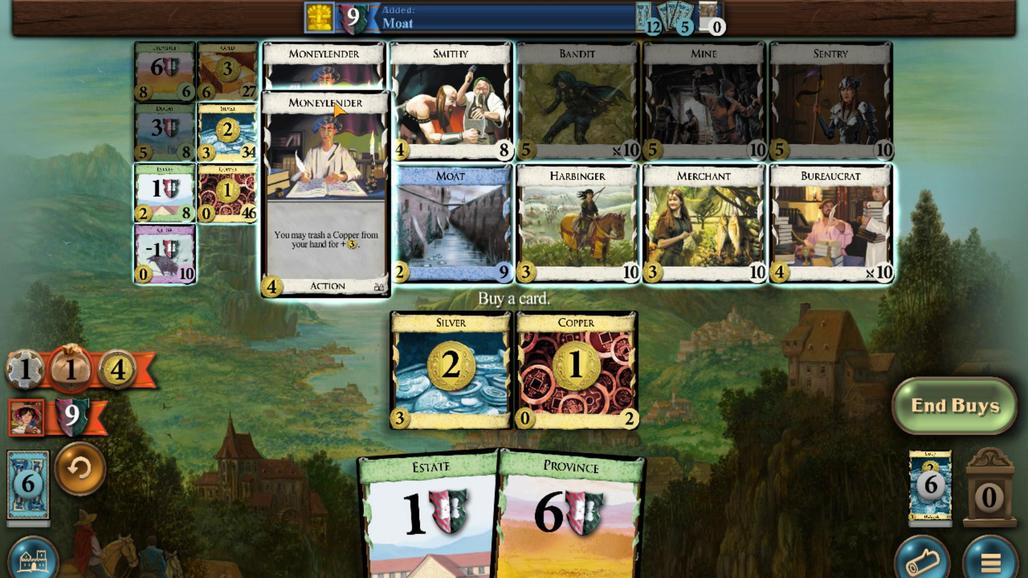 
Action: Mouse scrolled (353, 191) with delta (0, 0)
Screenshot: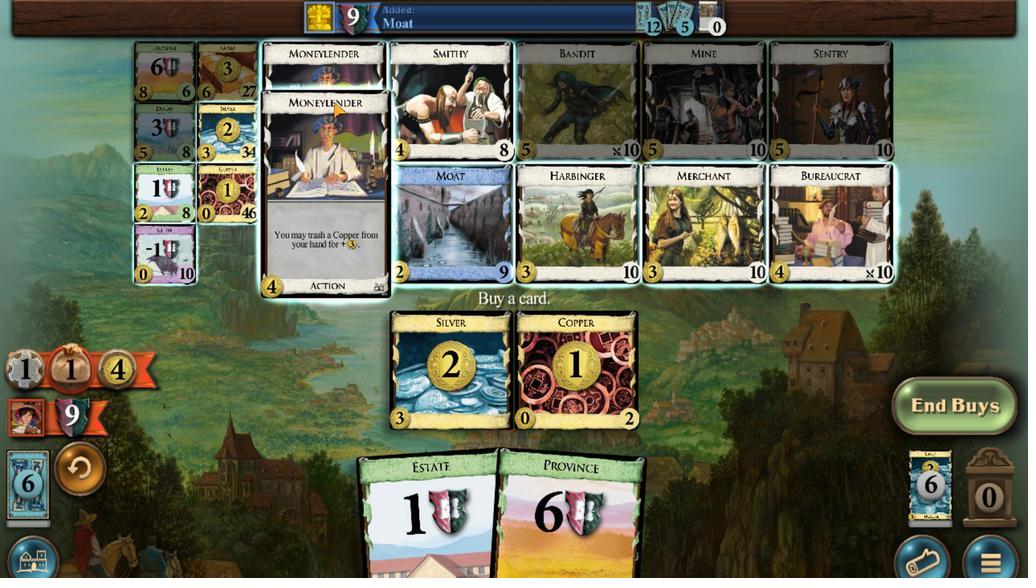 
Action: Mouse scrolled (353, 191) with delta (0, 0)
Screenshot: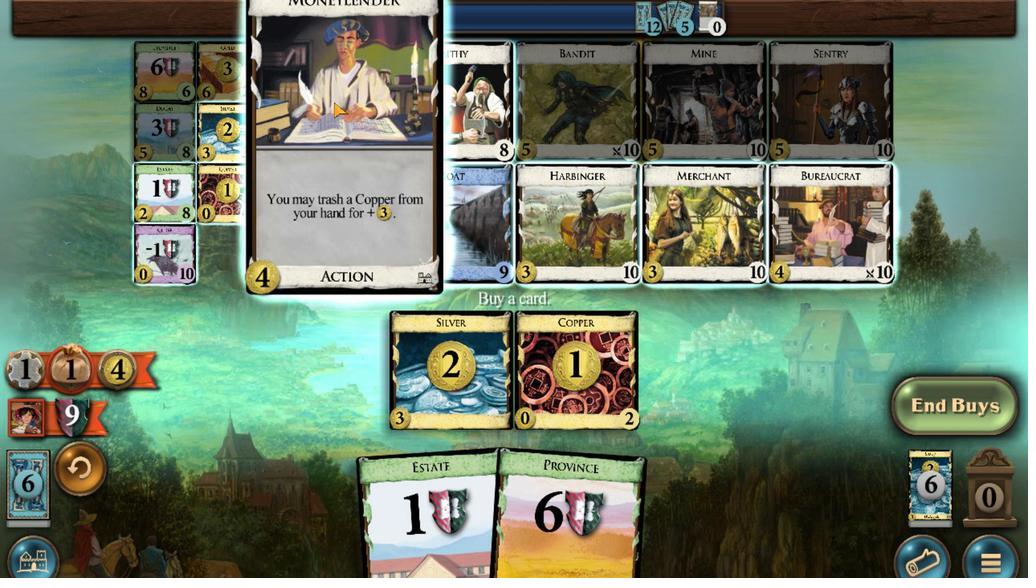 
Action: Mouse scrolled (353, 191) with delta (0, 0)
Screenshot: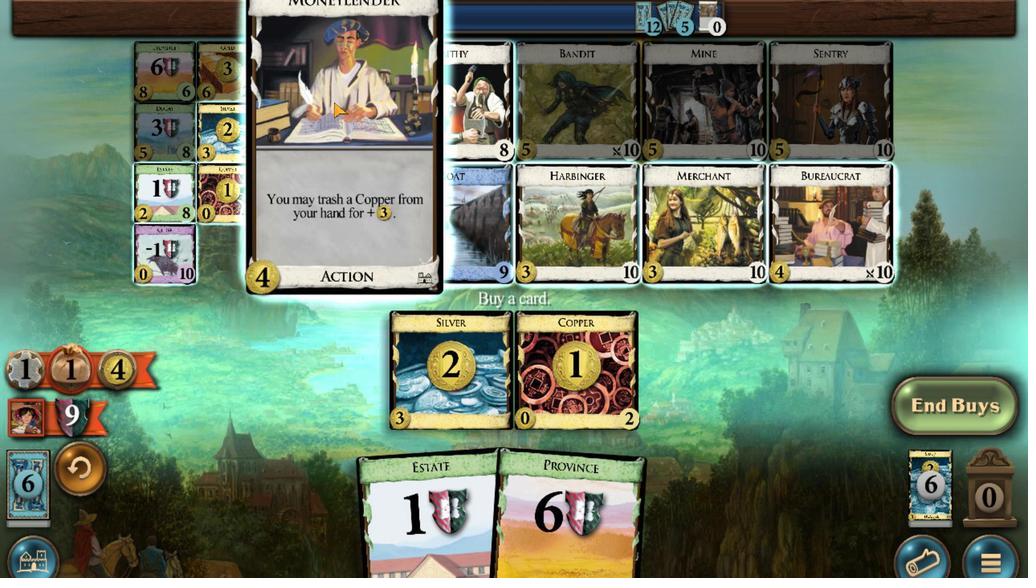 
Action: Mouse scrolled (353, 191) with delta (0, 0)
Screenshot: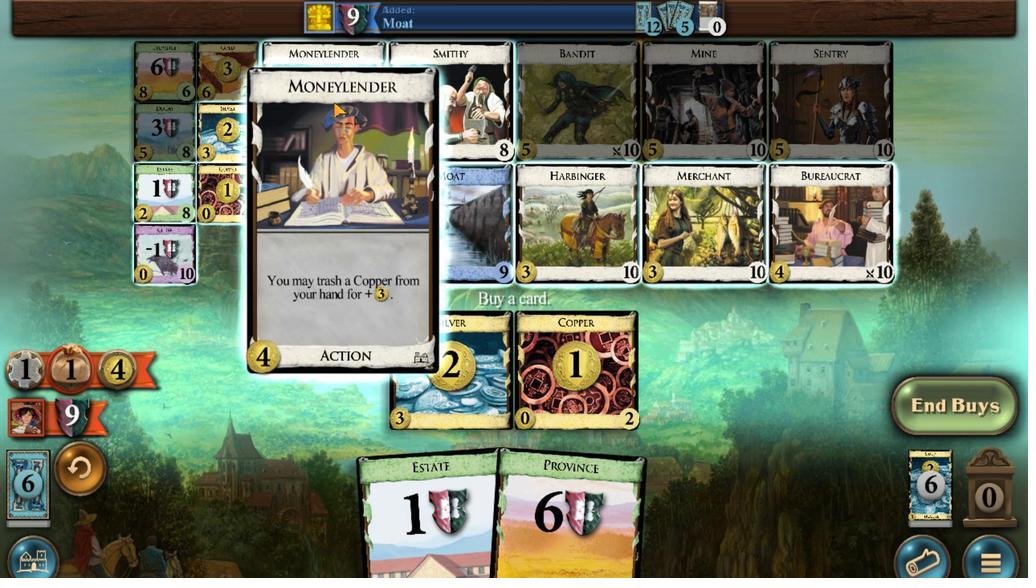 
Action: Mouse scrolled (353, 191) with delta (0, 0)
Screenshot: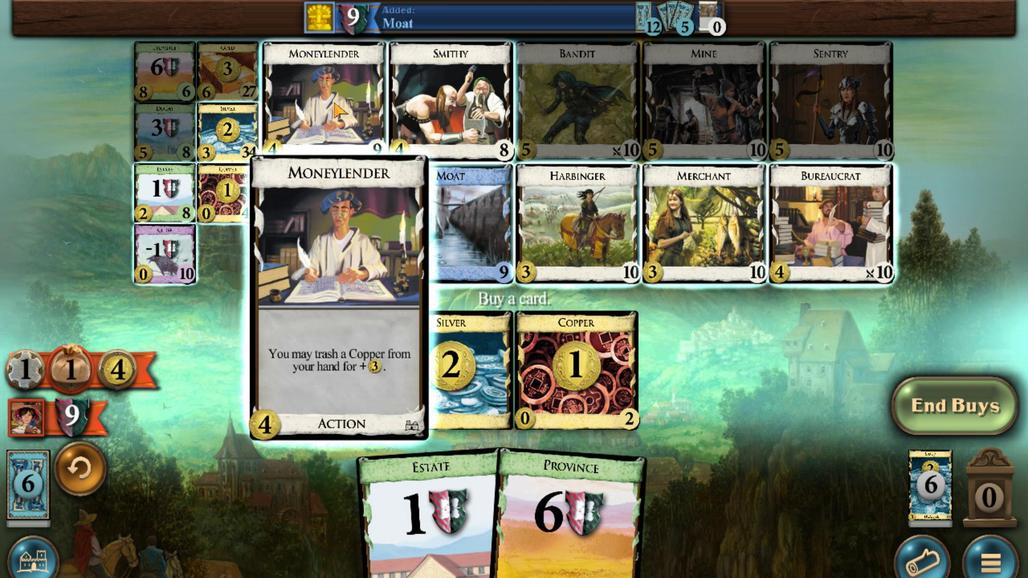 
Action: Mouse moved to (602, 318)
Screenshot: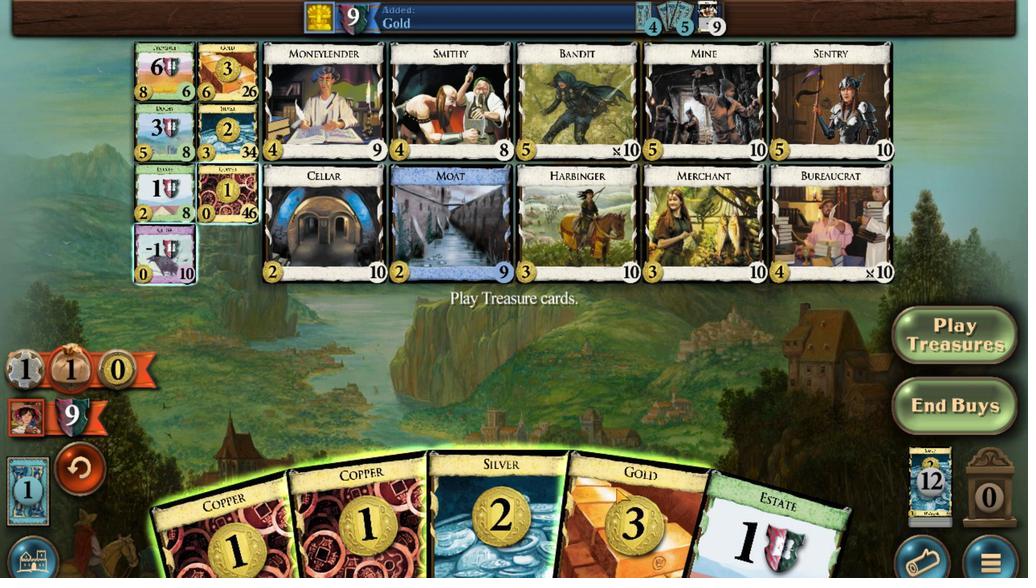 
Action: Mouse scrolled (602, 317) with delta (0, 0)
Screenshot: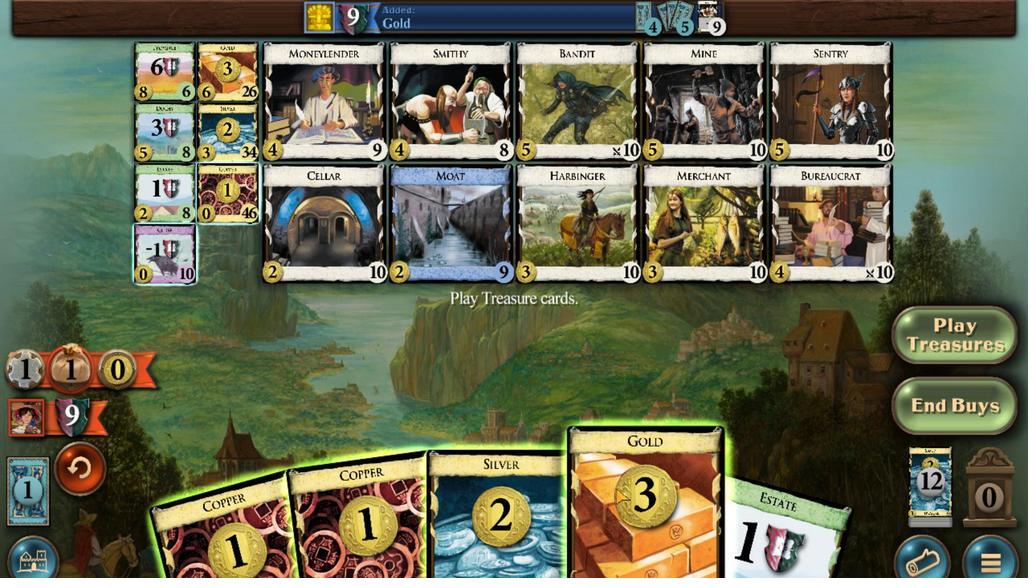 
Action: Mouse moved to (562, 319)
Screenshot: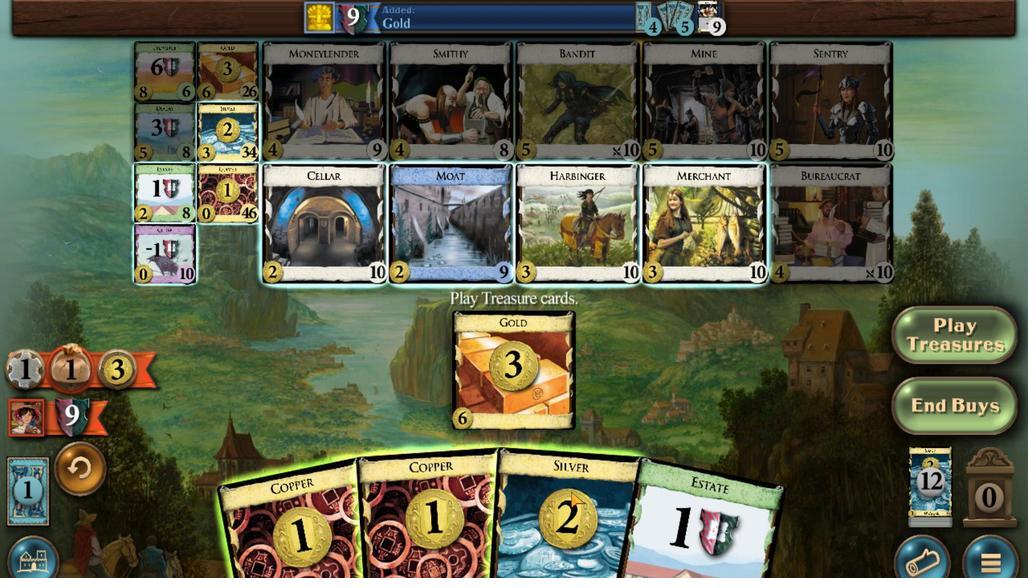 
Action: Mouse scrolled (562, 319) with delta (0, 0)
Screenshot: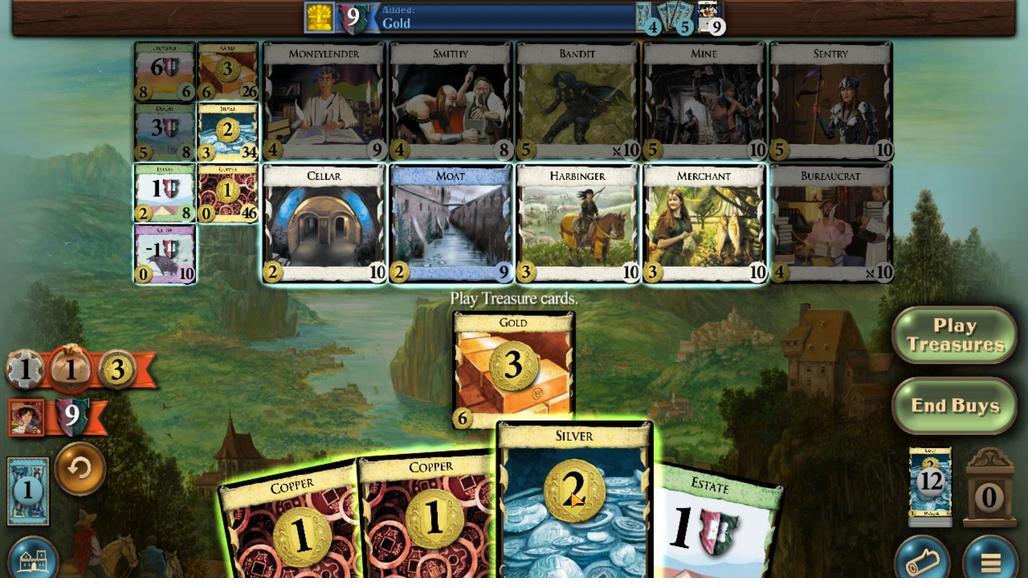 
Action: Mouse moved to (499, 320)
Screenshot: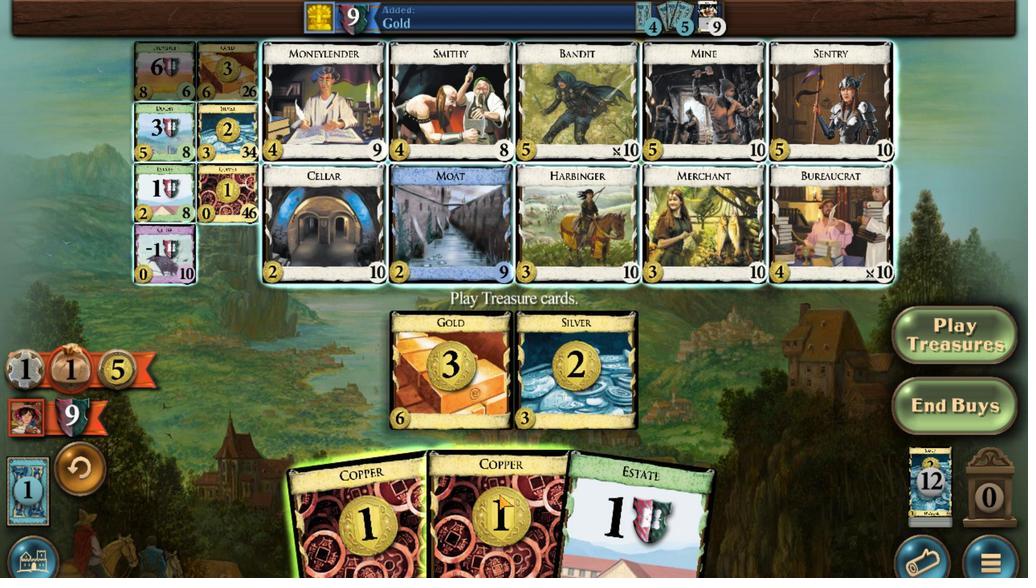 
Action: Mouse scrolled (499, 319) with delta (0, 0)
Screenshot: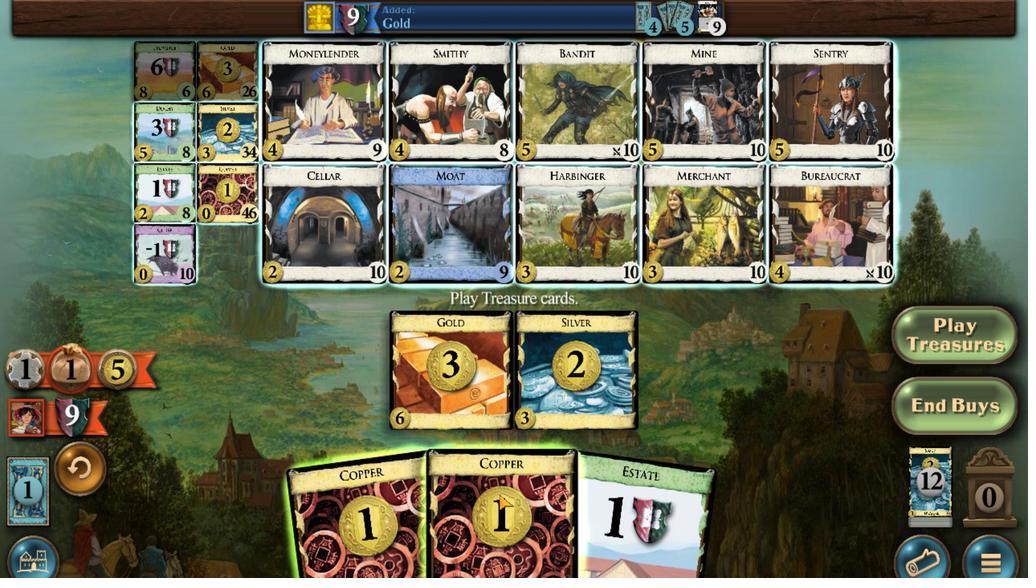 
Action: Mouse moved to (351, 192)
Screenshot: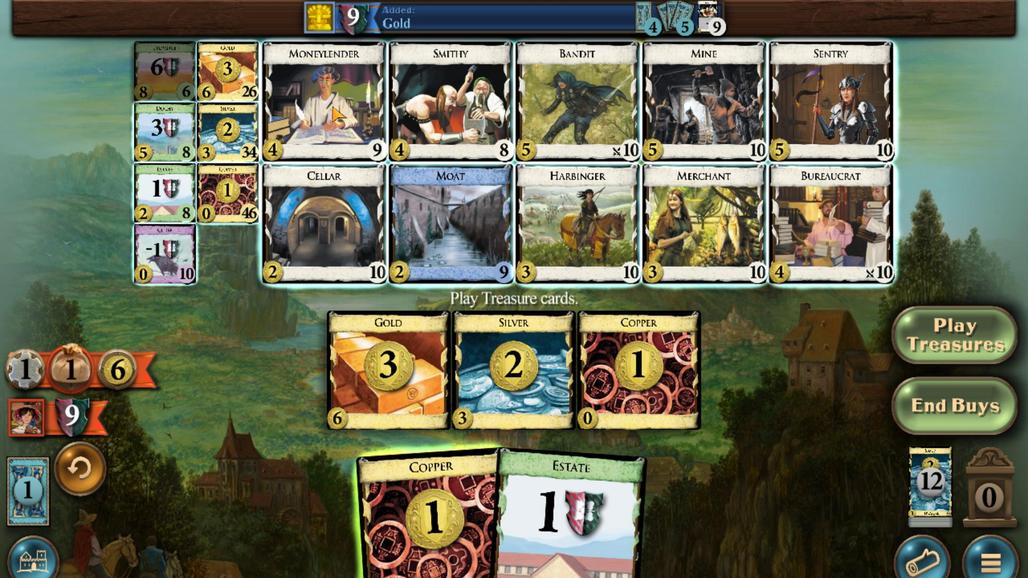 
Action: Mouse pressed left at (351, 192)
Screenshot: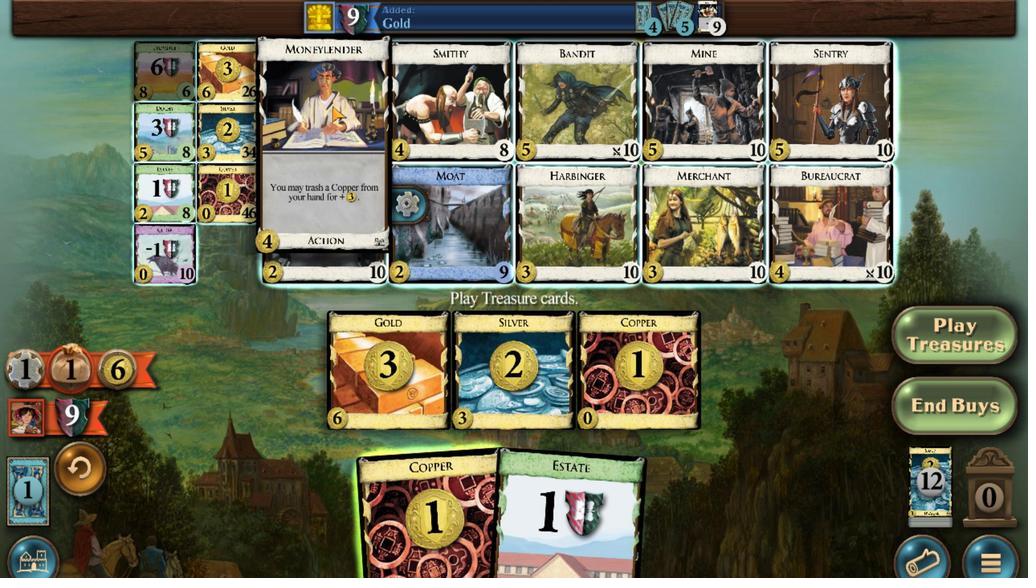 
Action: Mouse moved to (318, 280)
Screenshot: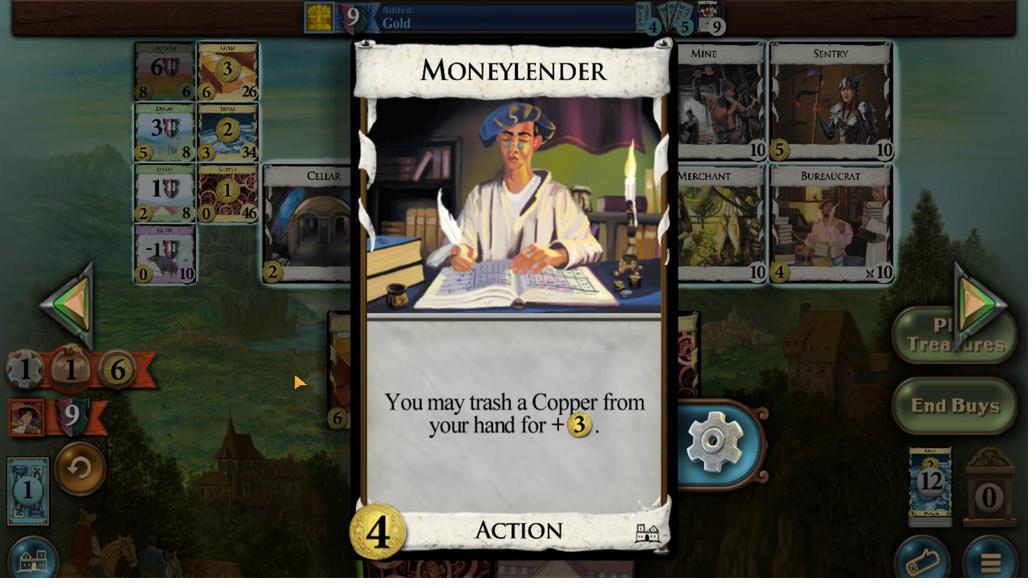 
Action: Mouse pressed left at (318, 280)
Screenshot: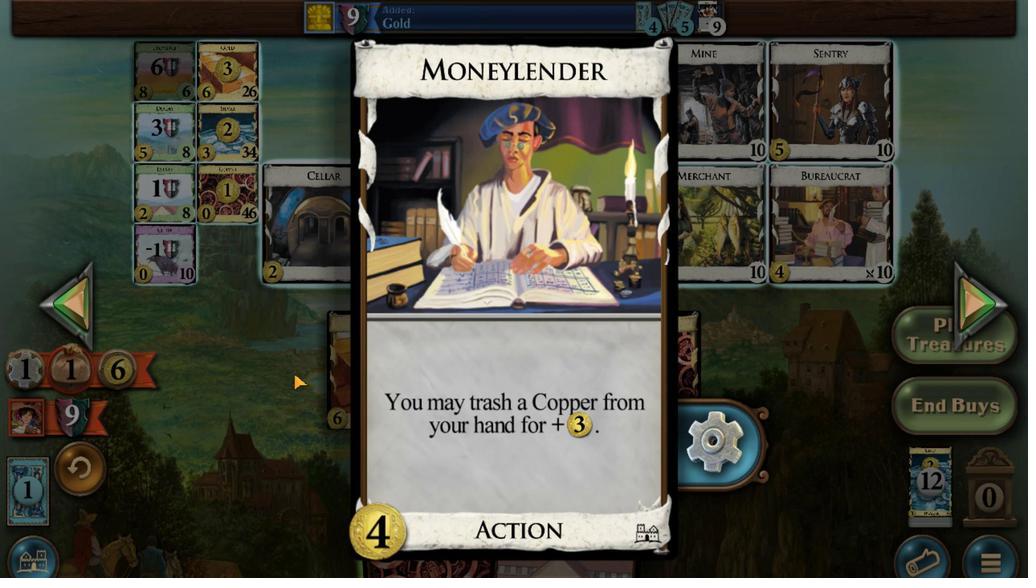 
Action: Mouse moved to (357, 200)
Screenshot: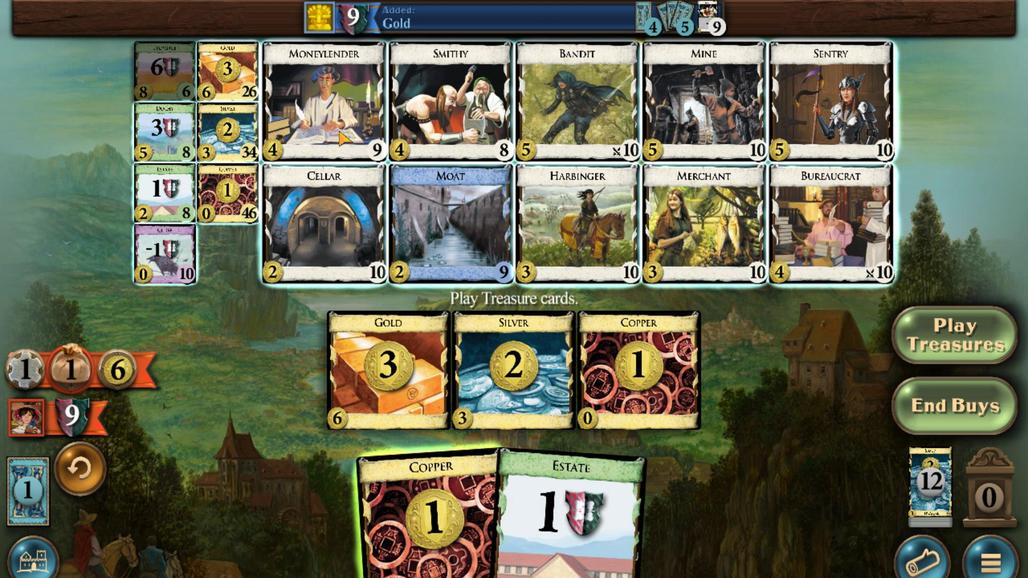 
Action: Mouse scrolled (357, 200) with delta (0, 0)
Screenshot: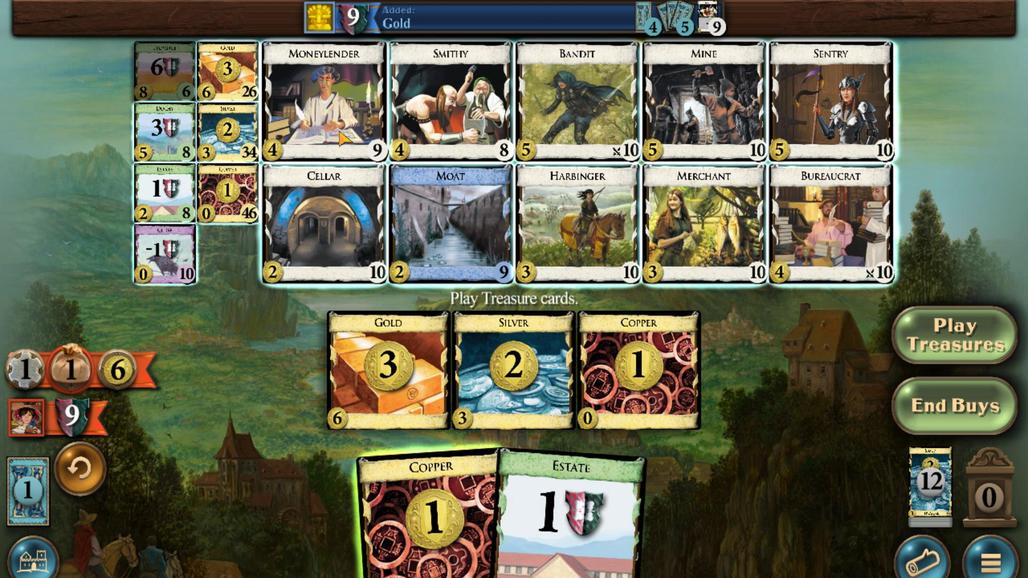 
Action: Mouse scrolled (357, 200) with delta (0, 0)
Screenshot: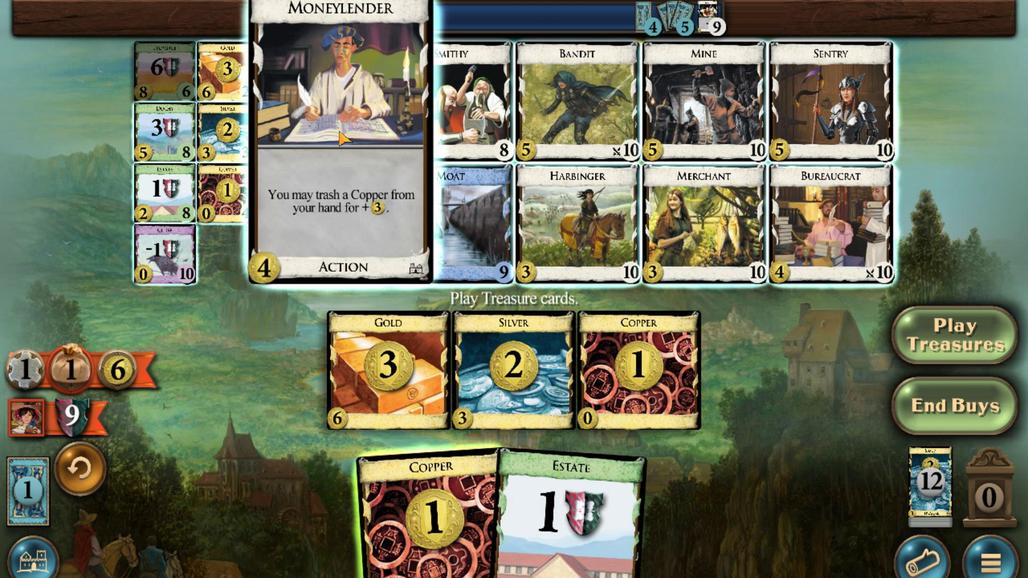 
Action: Mouse scrolled (357, 200) with delta (0, 0)
Screenshot: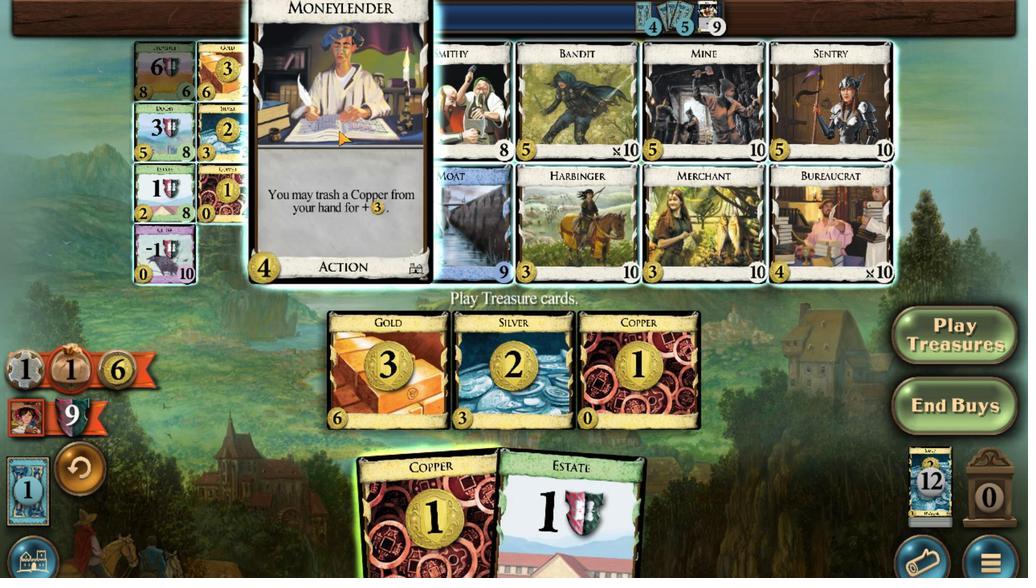 
Action: Mouse scrolled (357, 200) with delta (0, 0)
Screenshot: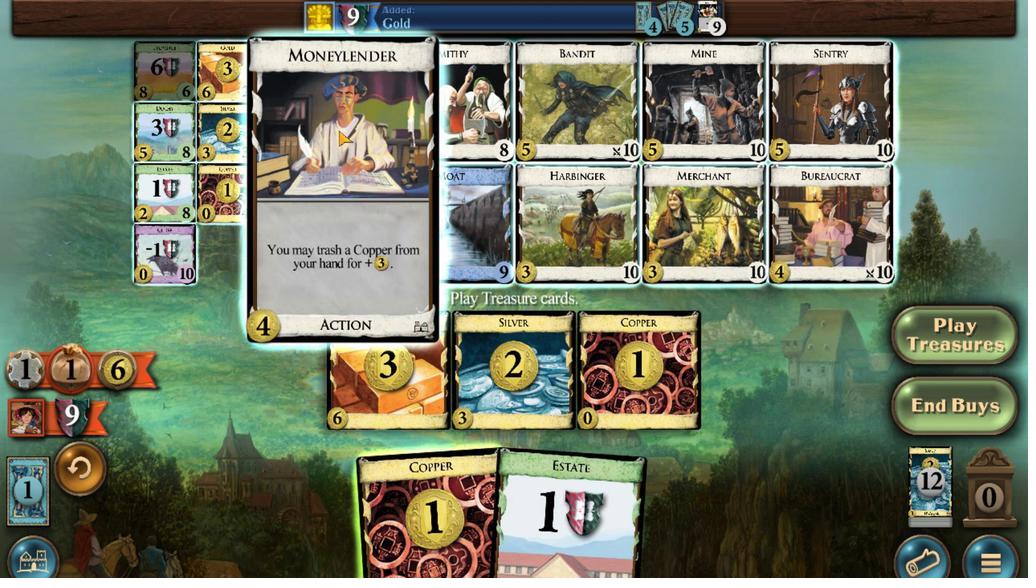
Action: Mouse scrolled (357, 200) with delta (0, 0)
Screenshot: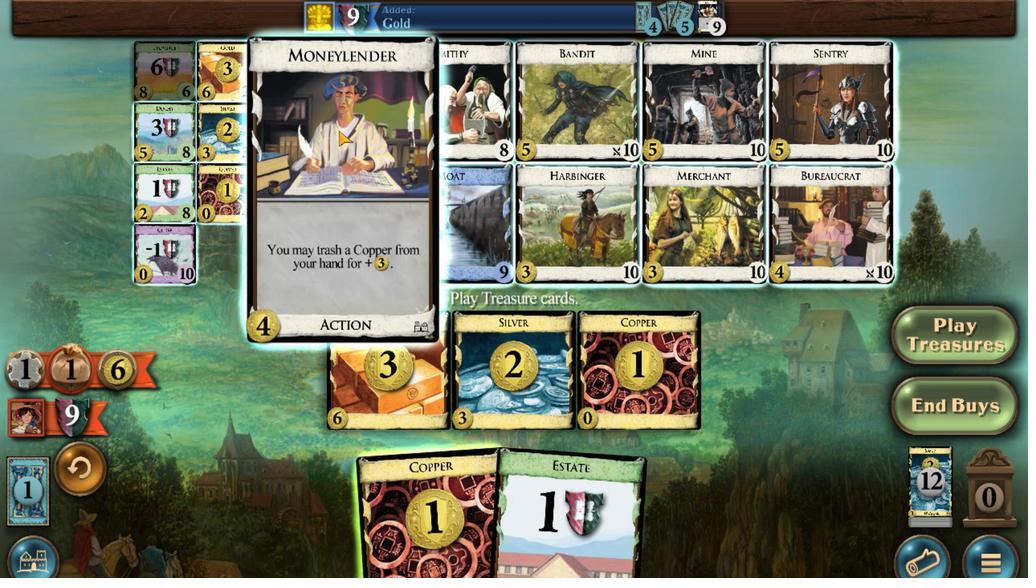 
Action: Mouse scrolled (357, 200) with delta (0, 0)
Screenshot: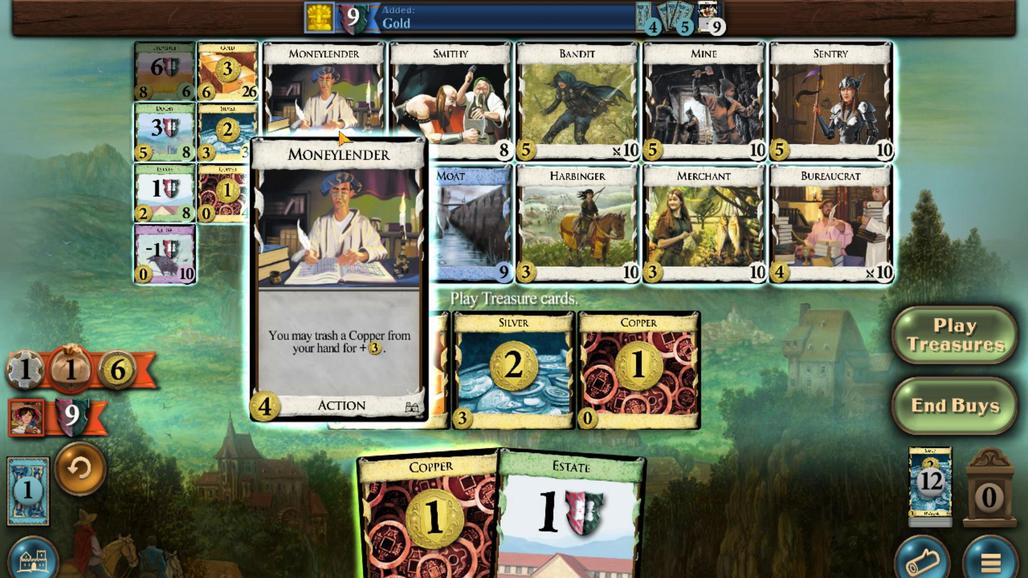 
Action: Mouse moved to (279, 324)
Screenshot: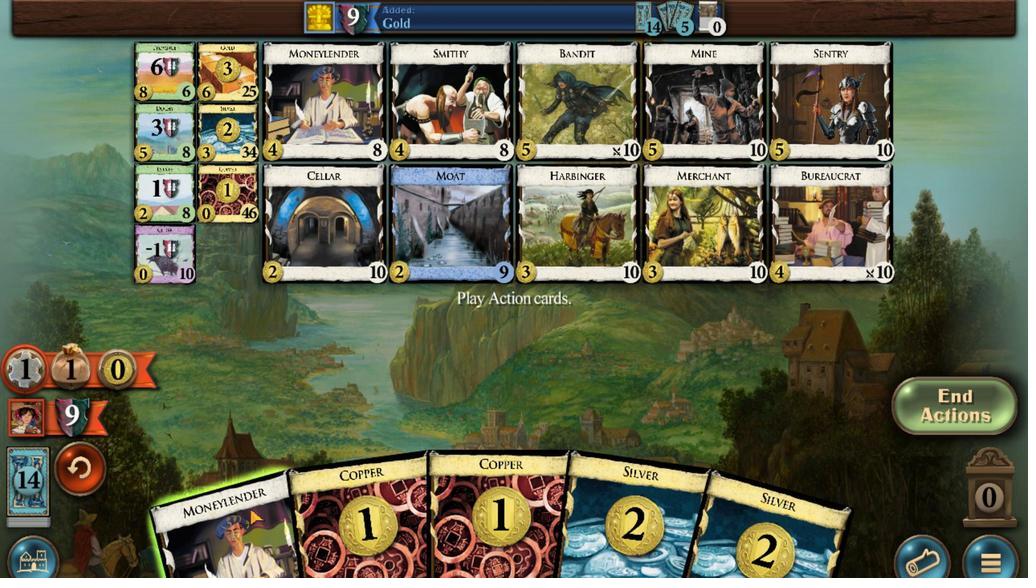 
Action: Mouse scrolled (279, 324) with delta (0, 0)
Screenshot: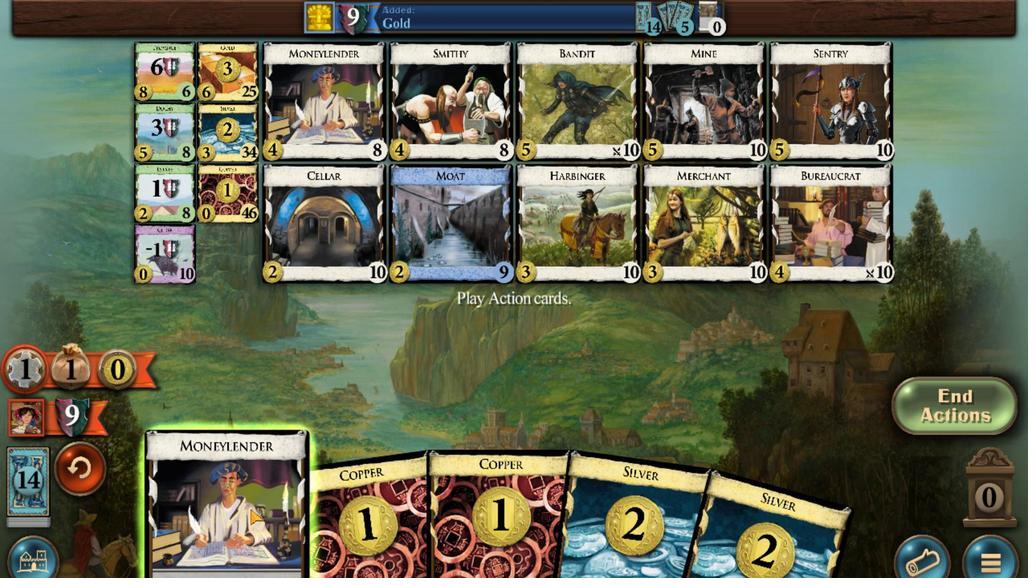 
Action: Mouse moved to (582, 317)
Screenshot: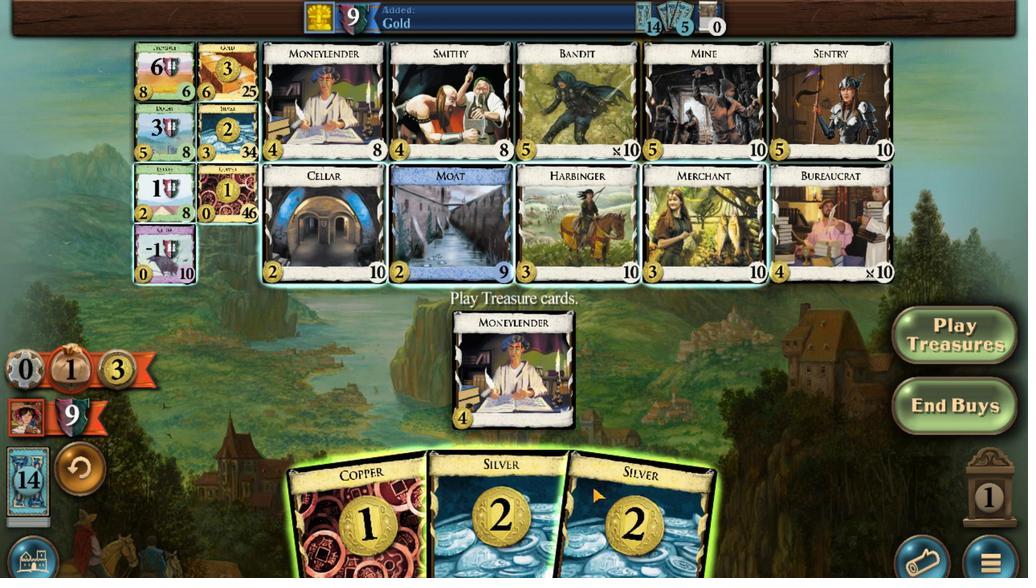 
Action: Mouse scrolled (582, 317) with delta (0, 0)
Screenshot: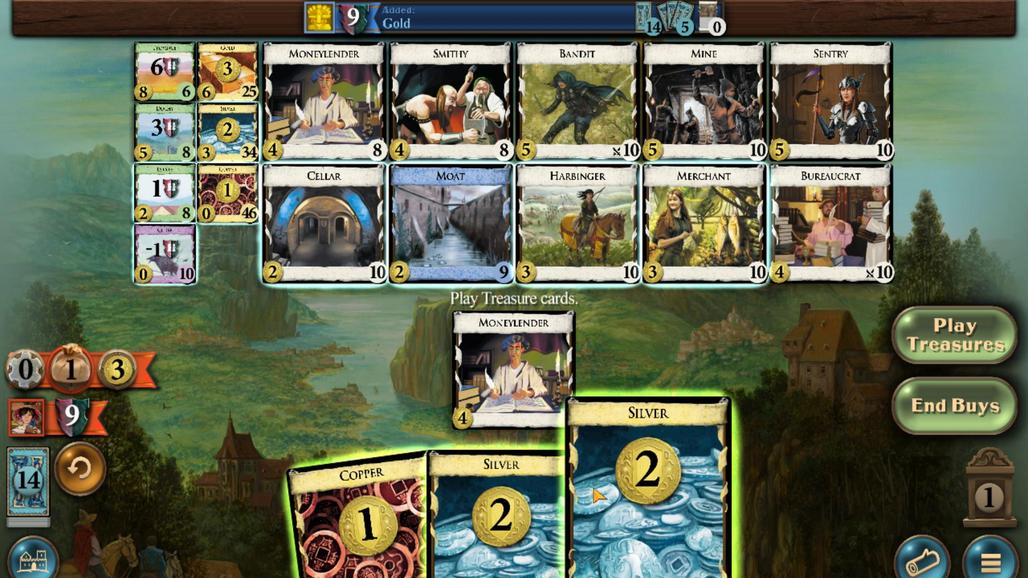 
Action: Mouse moved to (539, 318)
Screenshot: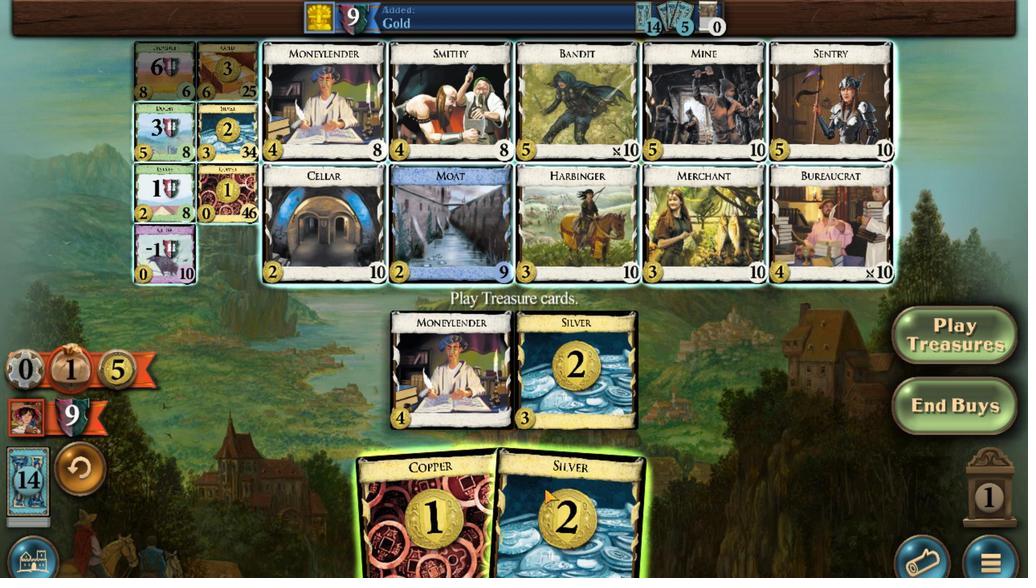 
Action: Mouse scrolled (539, 317) with delta (0, 0)
Screenshot: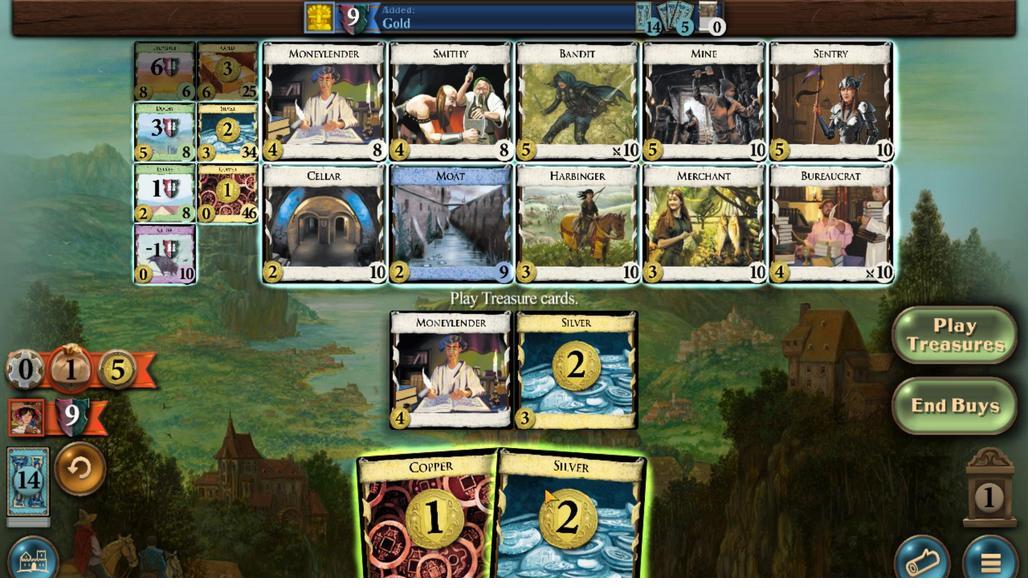 
Action: Mouse moved to (512, 317)
Screenshot: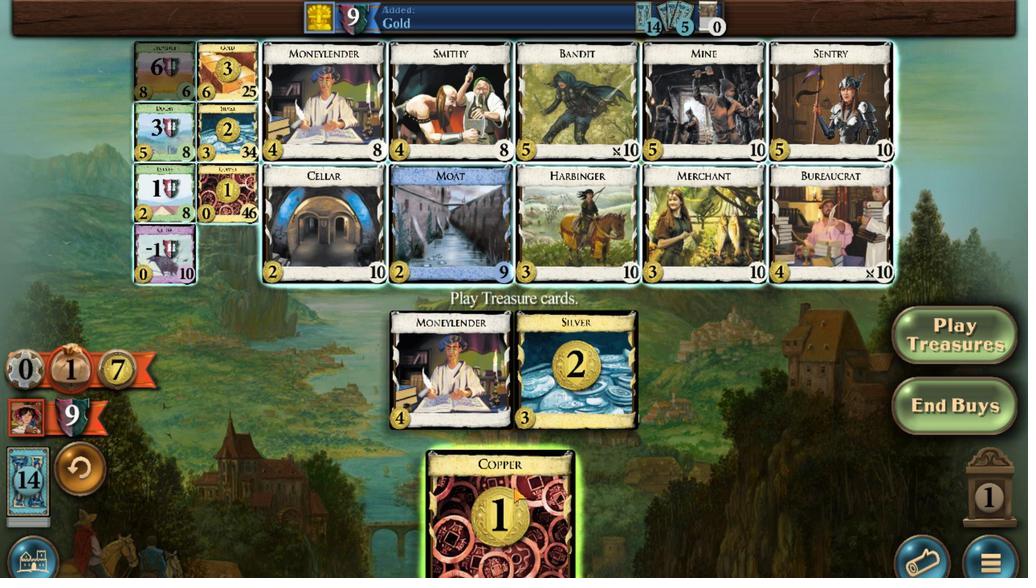 
Action: Mouse scrolled (512, 317) with delta (0, 0)
Screenshot: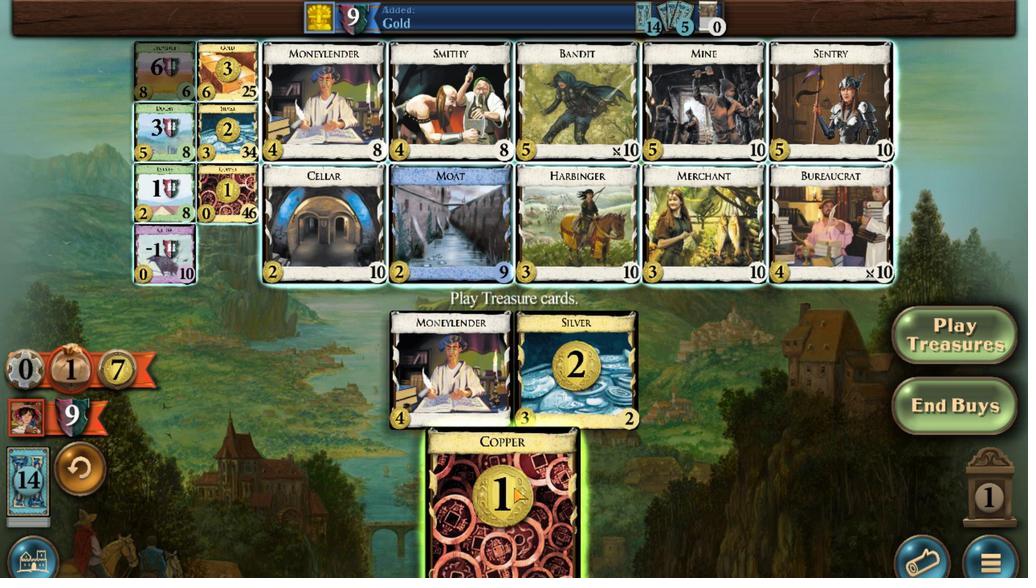 
Action: Mouse moved to (210, 181)
Screenshot: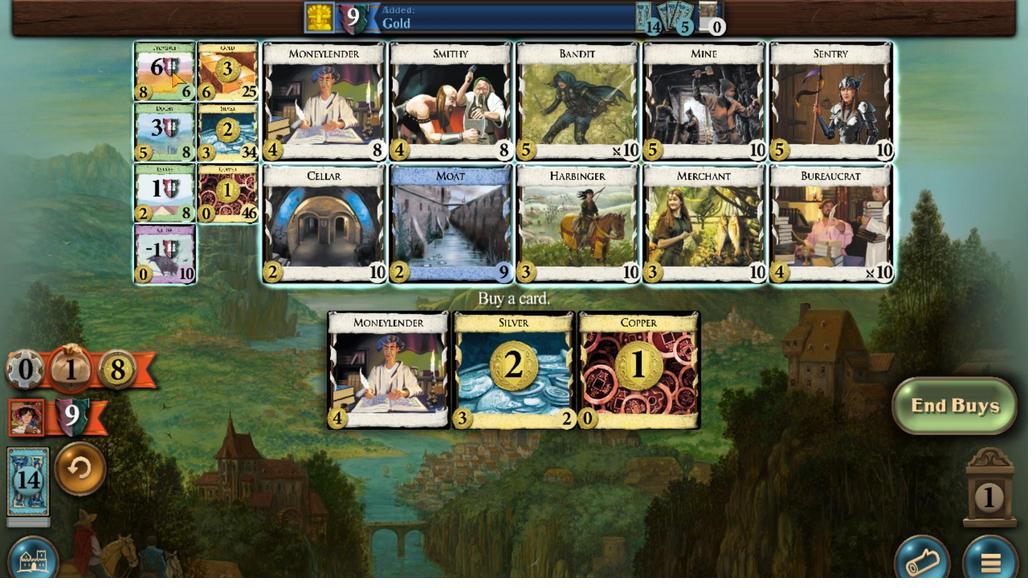 
Action: Mouse scrolled (210, 181) with delta (0, 0)
Screenshot: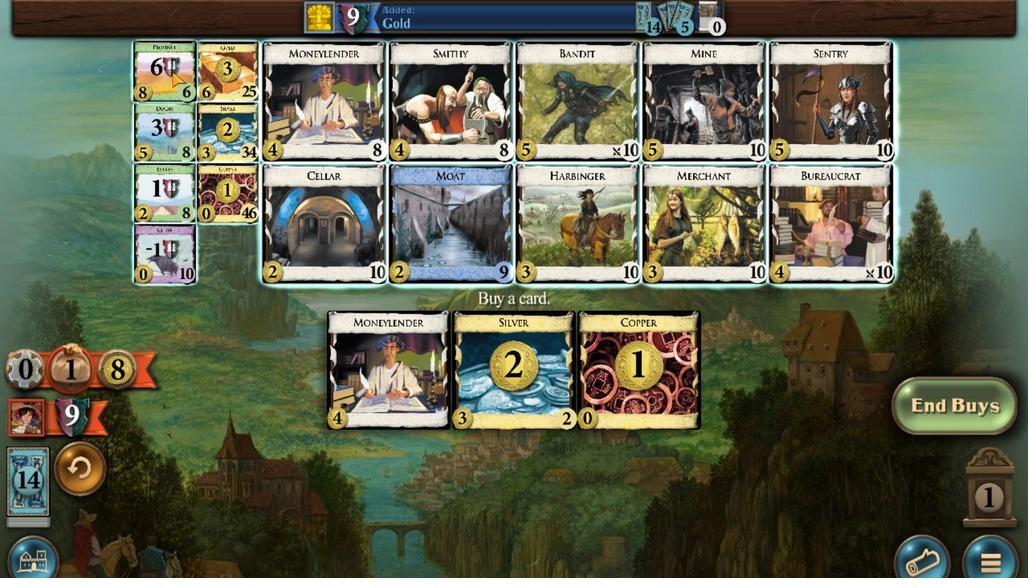
Action: Mouse scrolled (210, 181) with delta (0, 0)
Screenshot: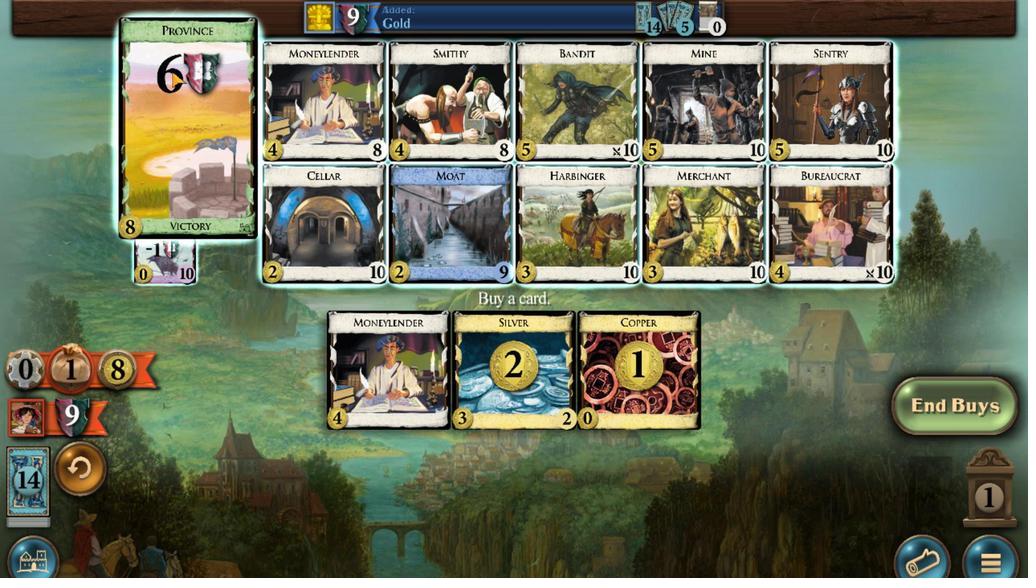 
Action: Mouse scrolled (210, 181) with delta (0, 0)
Screenshot: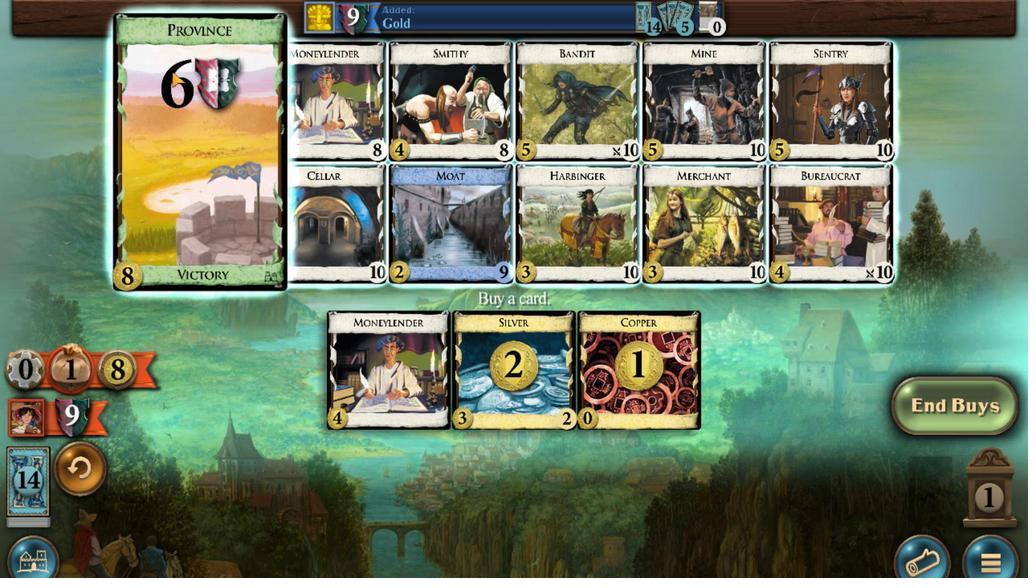
Action: Mouse scrolled (210, 181) with delta (0, 0)
Screenshot: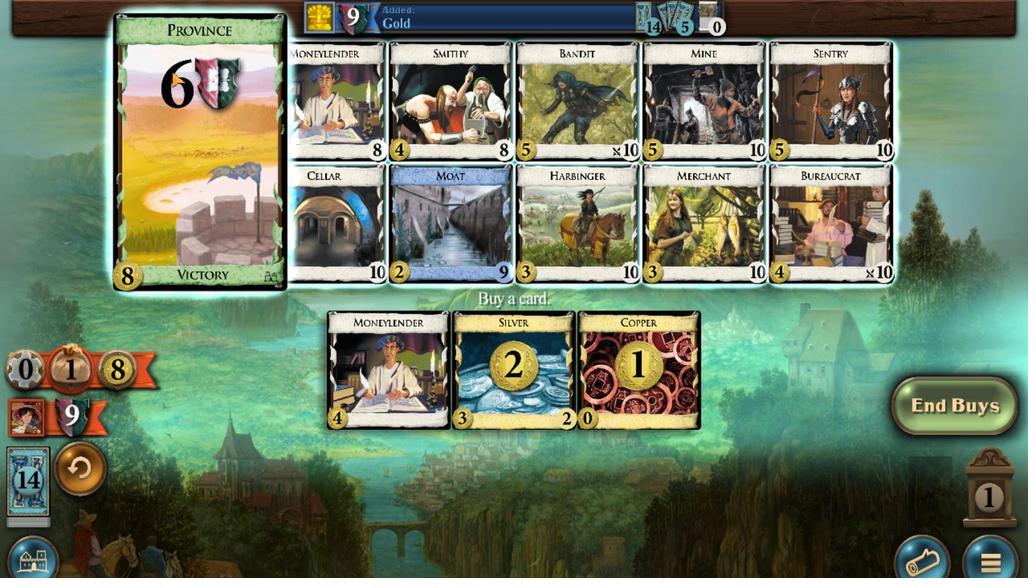 
Action: Mouse scrolled (210, 181) with delta (0, 0)
Screenshot: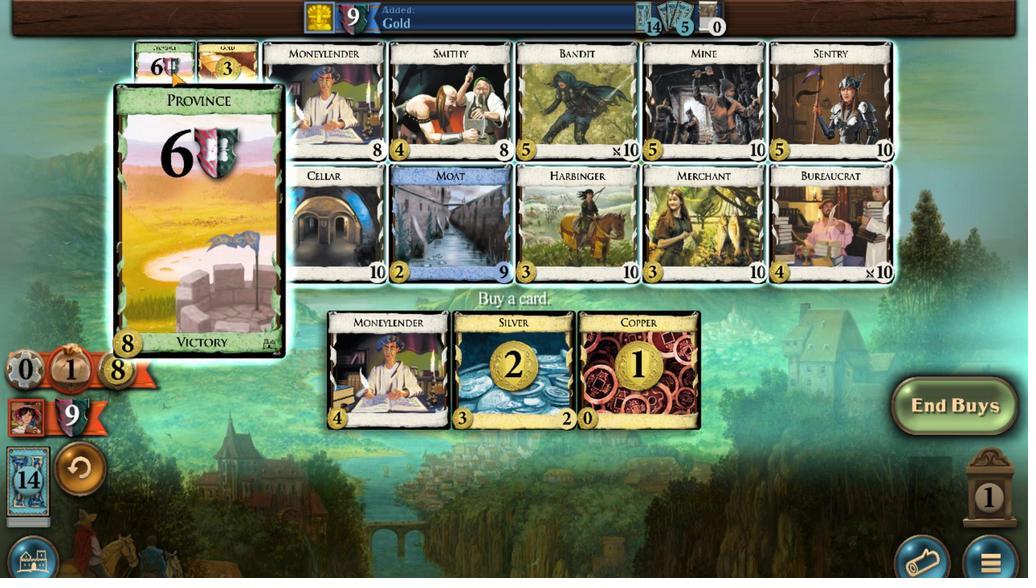 
Action: Mouse moved to (278, 326)
Screenshot: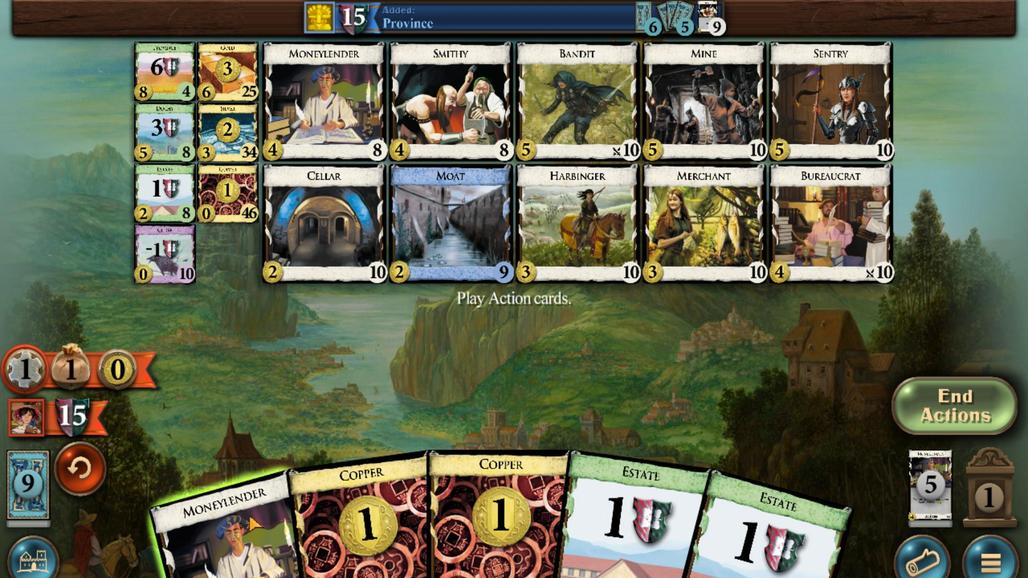 
Action: Mouse scrolled (278, 326) with delta (0, 0)
Screenshot: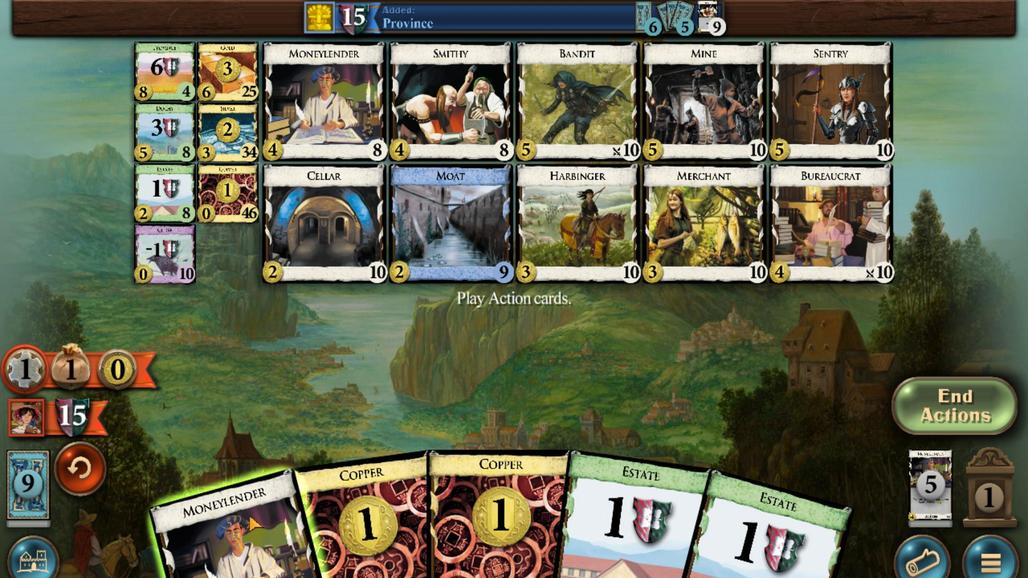 
Action: Mouse moved to (381, 330)
Screenshot: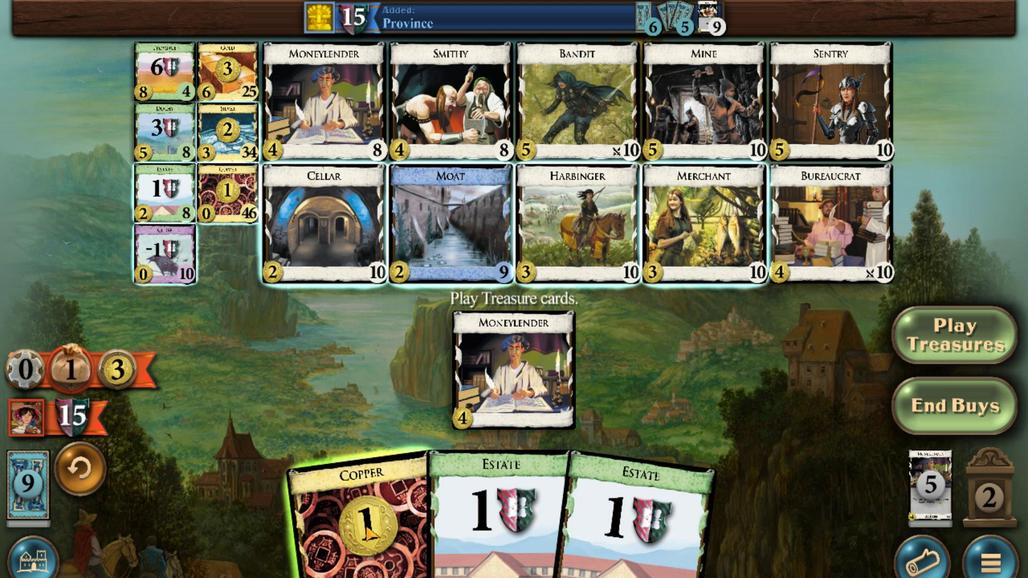 
Action: Mouse scrolled (381, 329) with delta (0, 0)
Screenshot: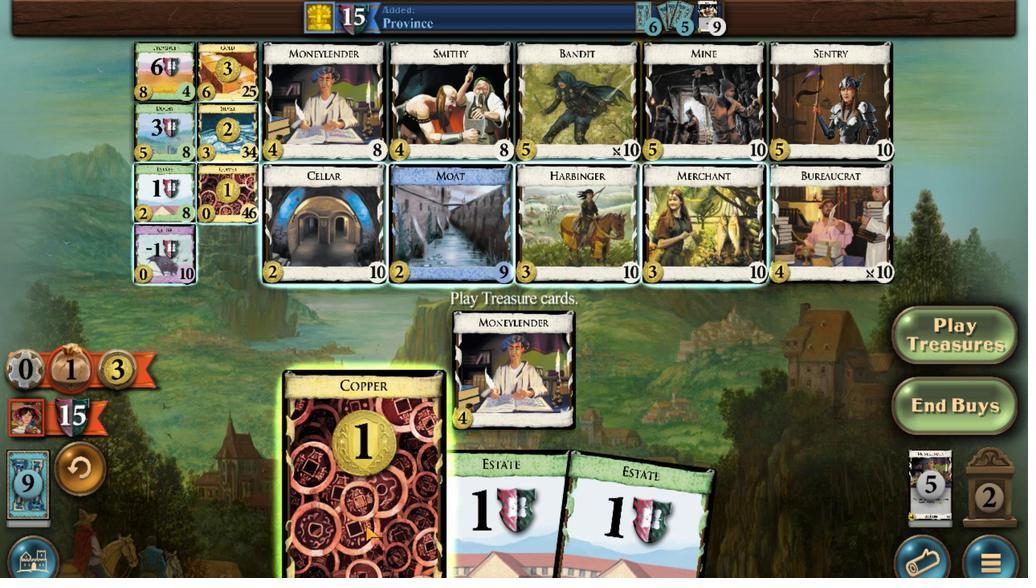 
Action: Mouse moved to (267, 203)
Screenshot: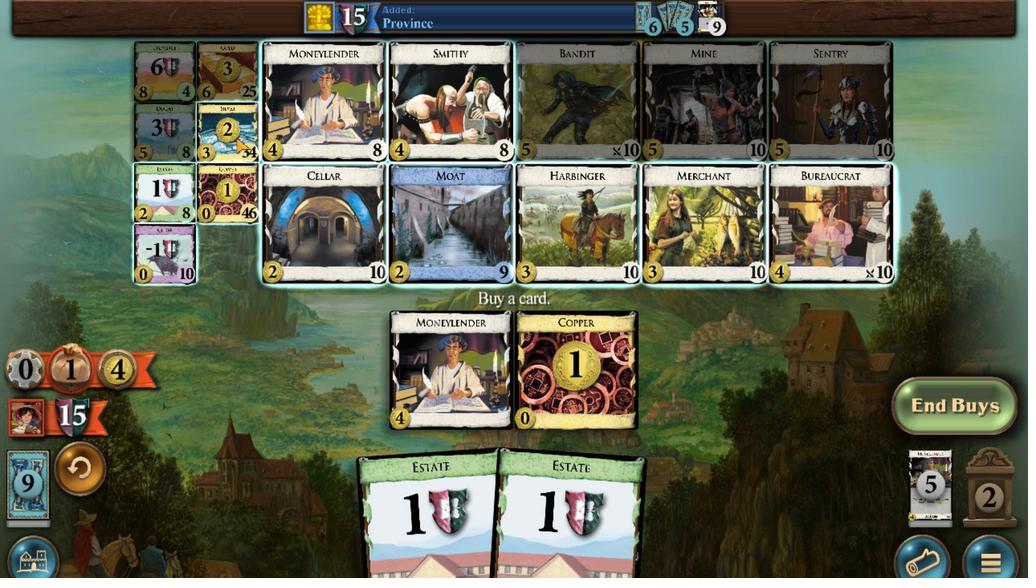 
Action: Mouse scrolled (267, 203) with delta (0, 0)
Screenshot: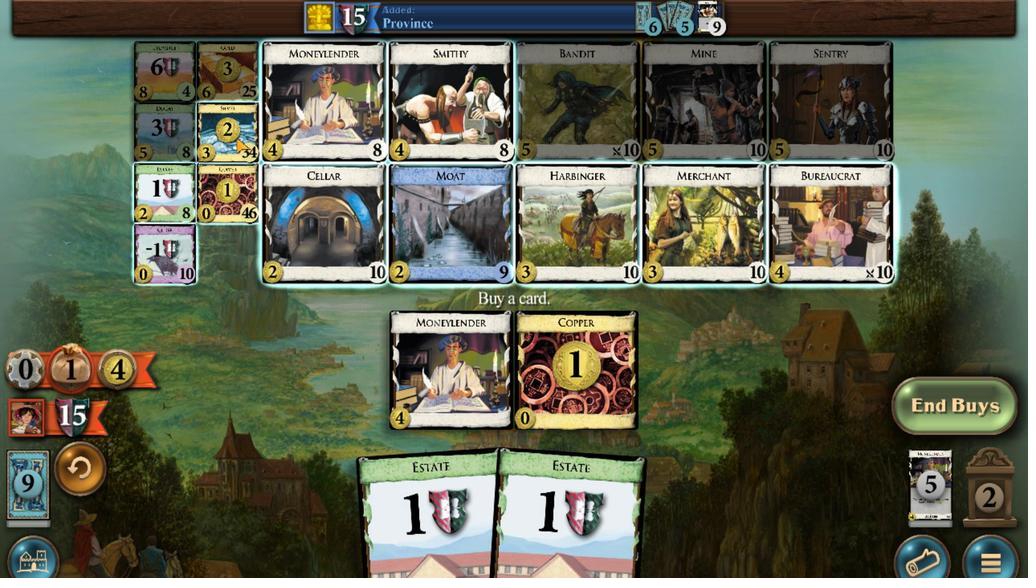 
Action: Mouse scrolled (267, 203) with delta (0, 0)
Screenshot: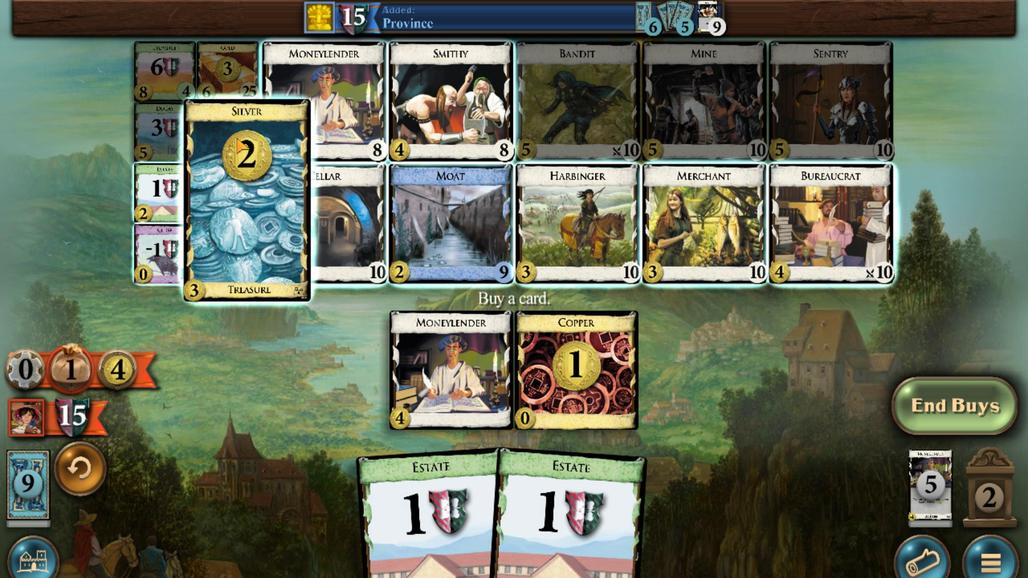 
Action: Mouse scrolled (267, 203) with delta (0, 0)
Screenshot: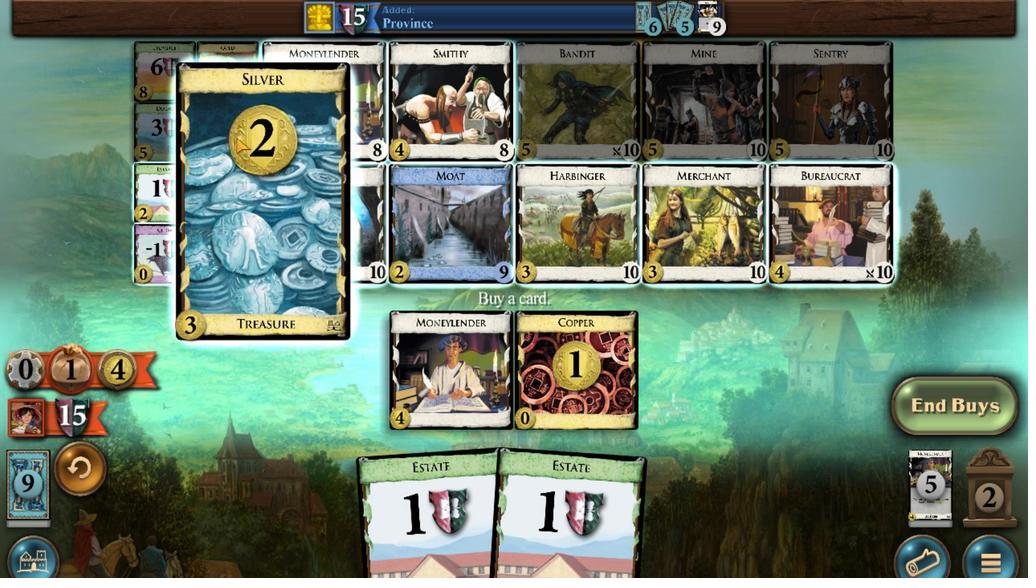 
Action: Mouse scrolled (267, 203) with delta (0, 0)
Screenshot: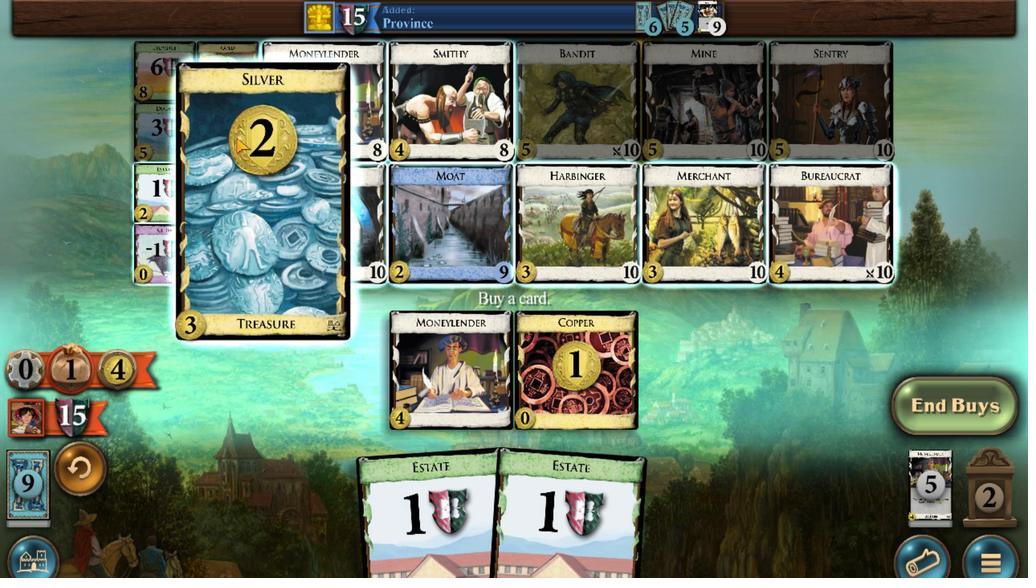 
Action: Mouse scrolled (267, 203) with delta (0, 0)
Screenshot: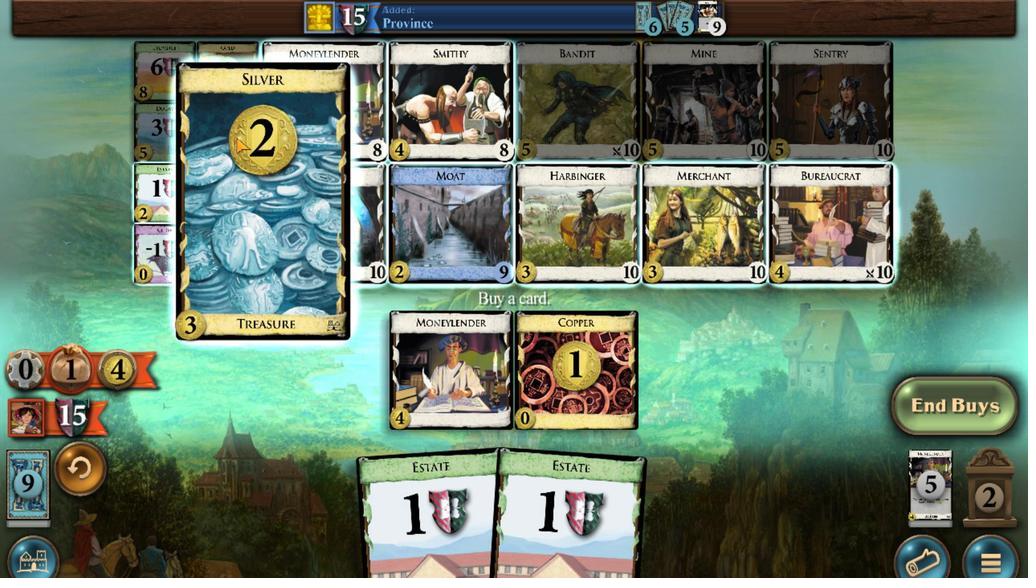 
Action: Mouse scrolled (267, 203) with delta (0, 0)
Screenshot: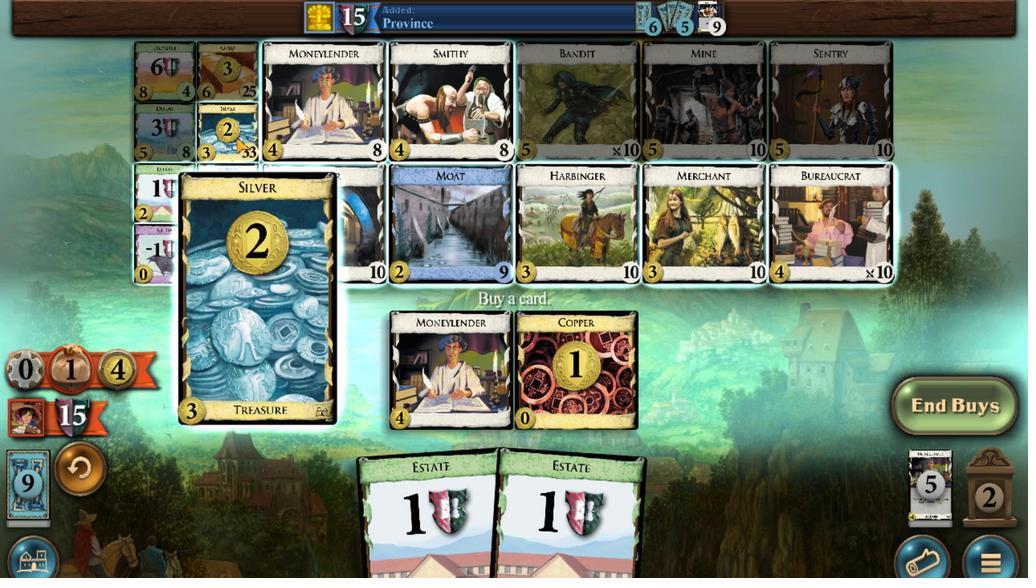 
Action: Mouse moved to (618, 329)
Screenshot: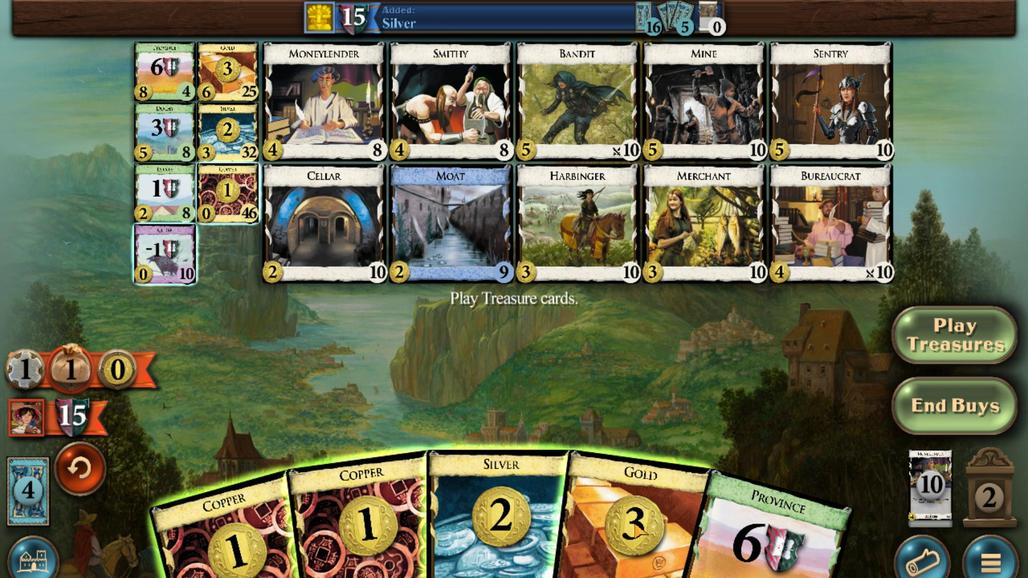 
Action: Mouse scrolled (618, 329) with delta (0, 0)
Screenshot: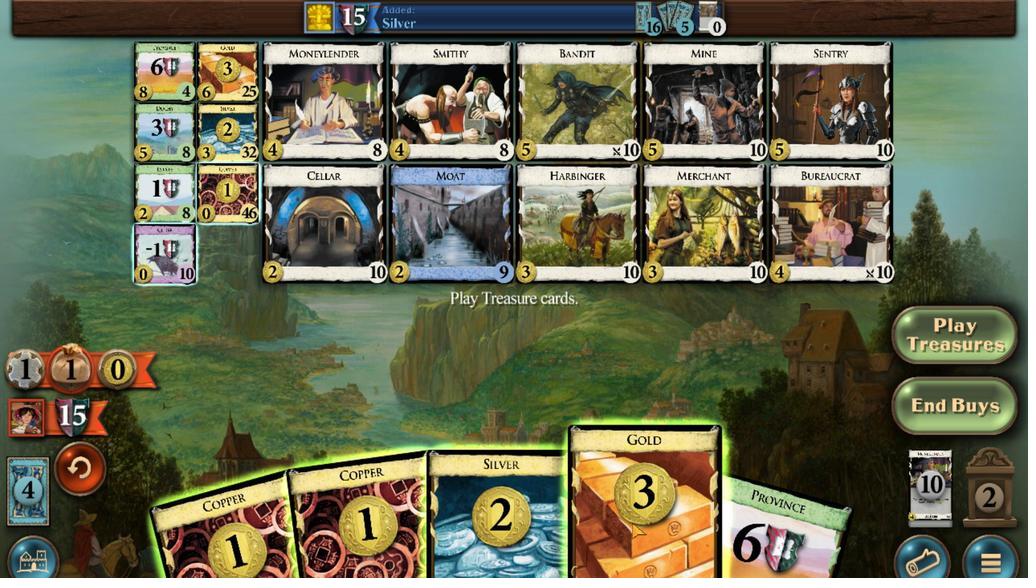 
Action: Mouse moved to (567, 328)
Screenshot: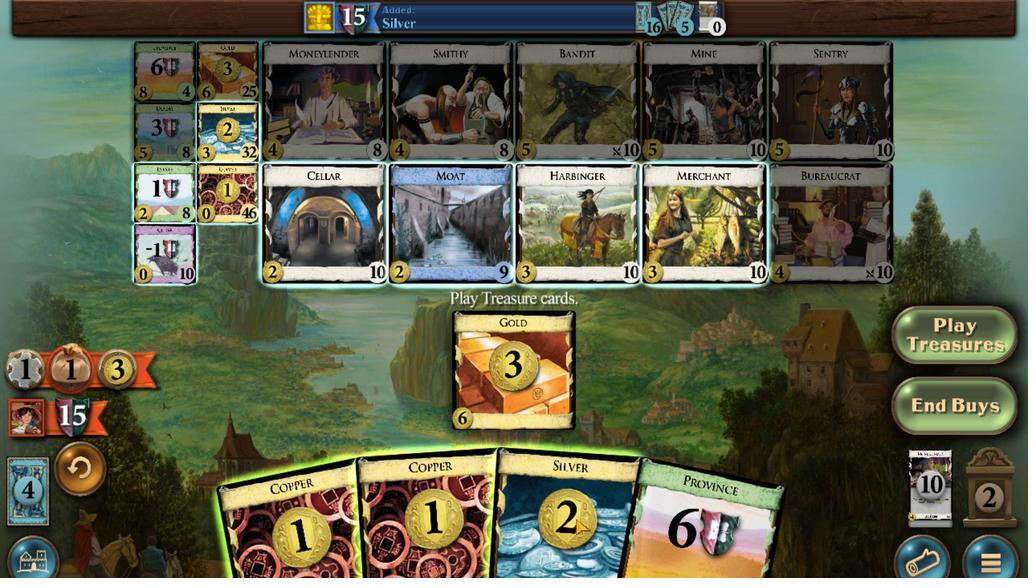 
Action: Mouse scrolled (567, 327) with delta (0, 0)
Screenshot: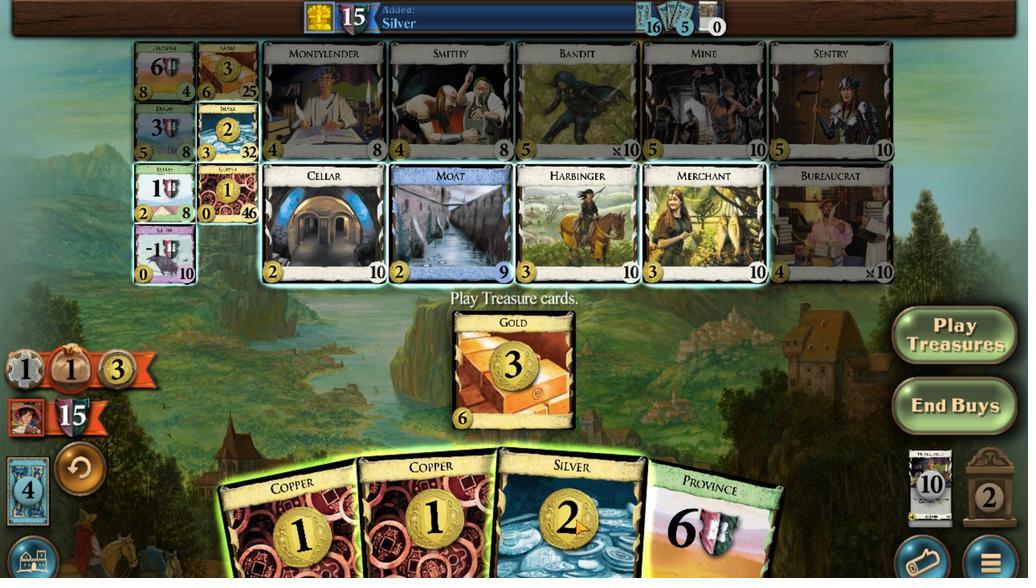 
Action: Mouse moved to (524, 330)
Screenshot: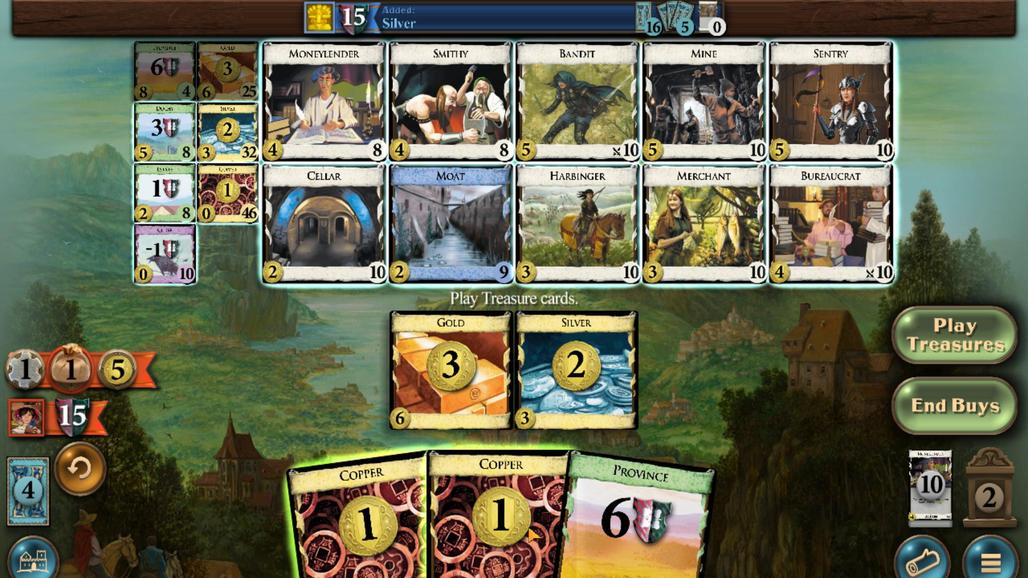 
Action: Mouse scrolled (524, 330) with delta (0, 0)
Screenshot: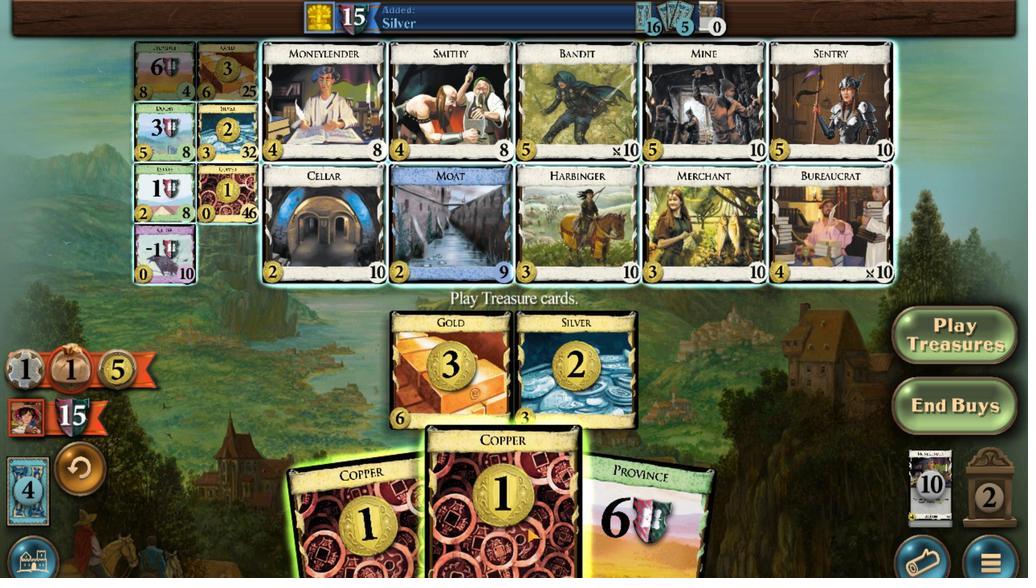 
Action: Mouse moved to (260, 184)
Screenshot: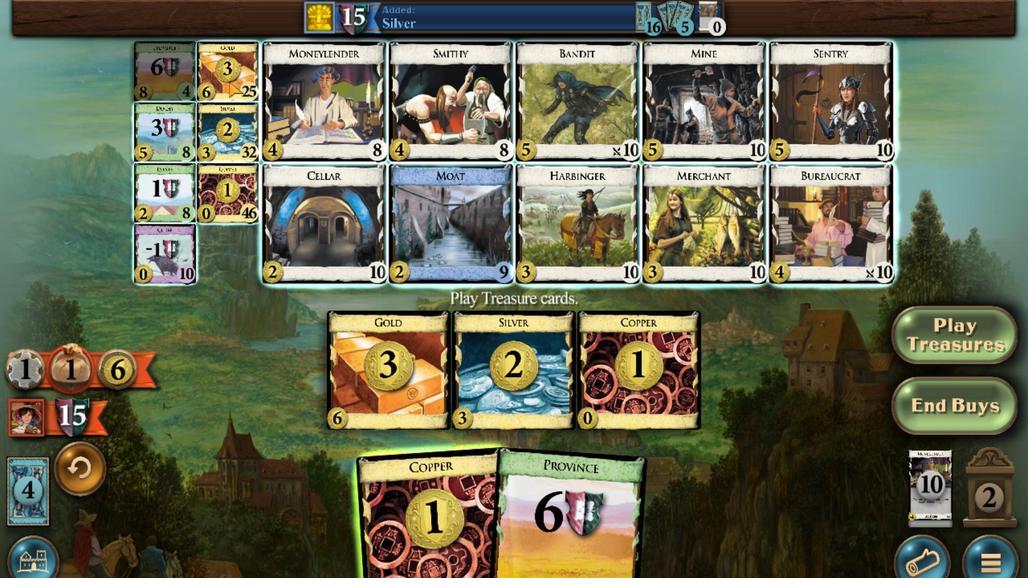 
Action: Mouse scrolled (260, 185) with delta (0, 0)
Screenshot: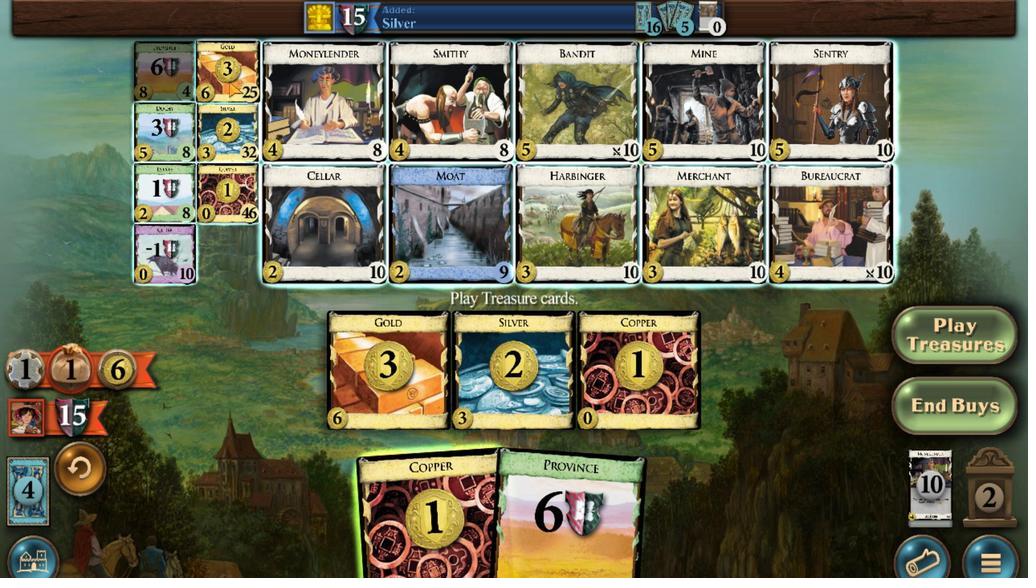 
Action: Mouse scrolled (260, 185) with delta (0, 0)
Screenshot: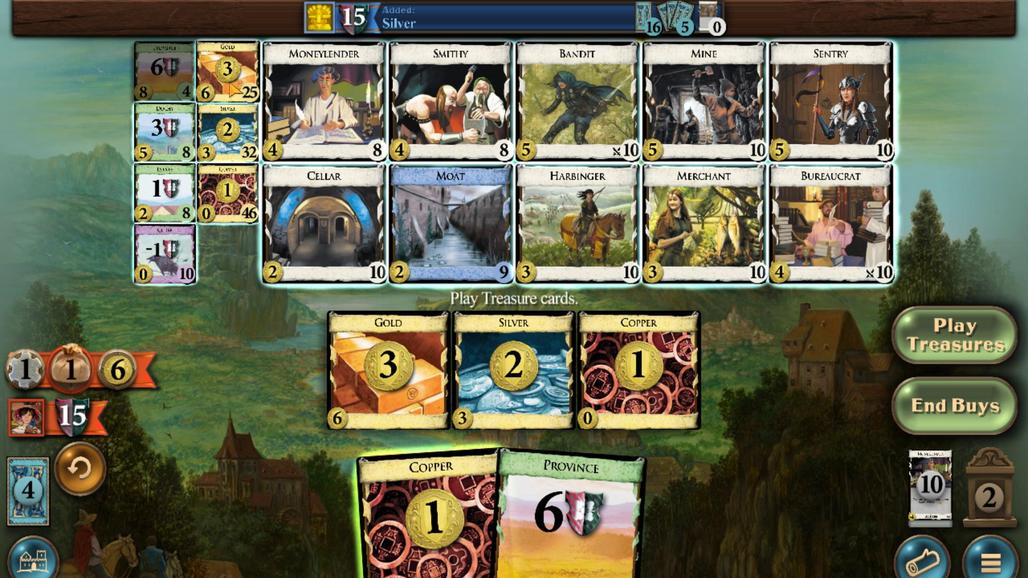 
Action: Mouse scrolled (260, 185) with delta (0, 0)
Screenshot: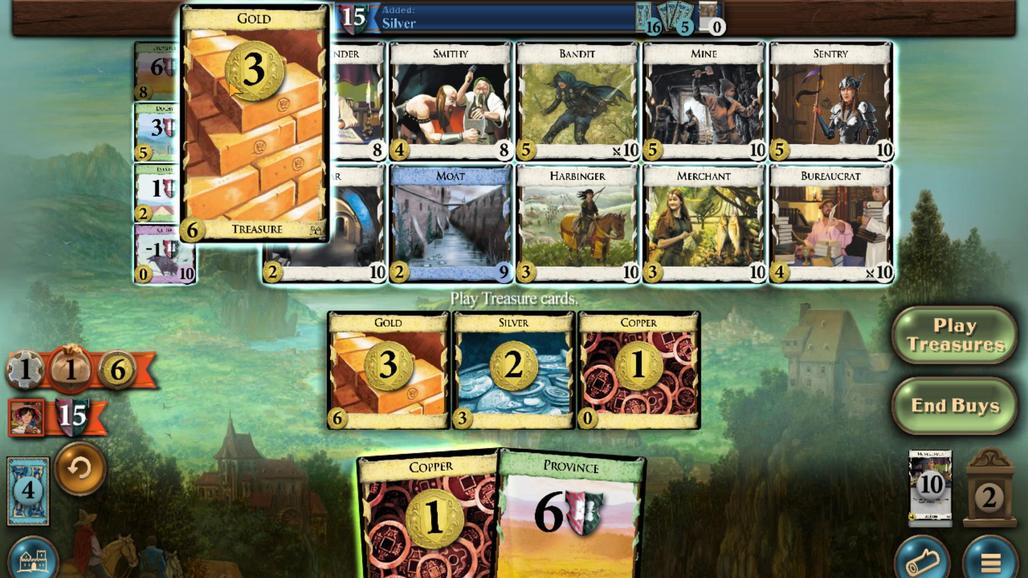 
Action: Mouse scrolled (260, 185) with delta (0, 0)
Screenshot: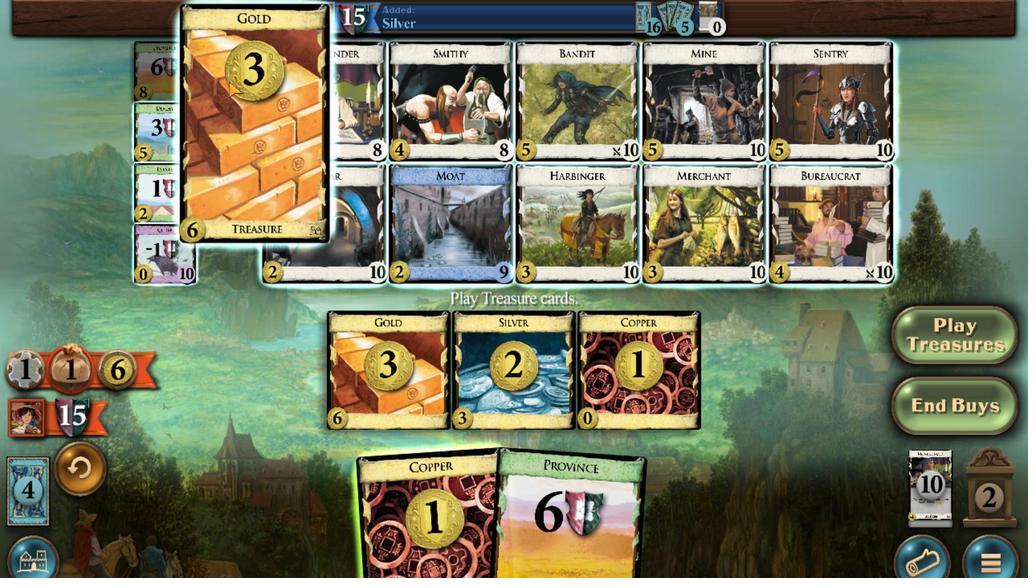 
Action: Mouse scrolled (260, 185) with delta (0, 0)
Screenshot: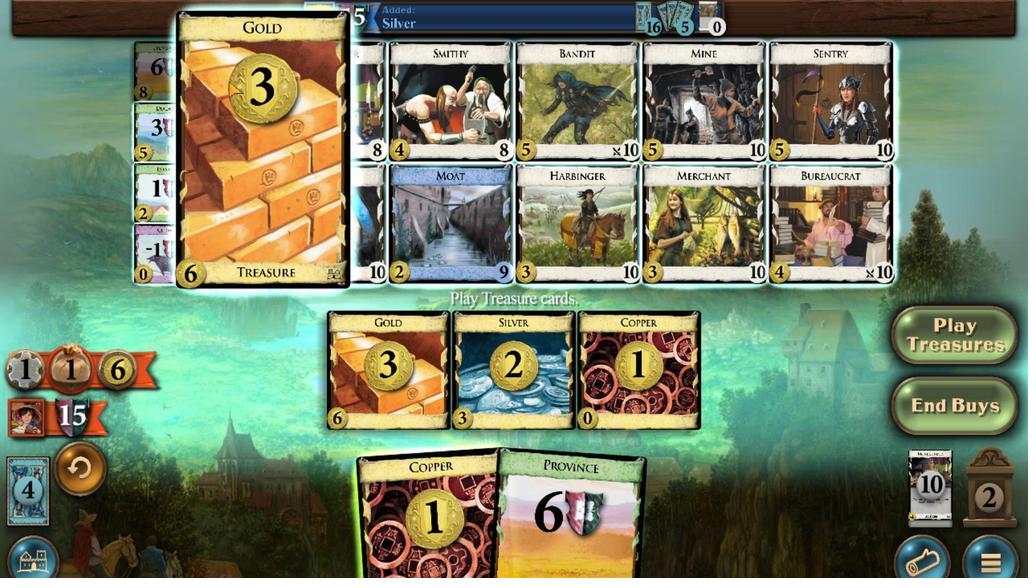 
Action: Mouse scrolled (260, 185) with delta (0, 0)
Screenshot: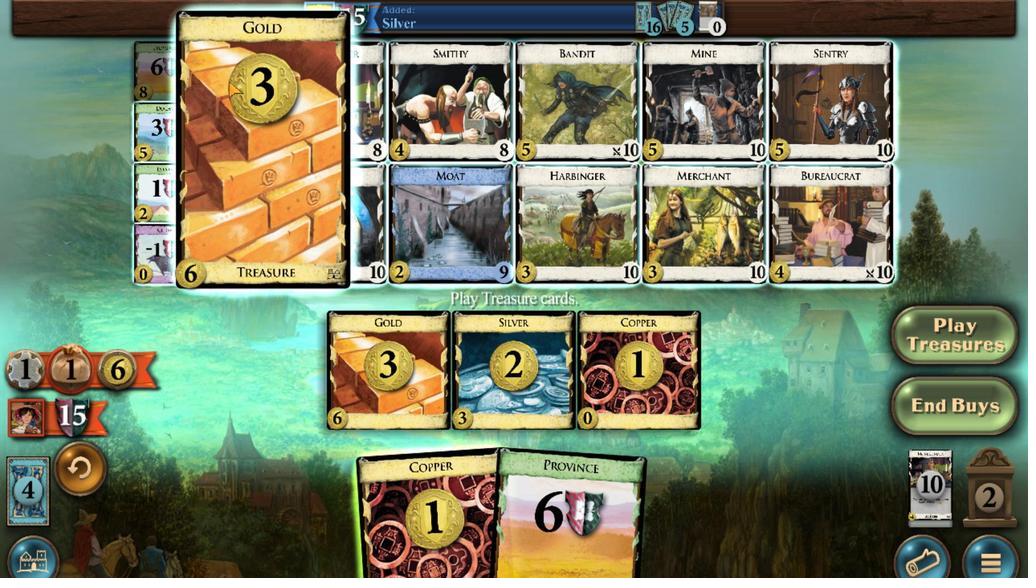 
Action: Mouse scrolled (260, 185) with delta (0, 0)
Screenshot: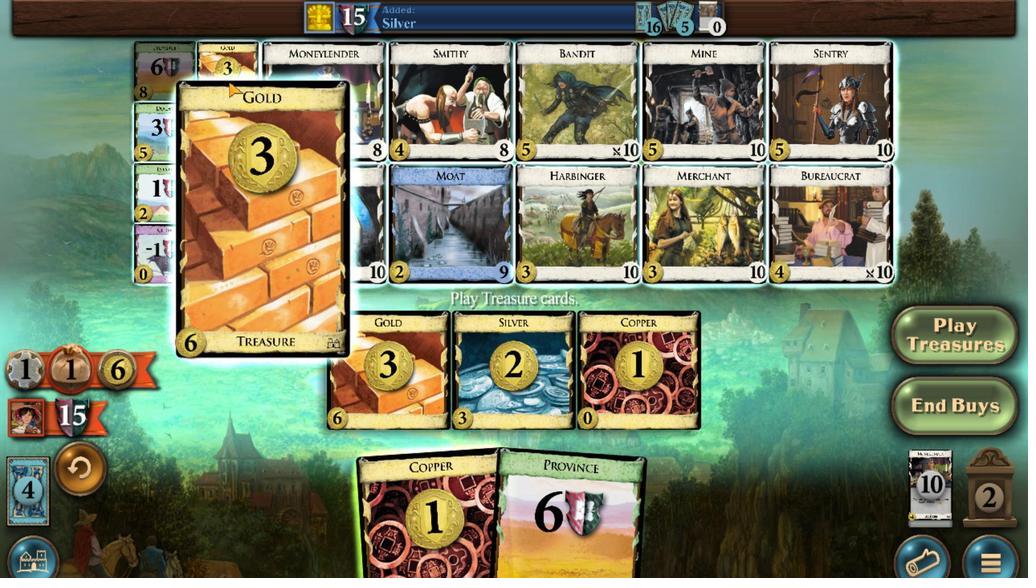 
Action: Mouse scrolled (260, 185) with delta (0, 0)
Screenshot: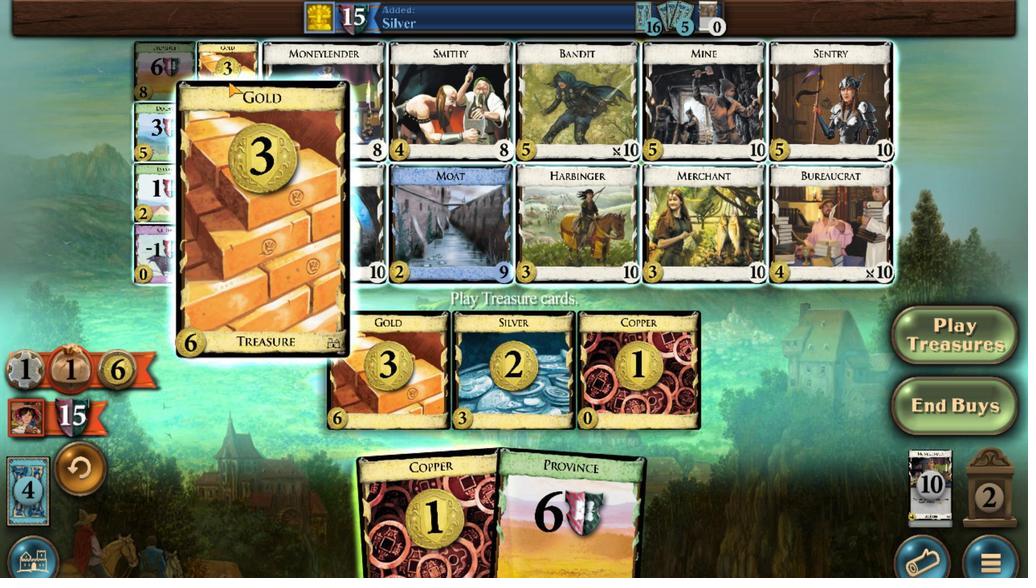 
Action: Mouse moved to (255, 333)
Screenshot: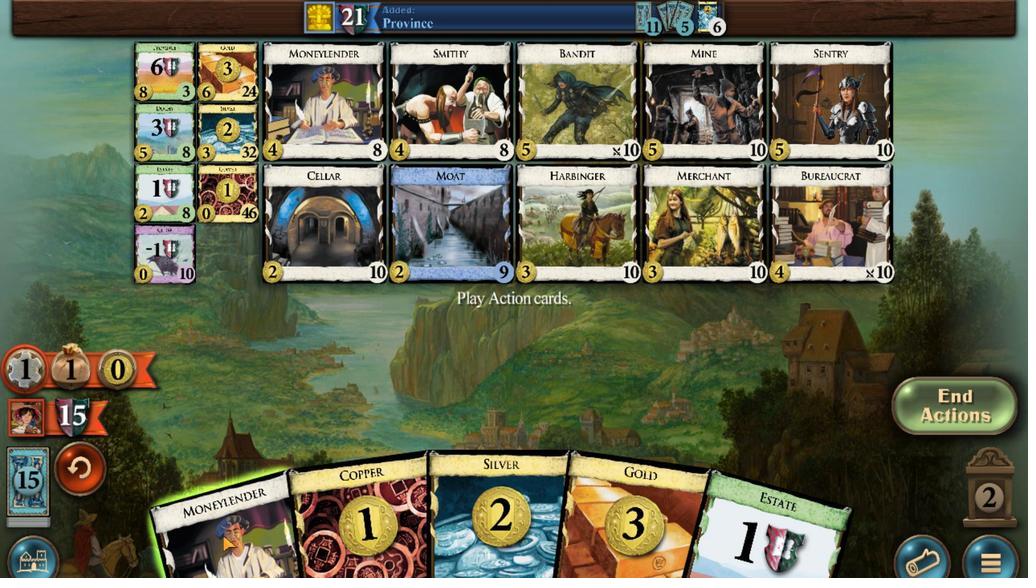 
Action: Mouse scrolled (255, 333) with delta (0, 0)
Screenshot: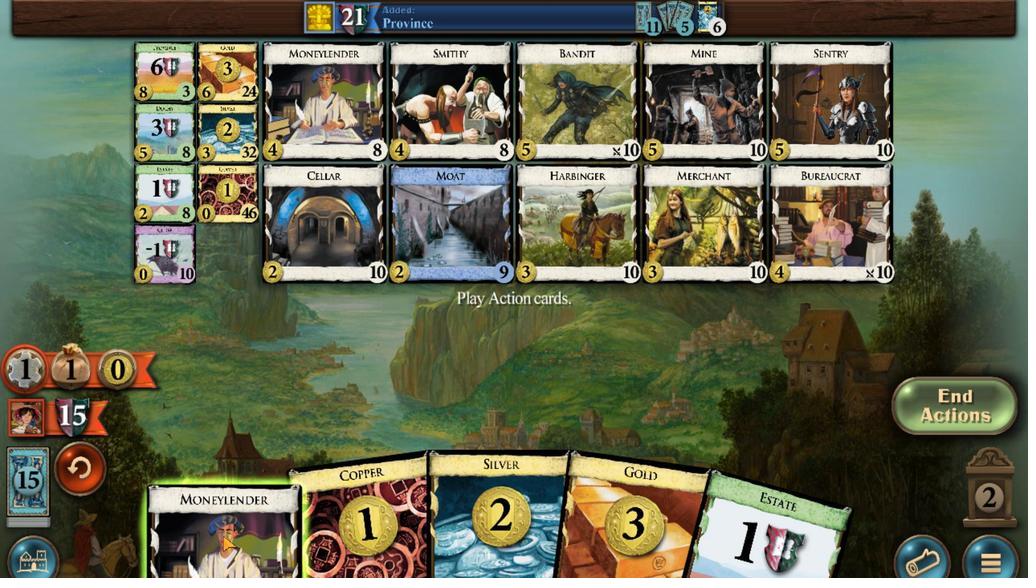 
Action: Mouse moved to (506, 320)
Screenshot: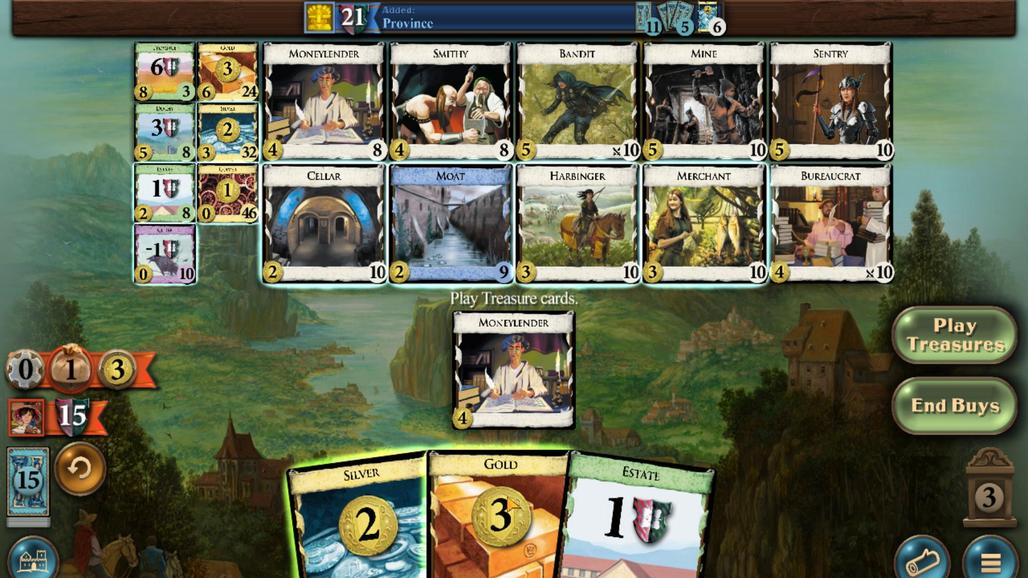 
Action: Mouse scrolled (506, 320) with delta (0, 0)
Screenshot: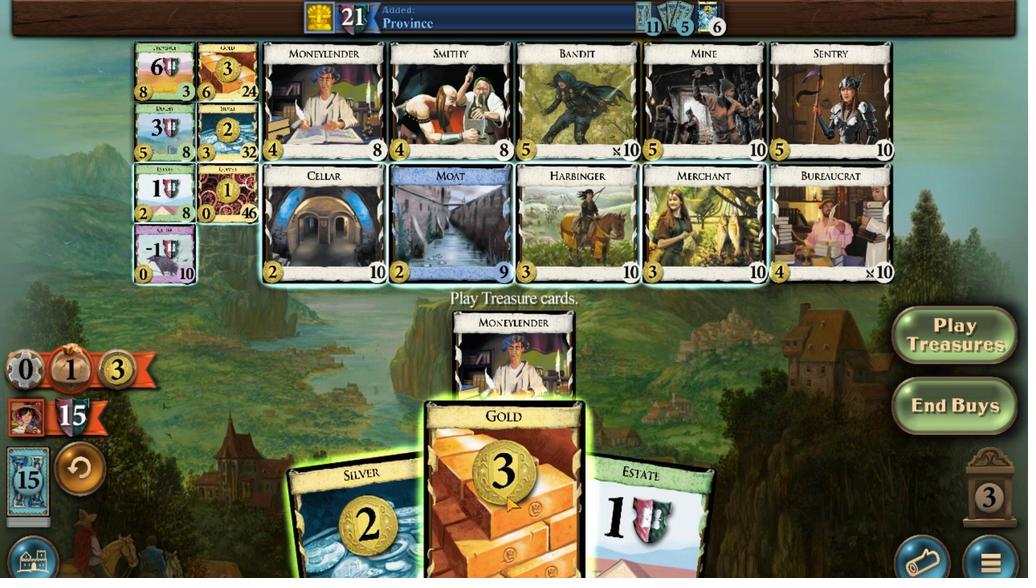 
Action: Mouse moved to (449, 321)
Screenshot: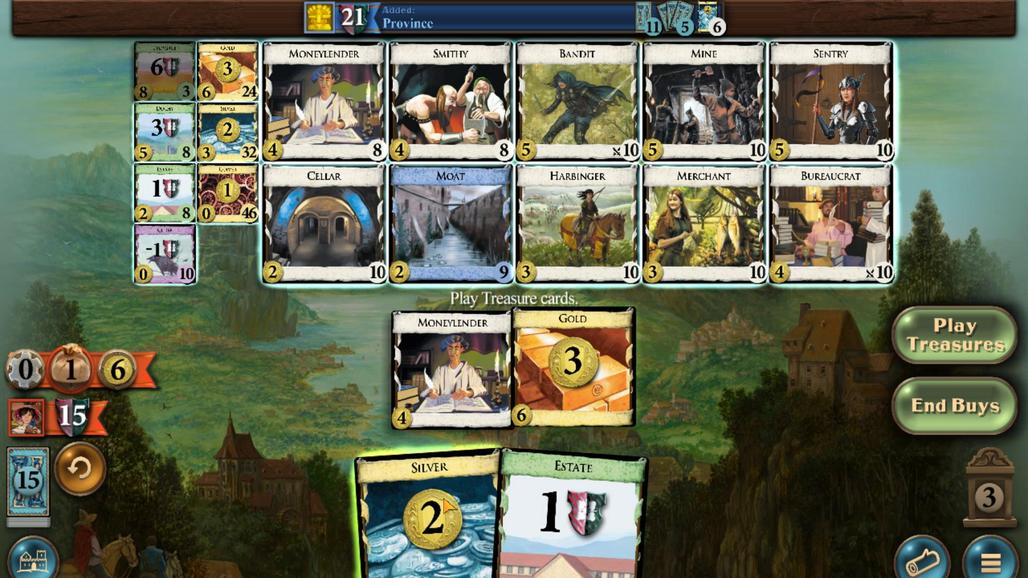 
Action: Mouse scrolled (449, 320) with delta (0, 0)
Screenshot: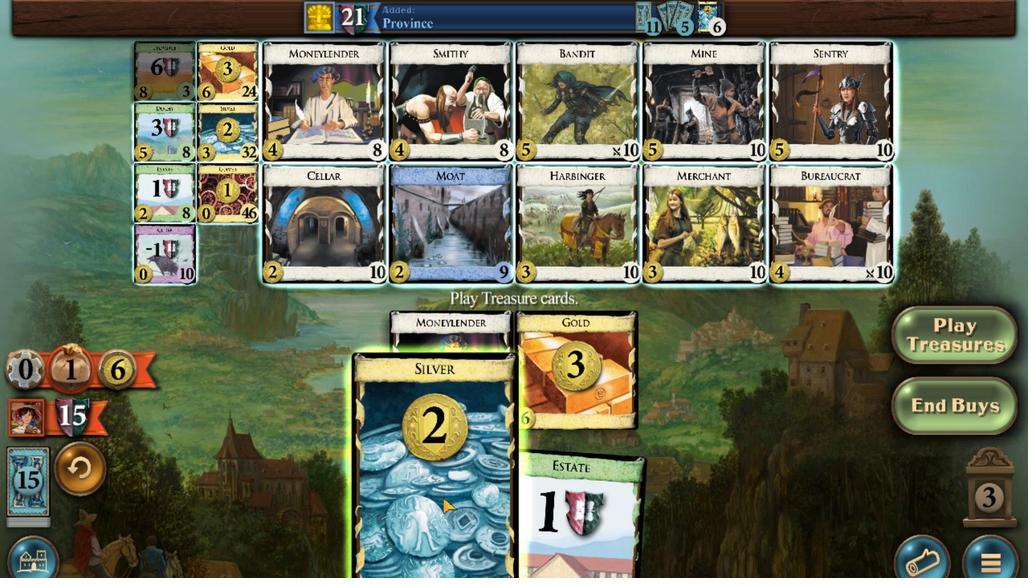 
Action: Mouse moved to (214, 185)
Screenshot: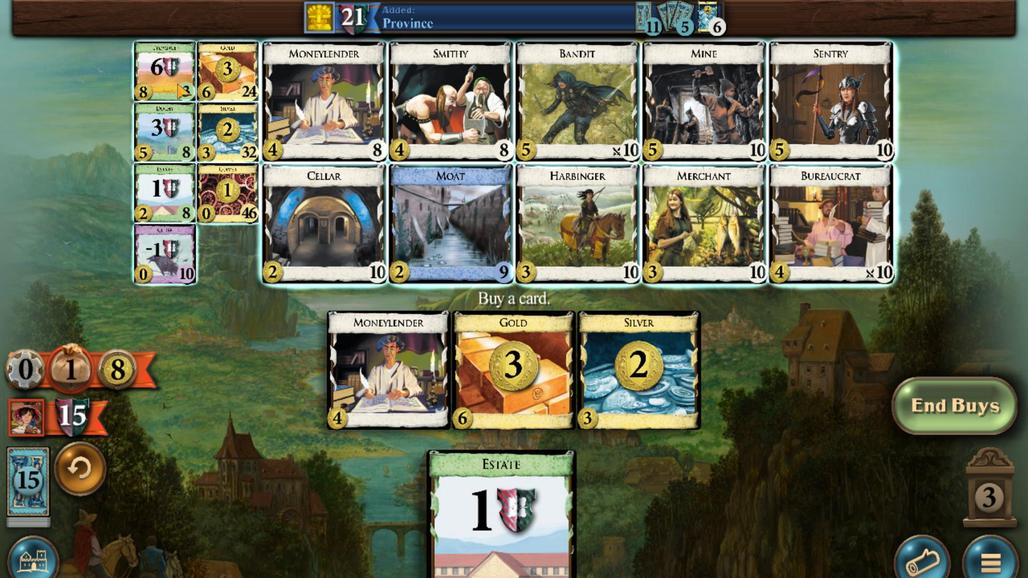 
Action: Mouse scrolled (214, 185) with delta (0, 0)
Screenshot: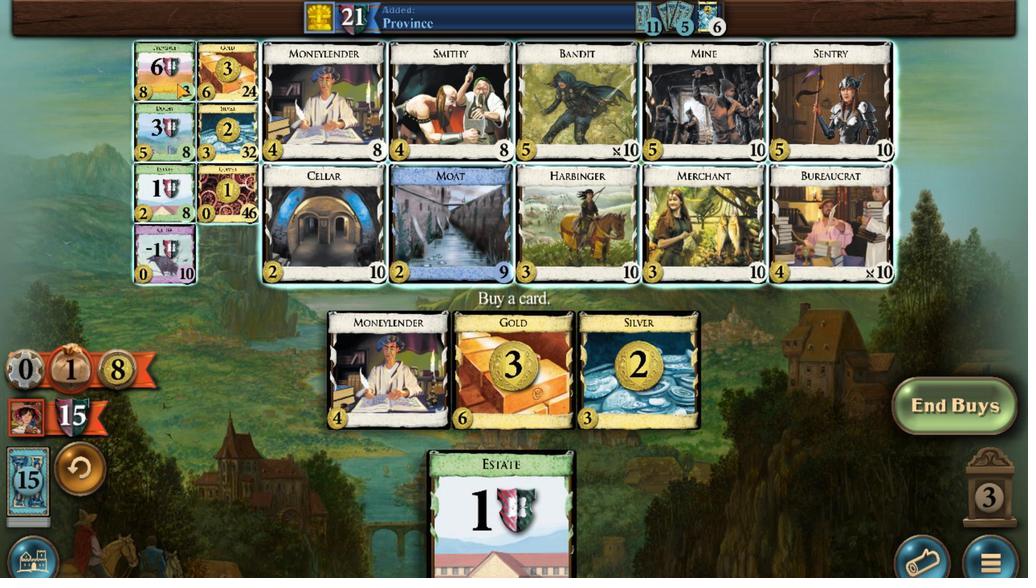 
Action: Mouse scrolled (214, 185) with delta (0, 0)
Screenshot: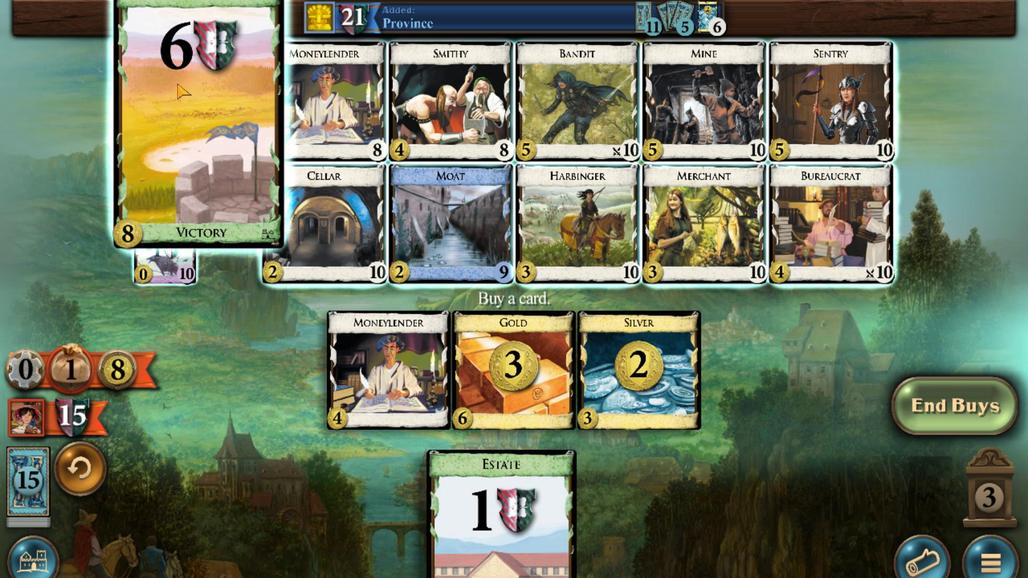 
Action: Mouse scrolled (214, 185) with delta (0, 0)
Screenshot: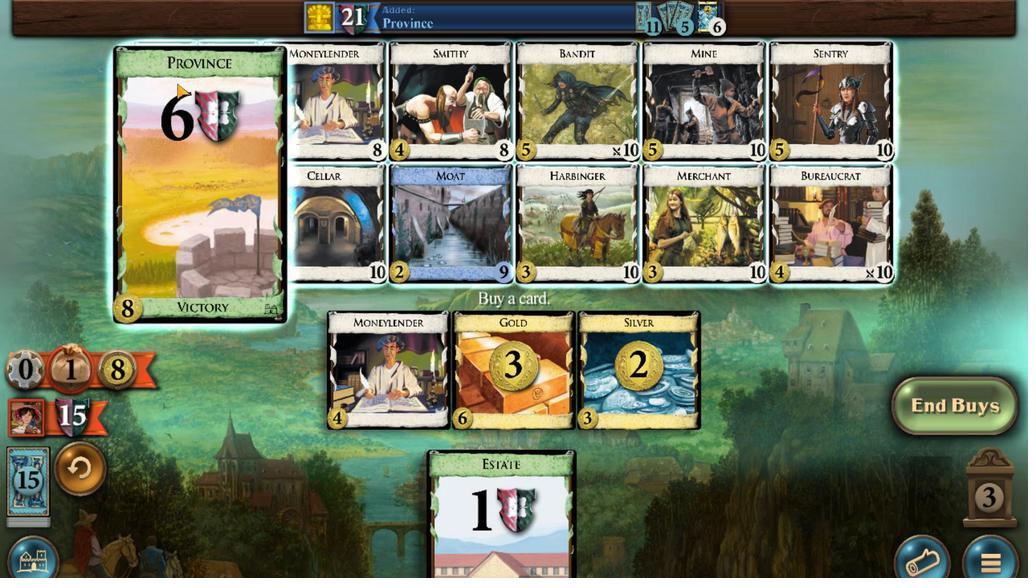 
Action: Mouse scrolled (214, 185) with delta (0, 0)
Screenshot: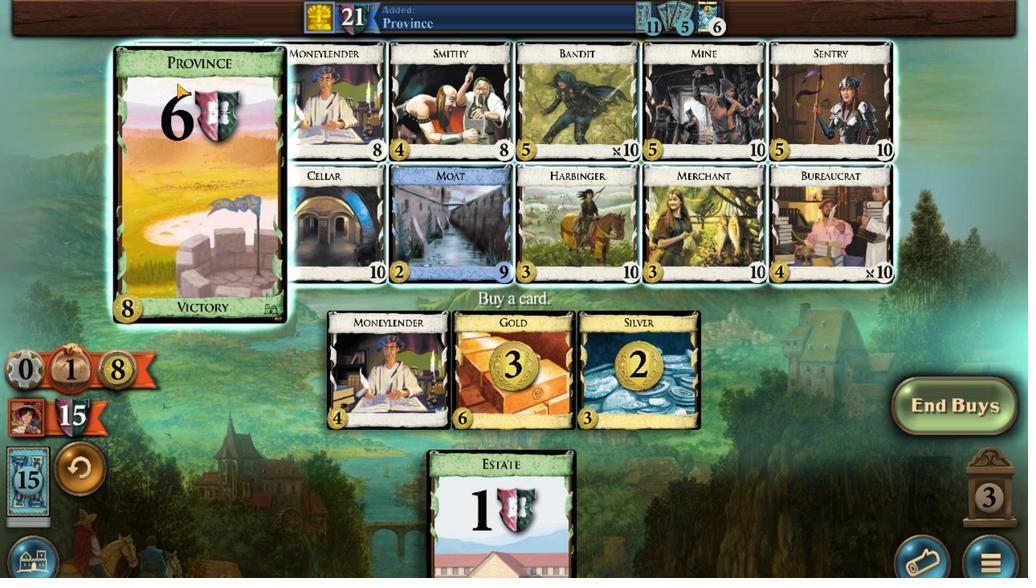 
Action: Mouse scrolled (214, 185) with delta (0, 0)
Screenshot: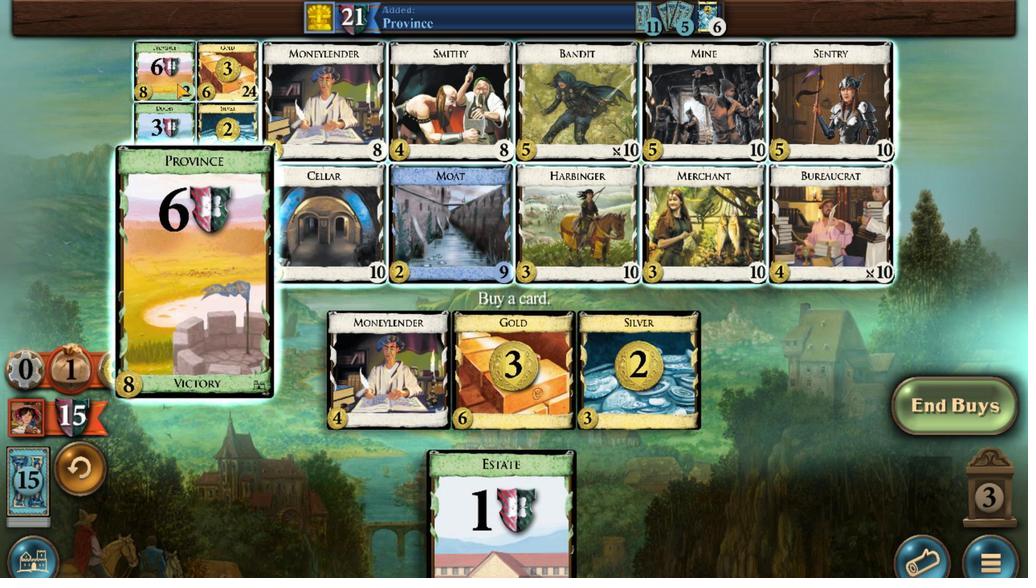 
Action: Mouse moved to (598, 329)
Screenshot: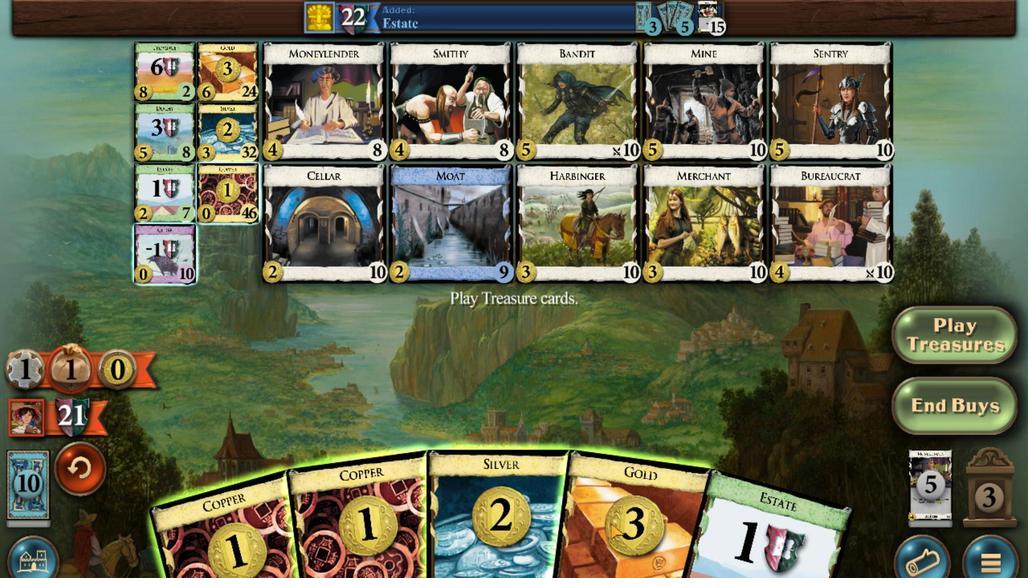 
Action: Mouse scrolled (598, 329) with delta (0, 0)
Screenshot: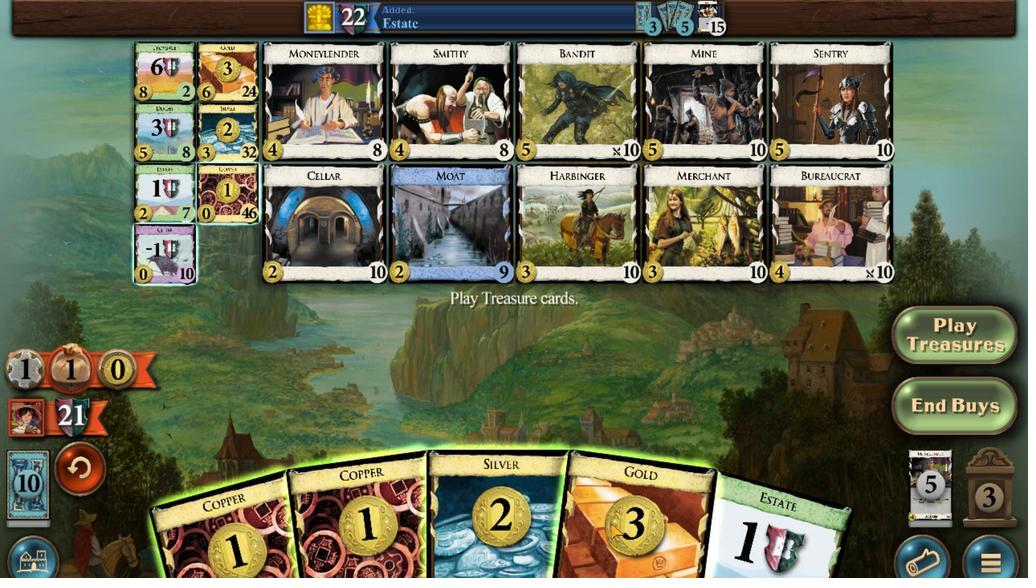 
Action: Mouse moved to (555, 333)
Screenshot: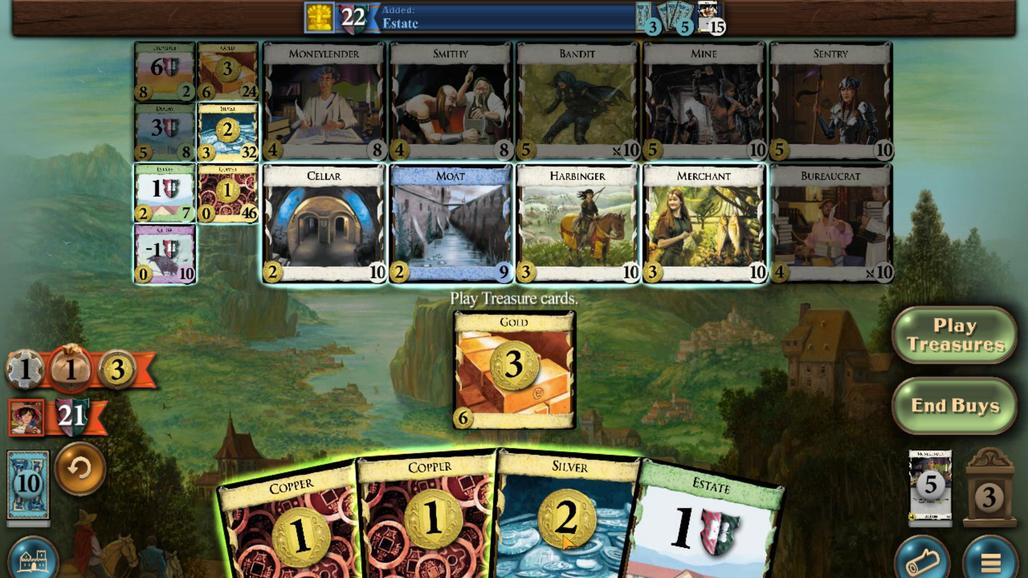 
Action: Mouse scrolled (555, 333) with delta (0, 0)
Screenshot: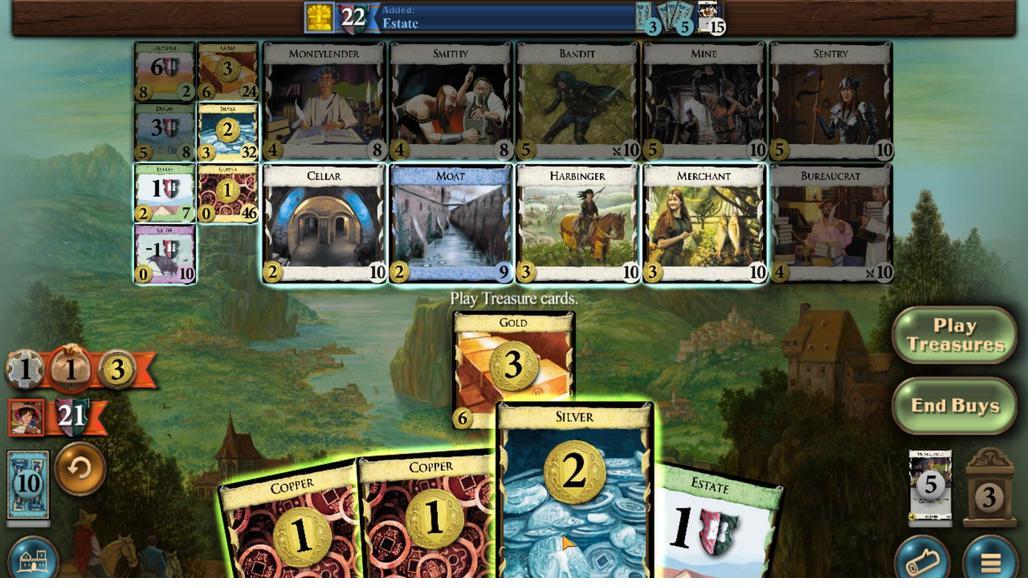 
Action: Mouse moved to (494, 321)
Screenshot: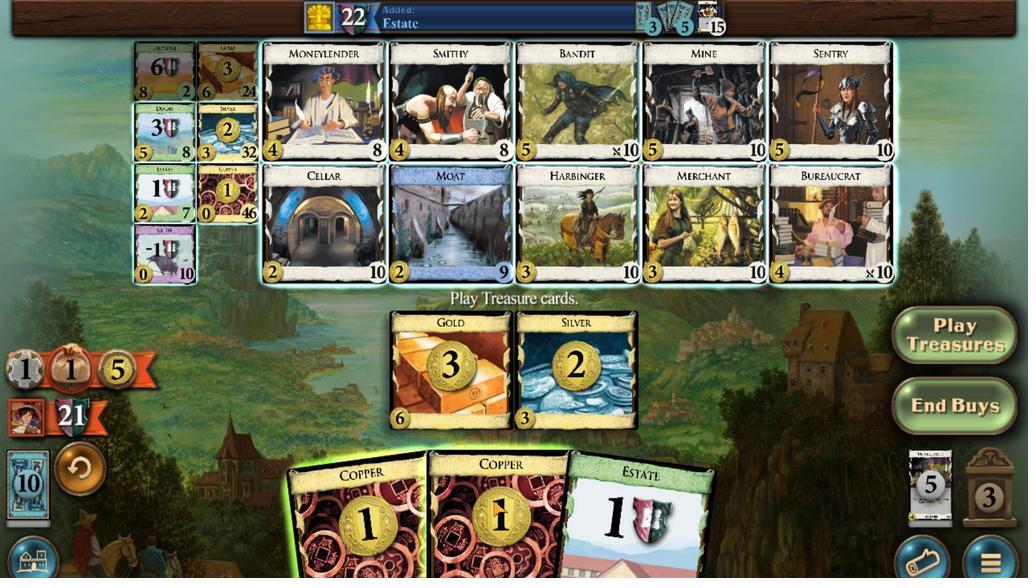
Action: Mouse scrolled (494, 321) with delta (0, 0)
Screenshot: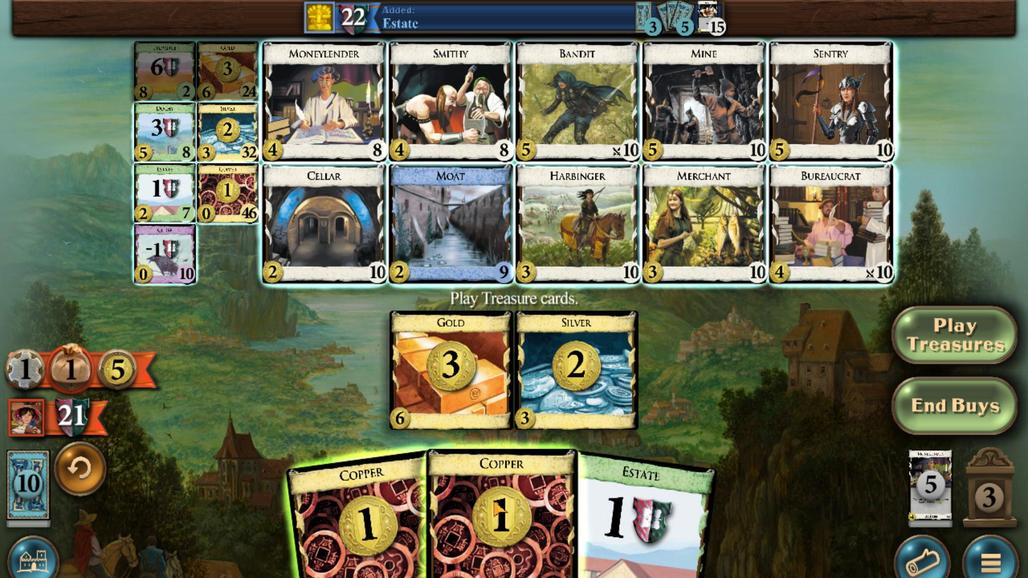 
Action: Mouse moved to (435, 320)
Screenshot: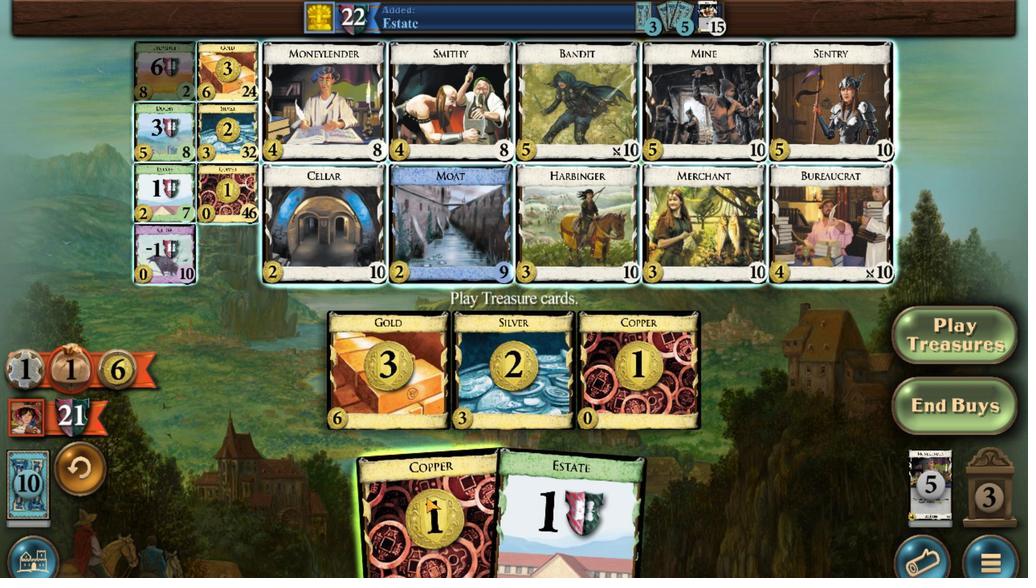 
Action: Mouse scrolled (435, 320) with delta (0, 0)
Screenshot: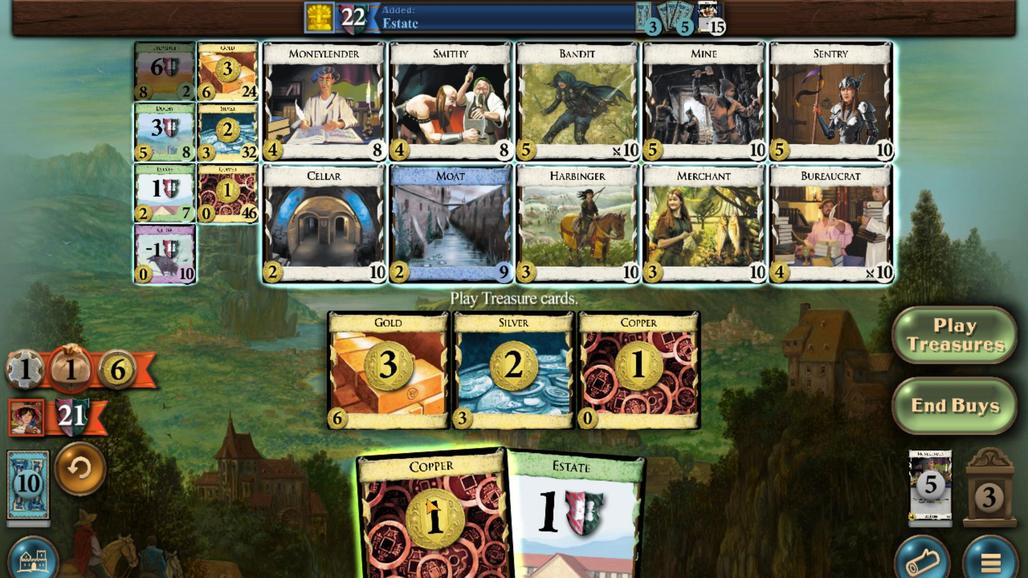 
Action: Mouse scrolled (435, 320) with delta (0, 0)
Screenshot: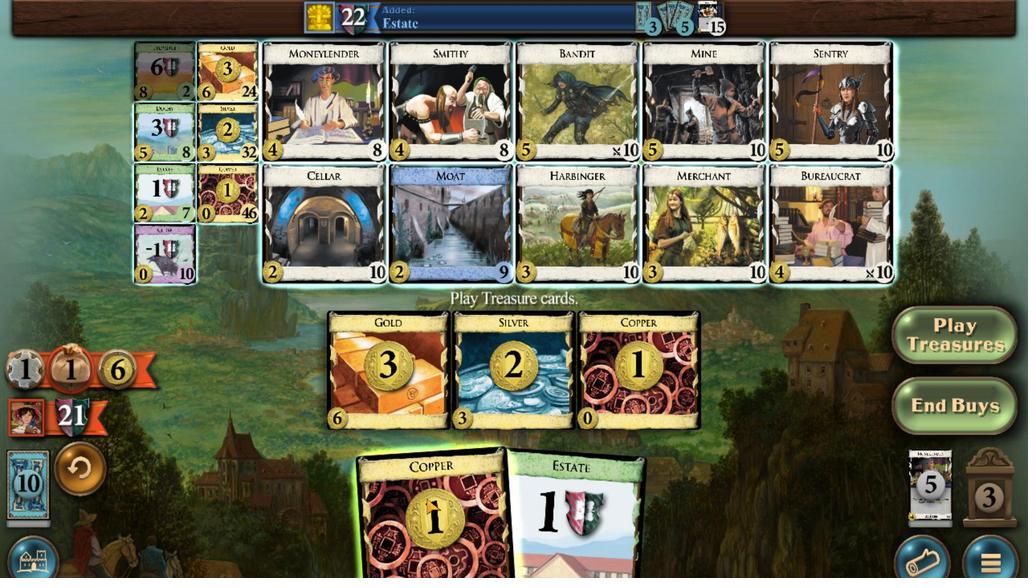 
Action: Mouse moved to (261, 177)
Screenshot: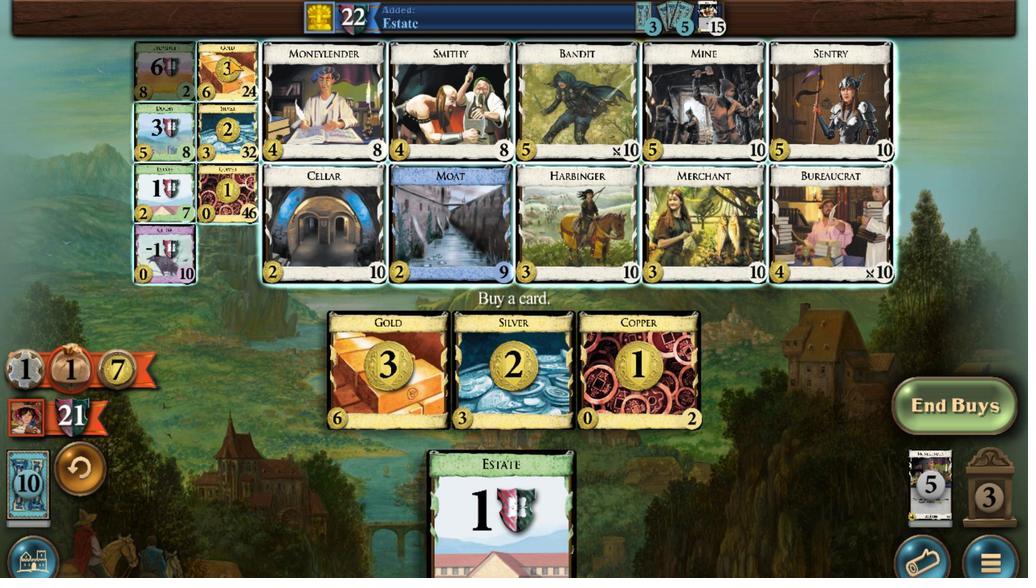
Action: Mouse scrolled (261, 177) with delta (0, 0)
Screenshot: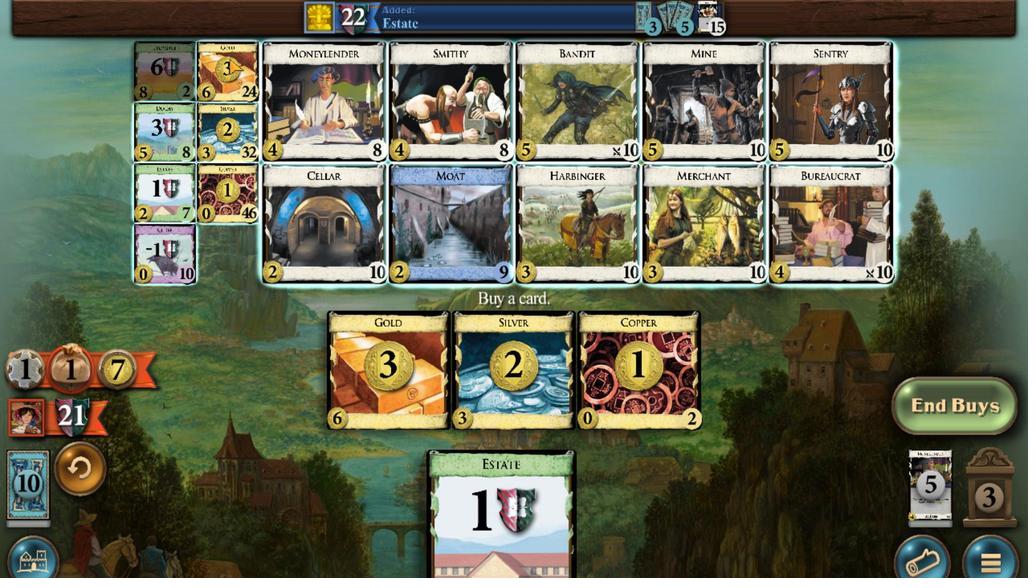 
Action: Mouse scrolled (261, 177) with delta (0, 0)
Screenshot: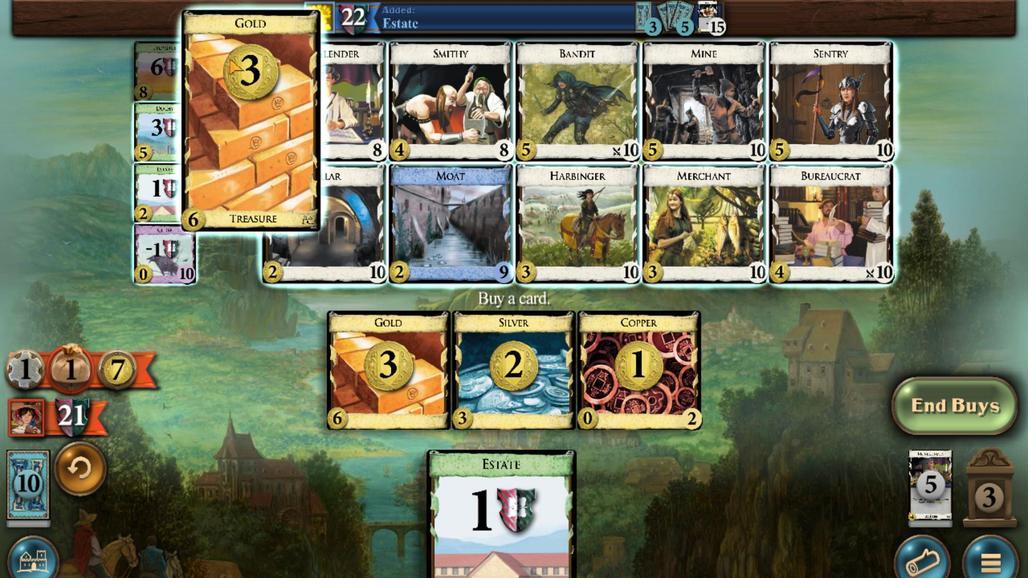 
Action: Mouse scrolled (261, 177) with delta (0, 0)
Screenshot: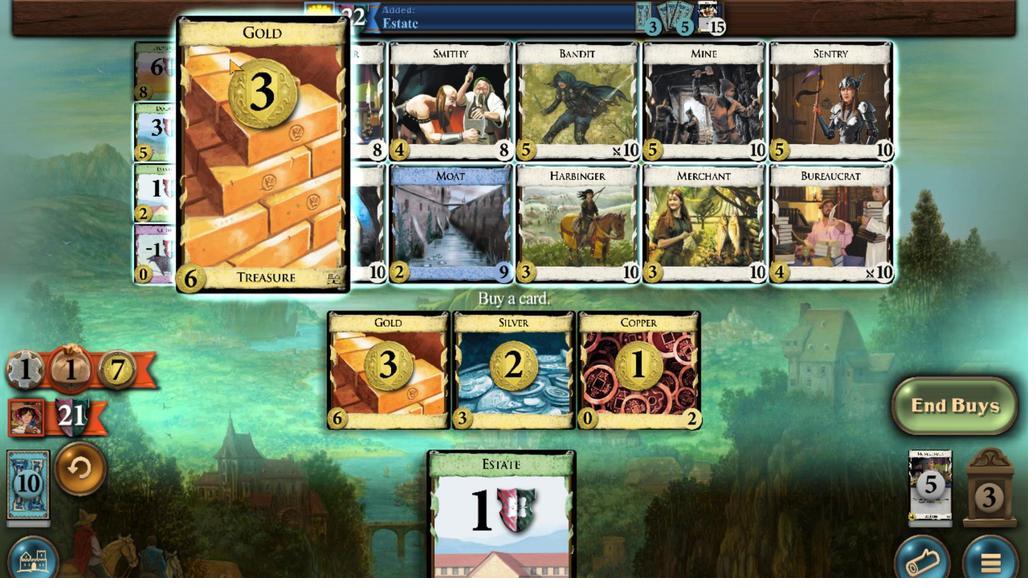 
Action: Mouse scrolled (261, 177) with delta (0, 0)
Screenshot: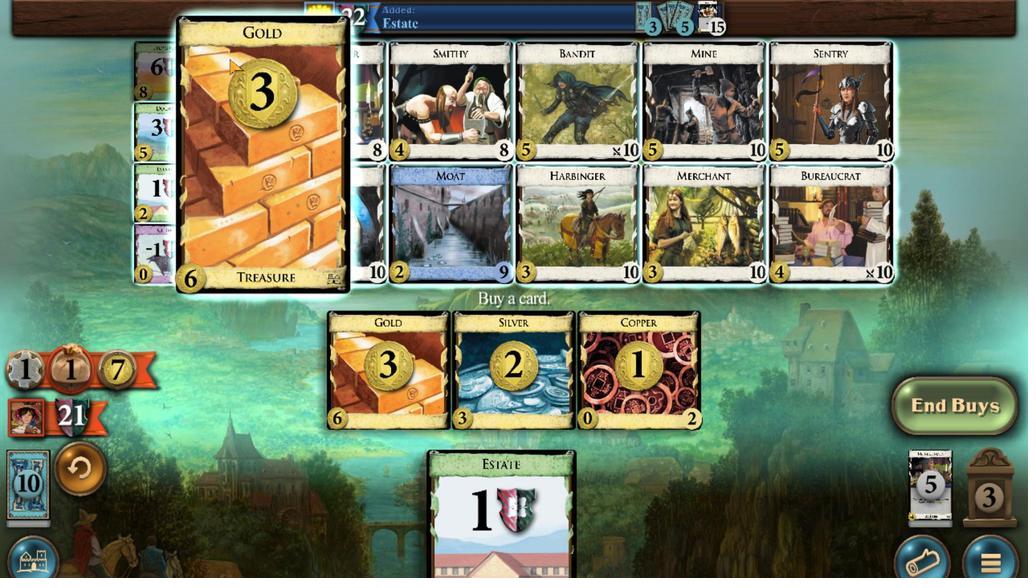 
Action: Mouse scrolled (261, 177) with delta (0, 0)
Screenshot: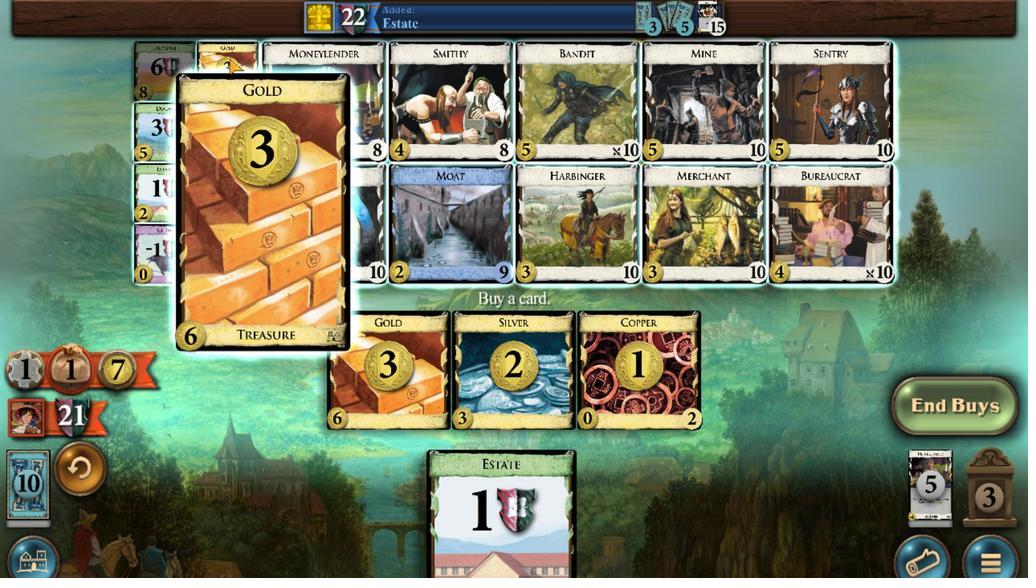 
Action: Mouse scrolled (261, 177) with delta (0, 0)
Screenshot: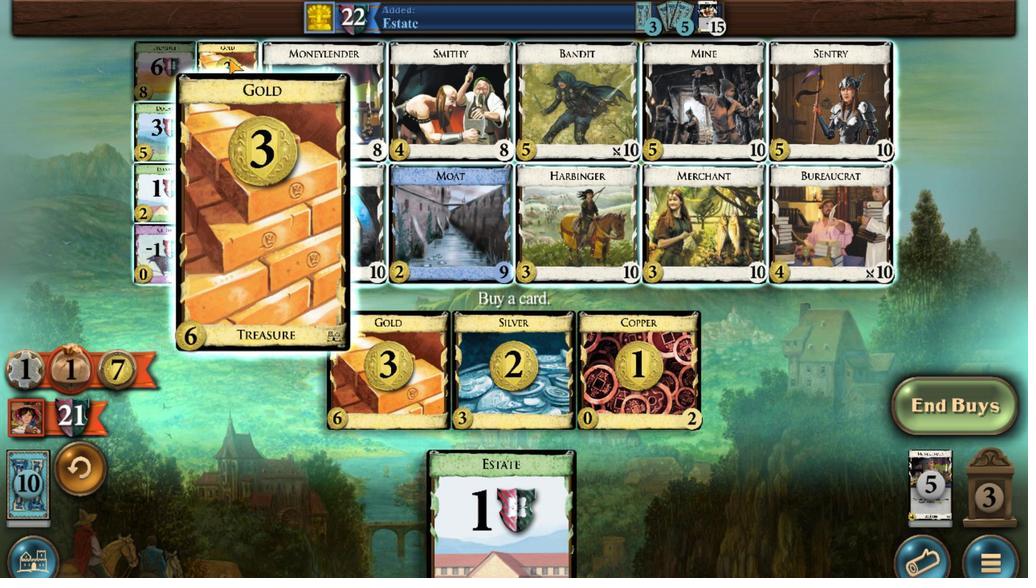 
Action: Mouse moved to (284, 326)
Screenshot: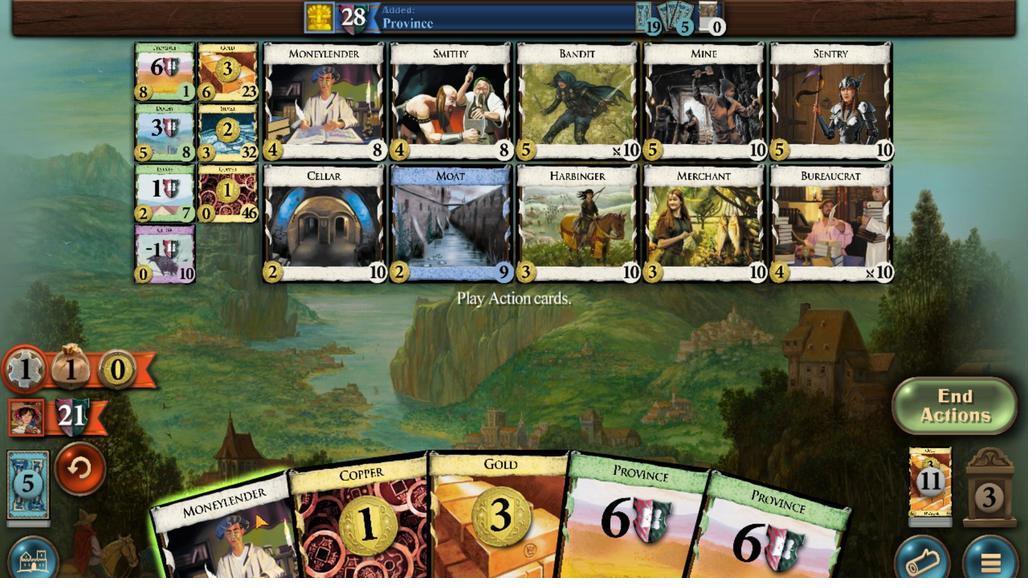 
Action: Mouse scrolled (284, 326) with delta (0, 0)
Screenshot: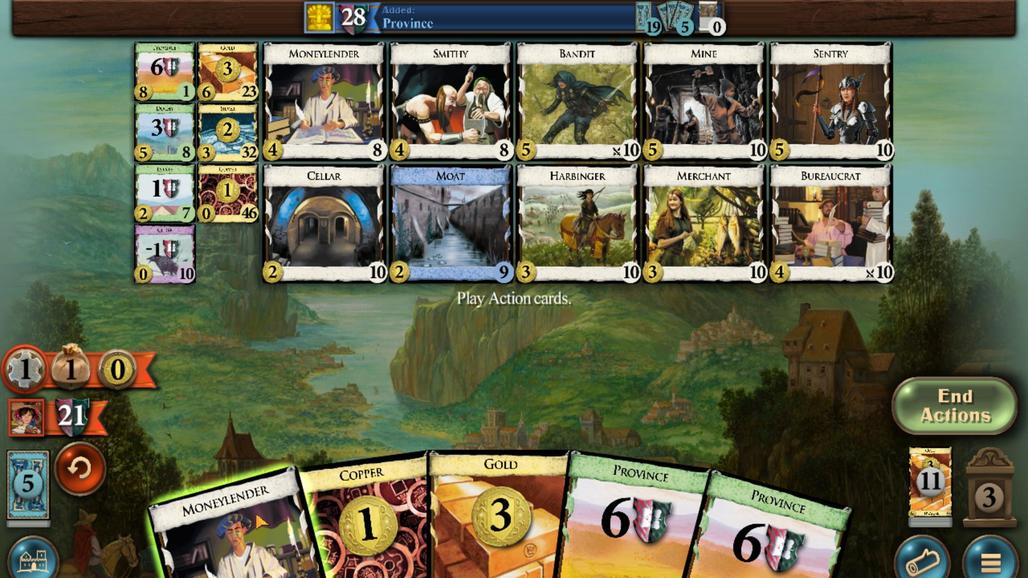 
Action: Mouse moved to (390, 327)
Screenshot: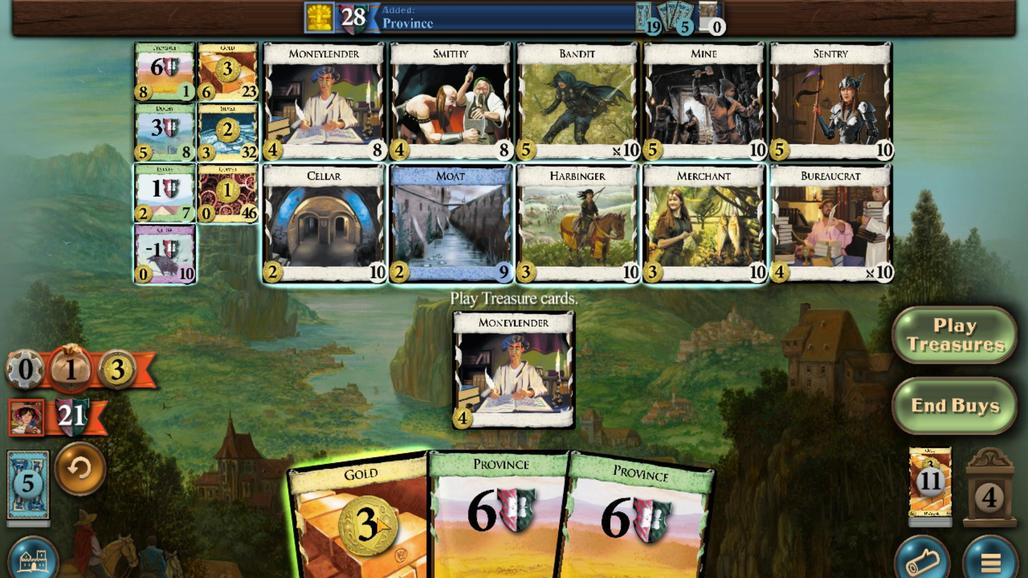 
Action: Mouse scrolled (390, 327) with delta (0, 0)
Screenshot: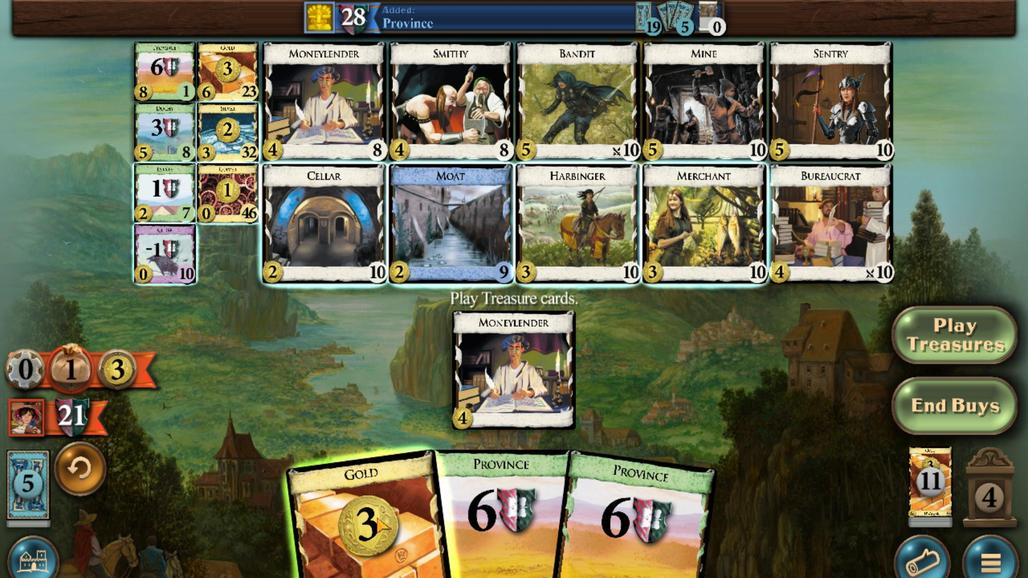 
Action: Mouse moved to (372, 194)
Screenshot: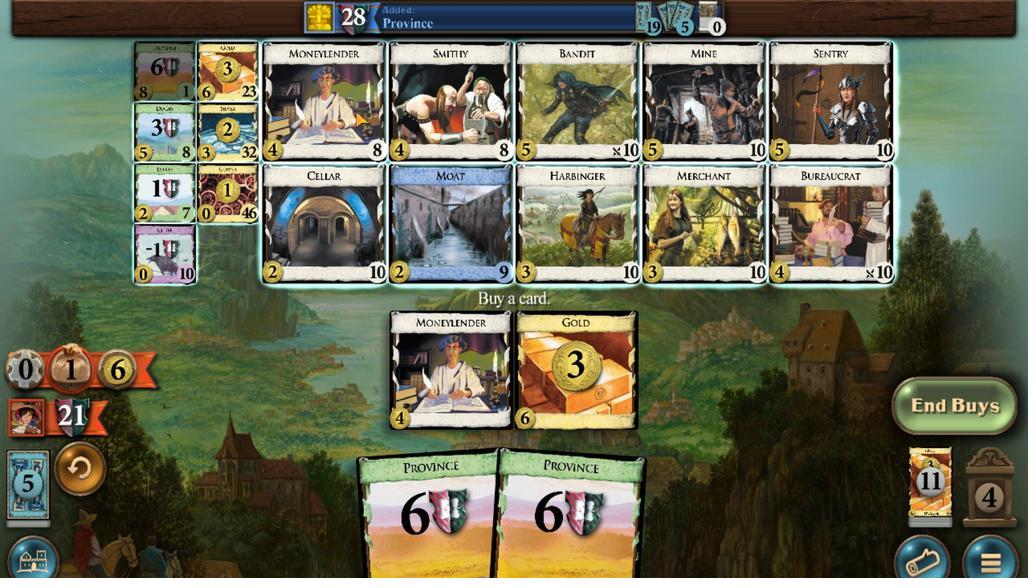 
Action: Mouse scrolled (372, 194) with delta (0, 0)
Screenshot: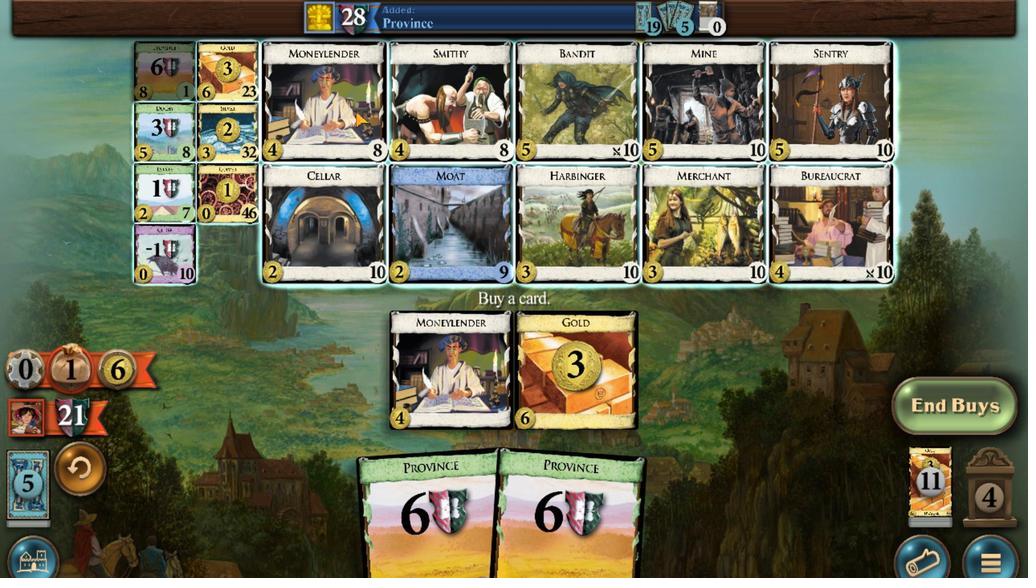
Action: Mouse scrolled (372, 194) with delta (0, 0)
Screenshot: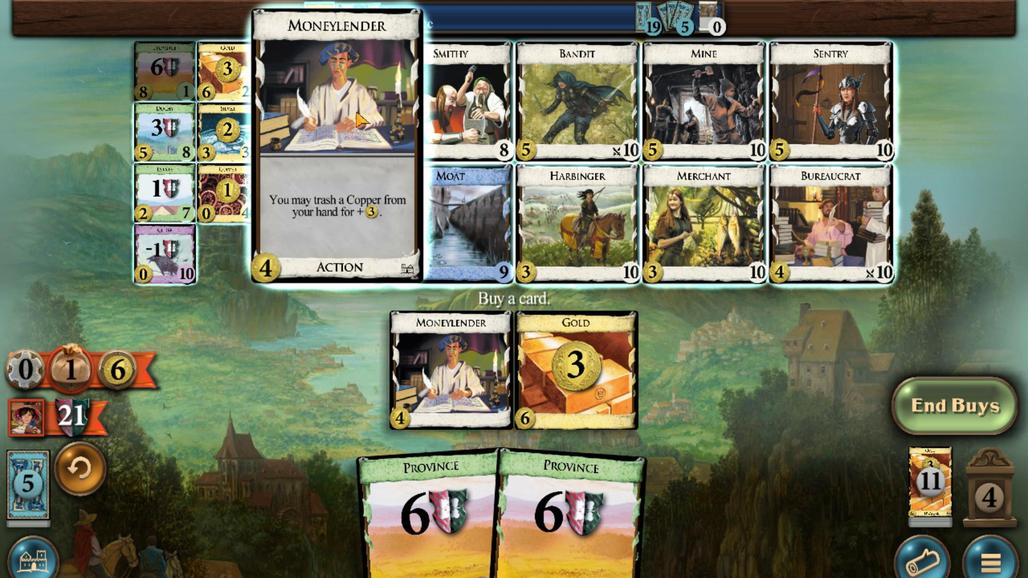 
Action: Mouse scrolled (372, 194) with delta (0, 0)
Screenshot: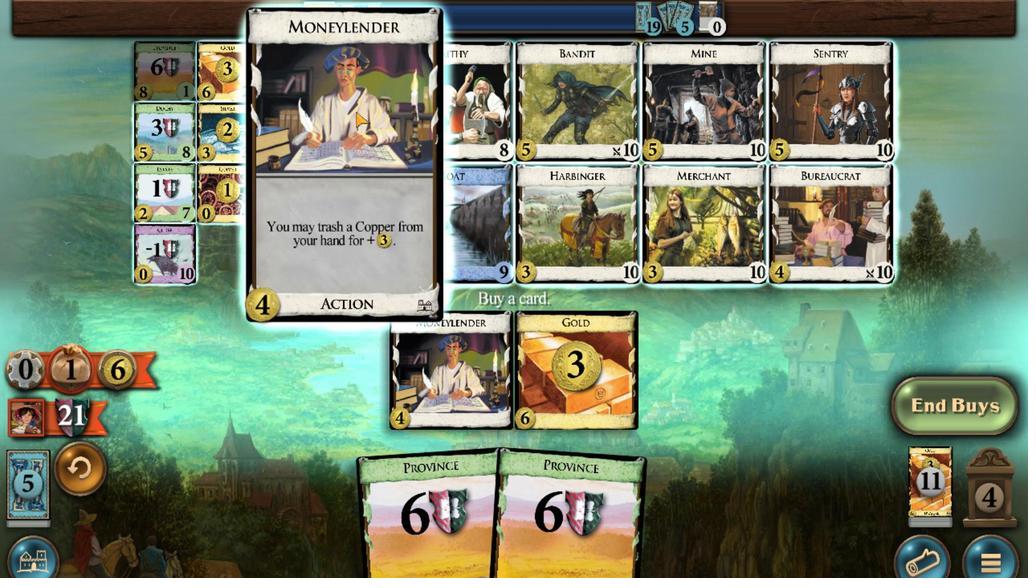 
Action: Mouse moved to (510, 281)
Screenshot: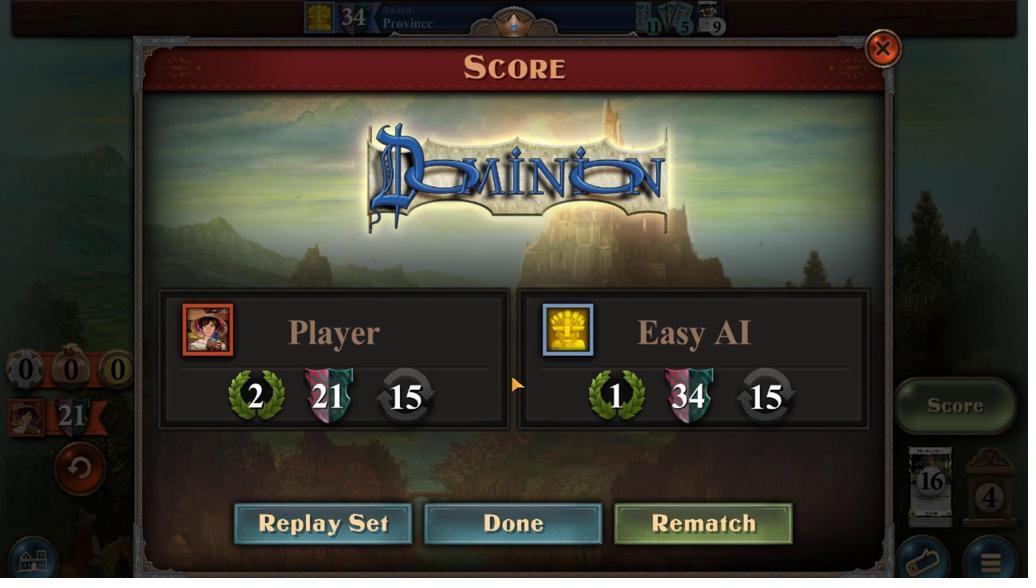 
